 Task: Search one way flight ticket for 1 adult, 5 children, 2 infants in seat and 1 infant on lap in first from Killeen: Killeen-fort Hood Regional Airport / Robert Gray Army Airfield to New Bern: Coastal Carolina Regional Airport (was Craven County Regional) on 8-4-2023. Choice of flights is JetBlue. Number of bags: 1 checked bag. Price is upto 77000. Outbound departure time preference is 21:45.
Action: Mouse moved to (294, 390)
Screenshot: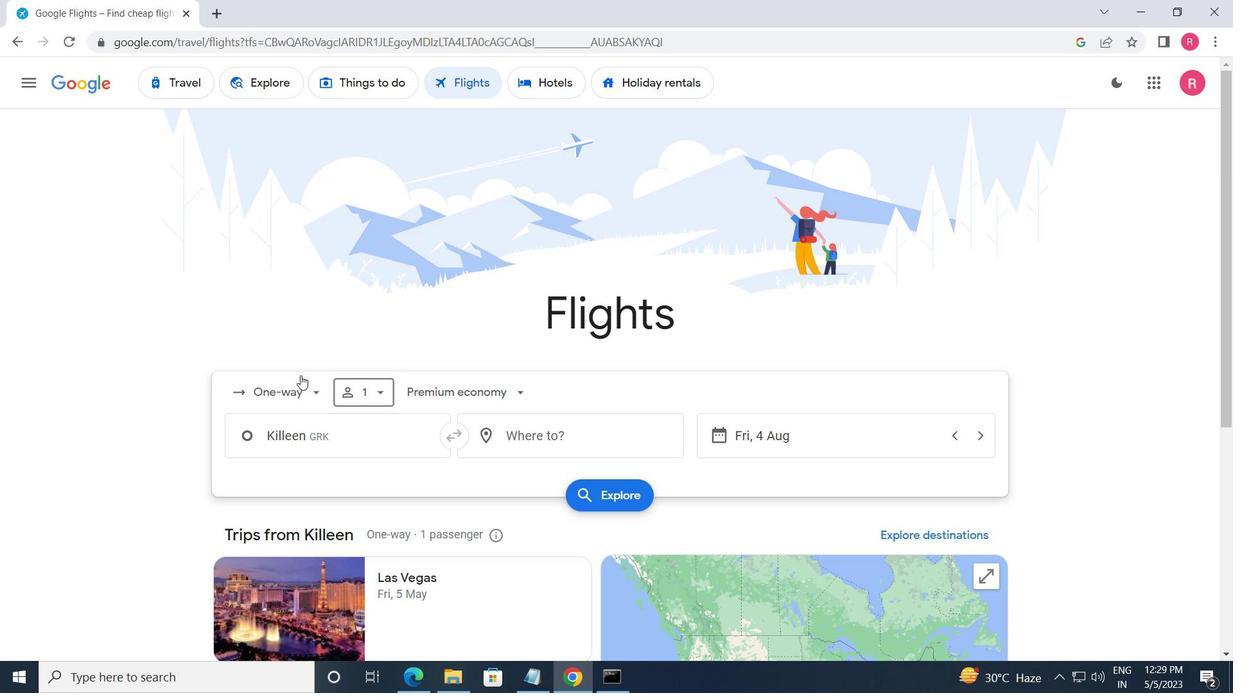 
Action: Mouse pressed left at (294, 390)
Screenshot: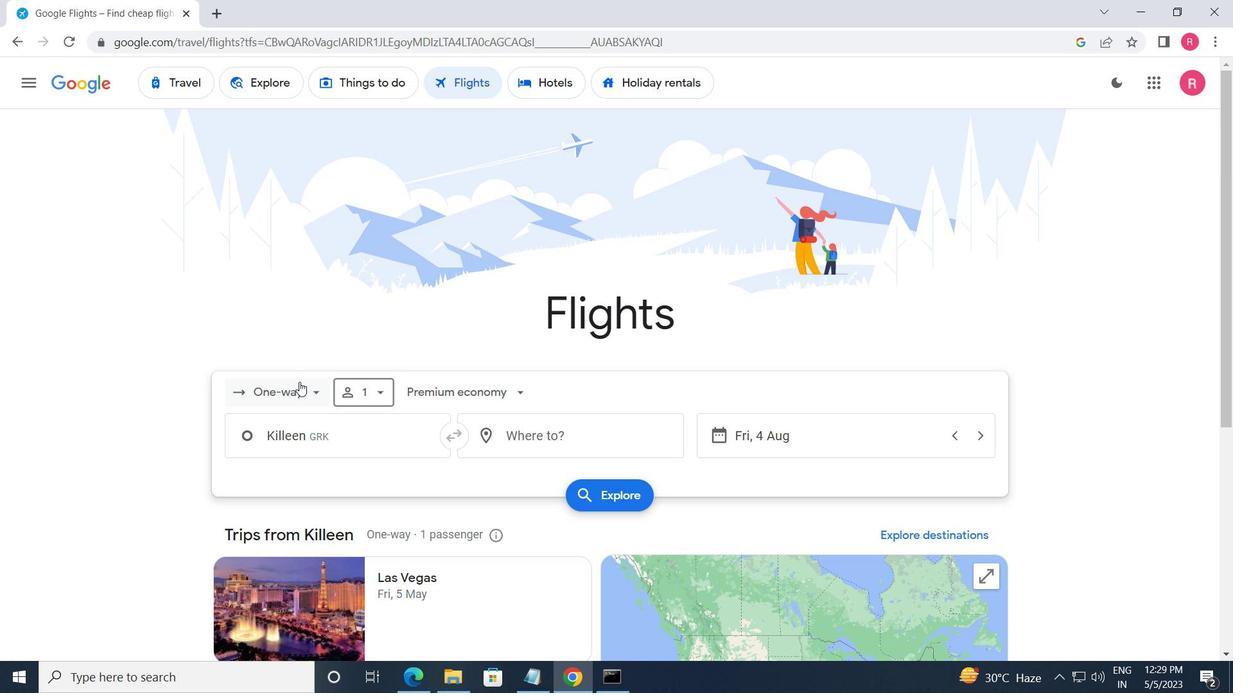 
Action: Mouse moved to (321, 463)
Screenshot: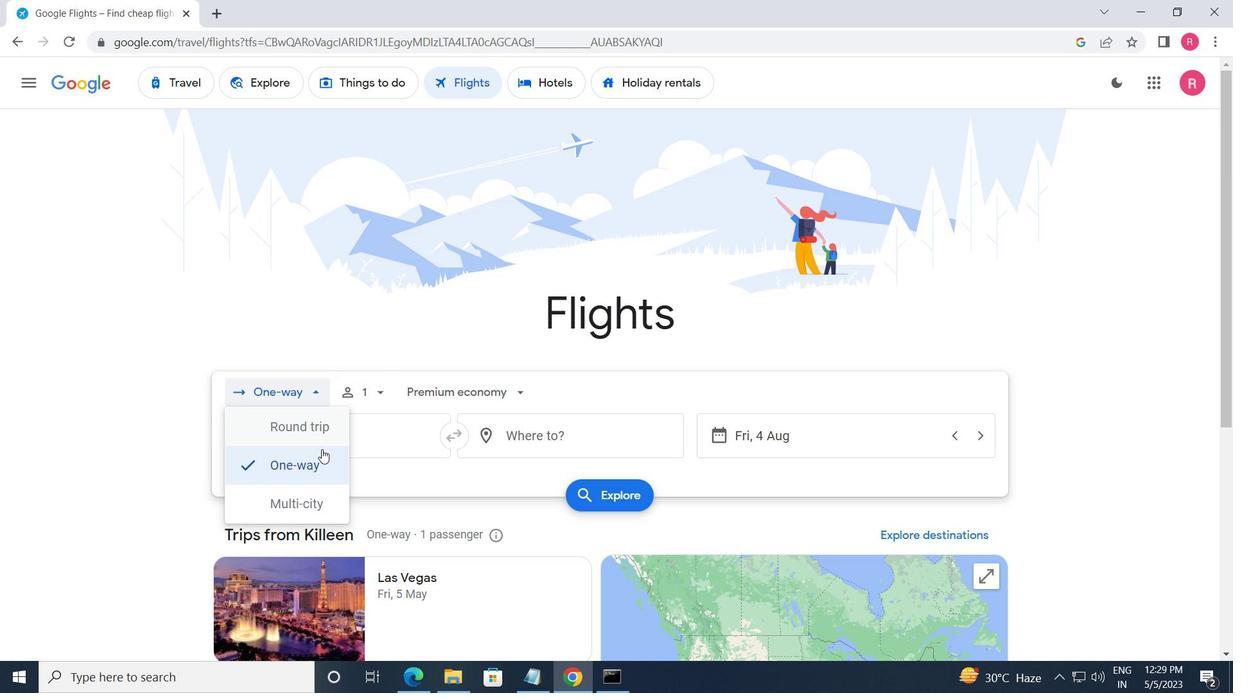 
Action: Mouse pressed left at (321, 463)
Screenshot: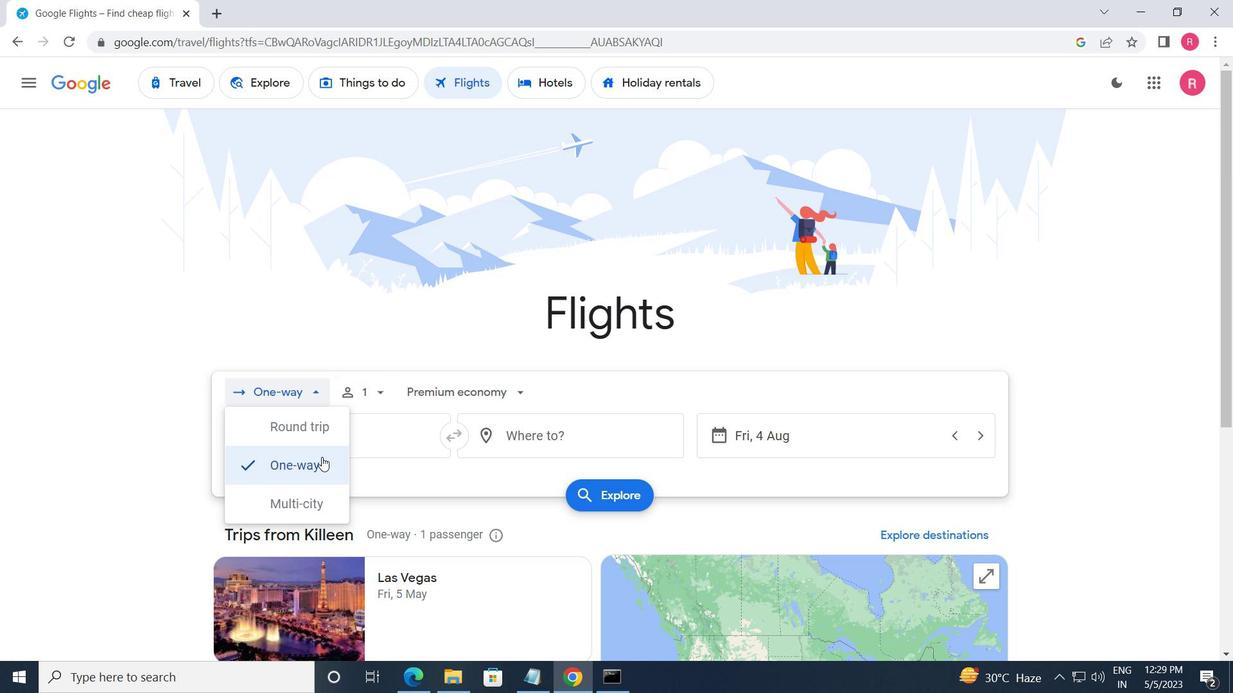
Action: Mouse moved to (366, 398)
Screenshot: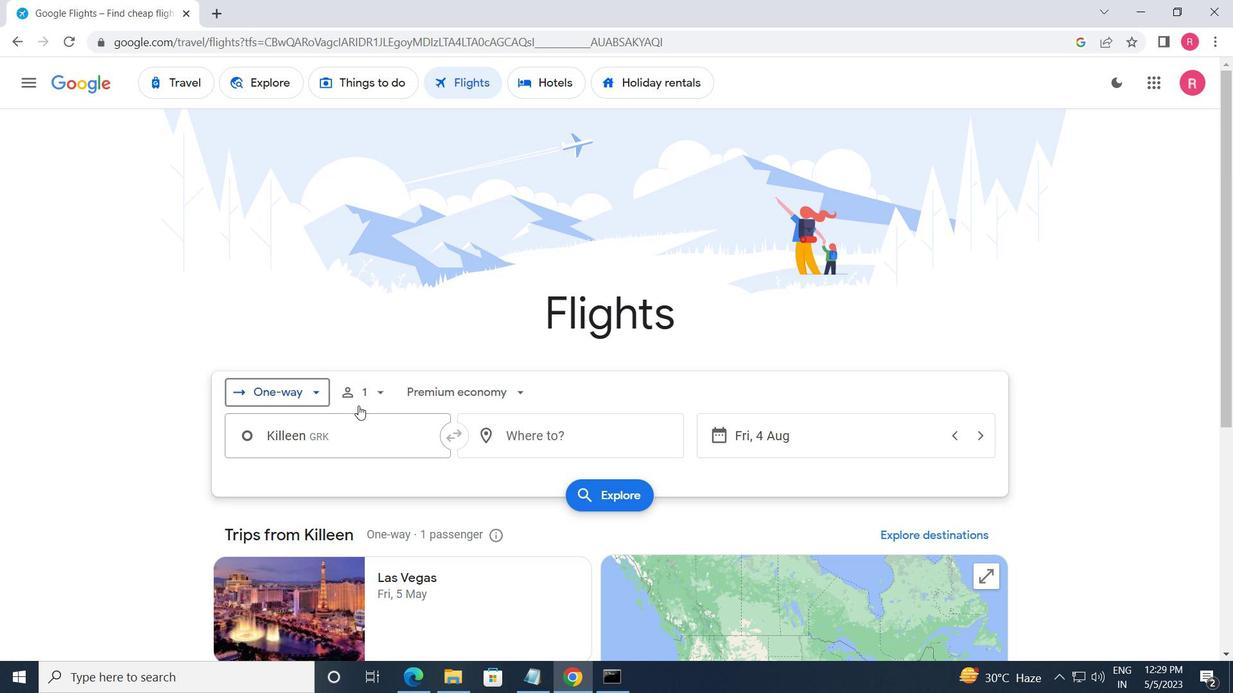 
Action: Mouse pressed left at (366, 398)
Screenshot: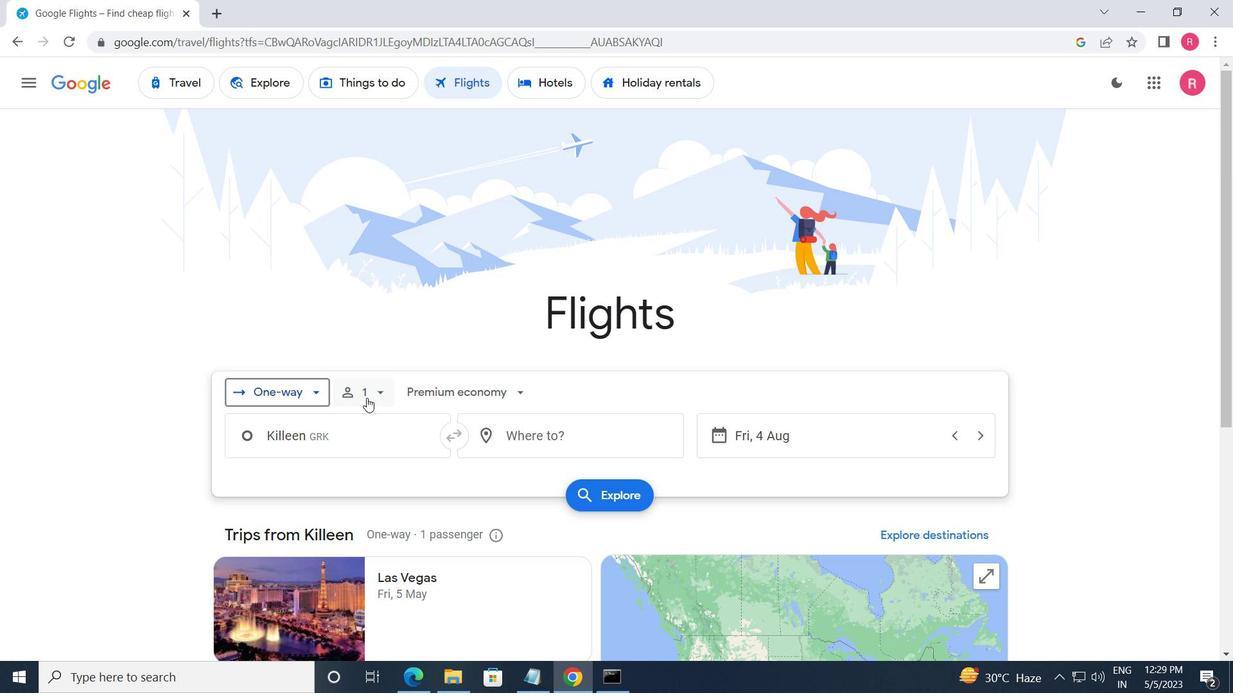 
Action: Mouse moved to (498, 479)
Screenshot: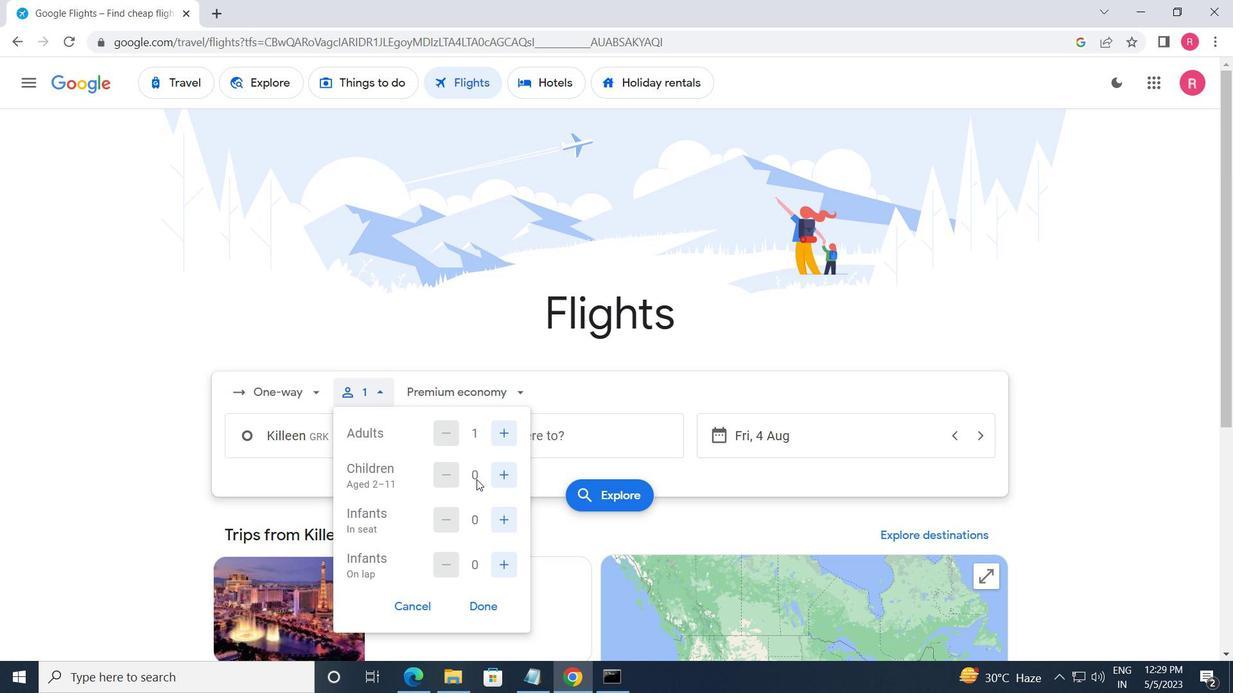 
Action: Mouse pressed left at (498, 479)
Screenshot: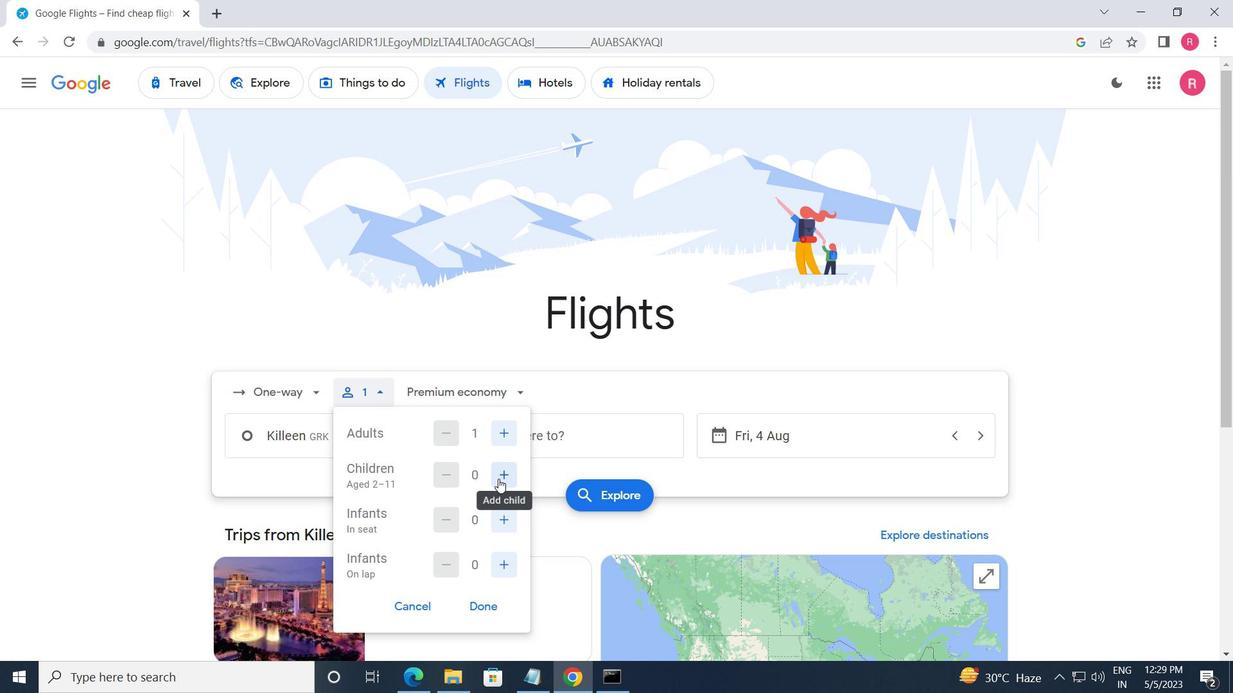 
Action: Mouse pressed left at (498, 479)
Screenshot: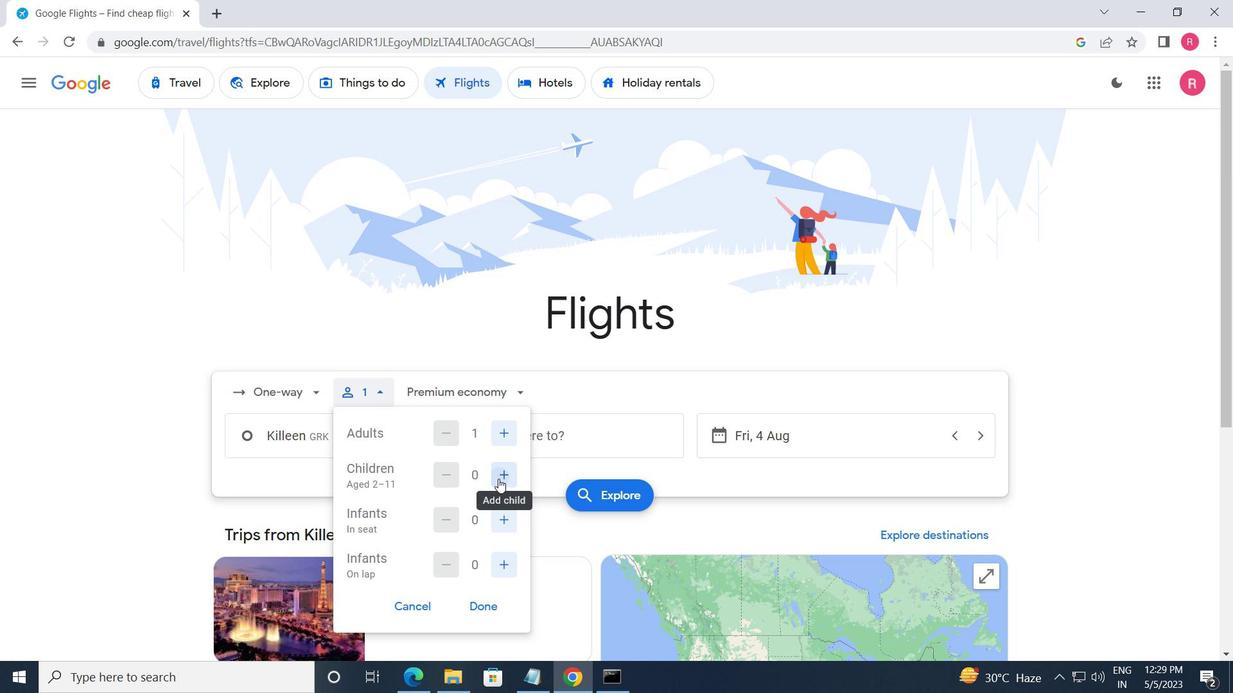 
Action: Mouse pressed left at (498, 479)
Screenshot: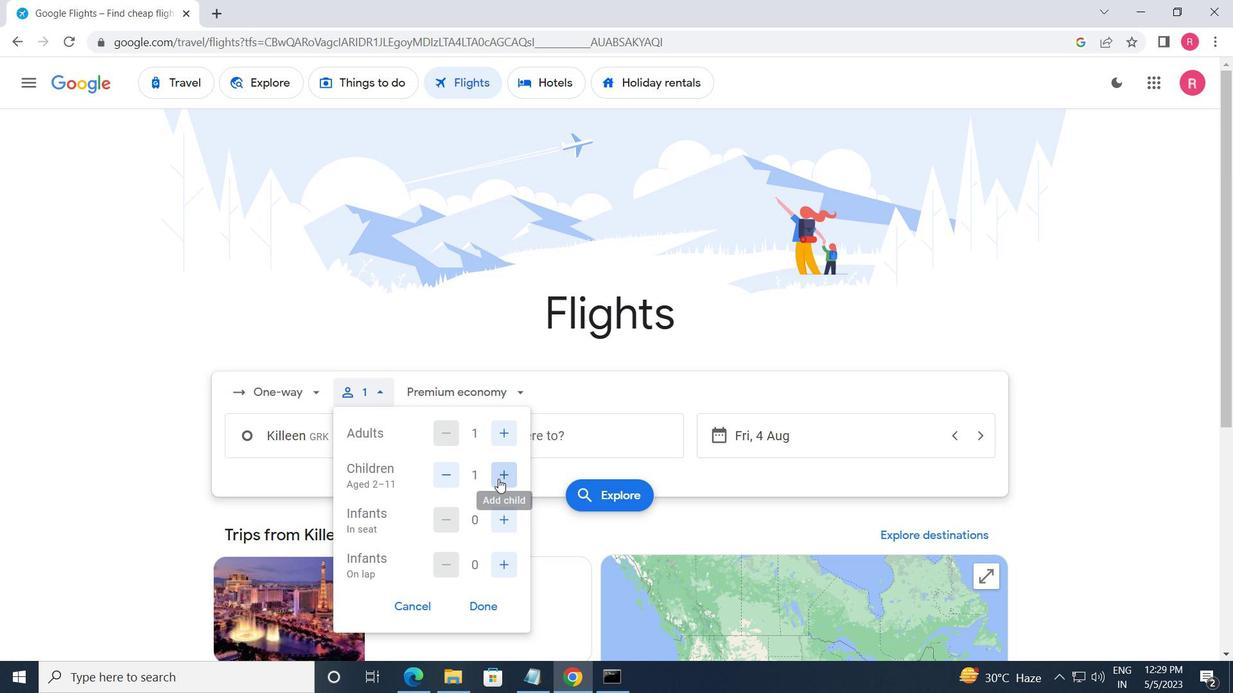 
Action: Mouse pressed left at (498, 479)
Screenshot: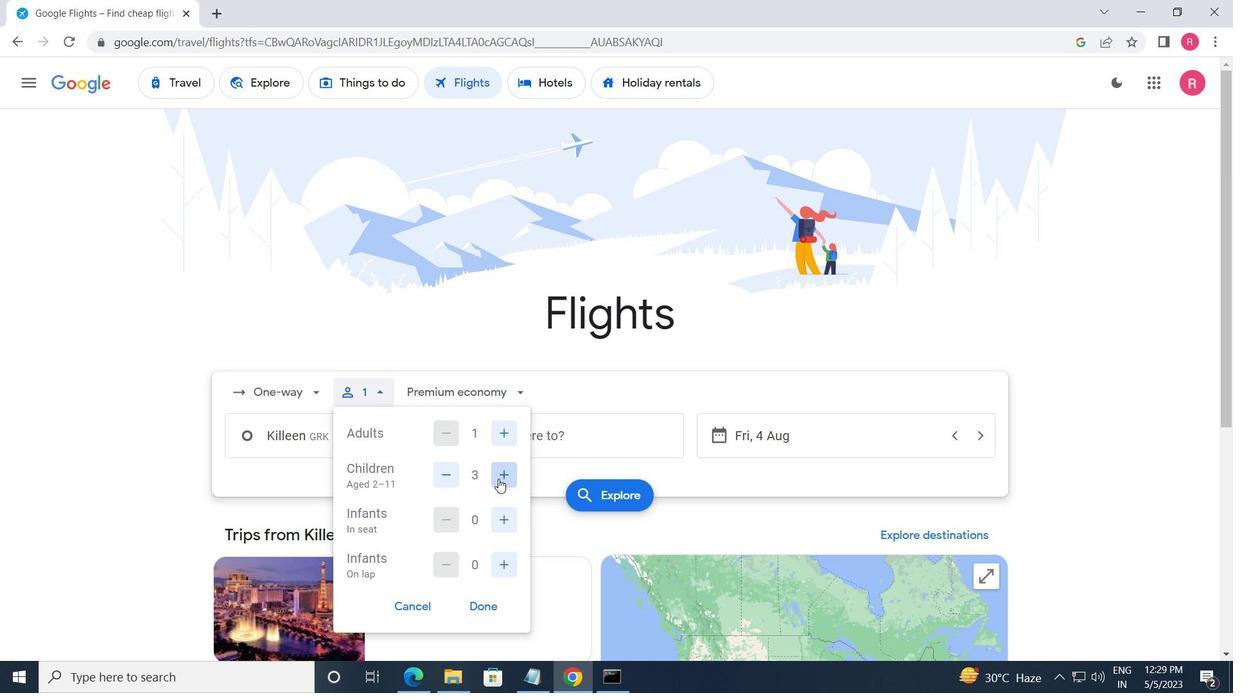 
Action: Mouse pressed left at (498, 479)
Screenshot: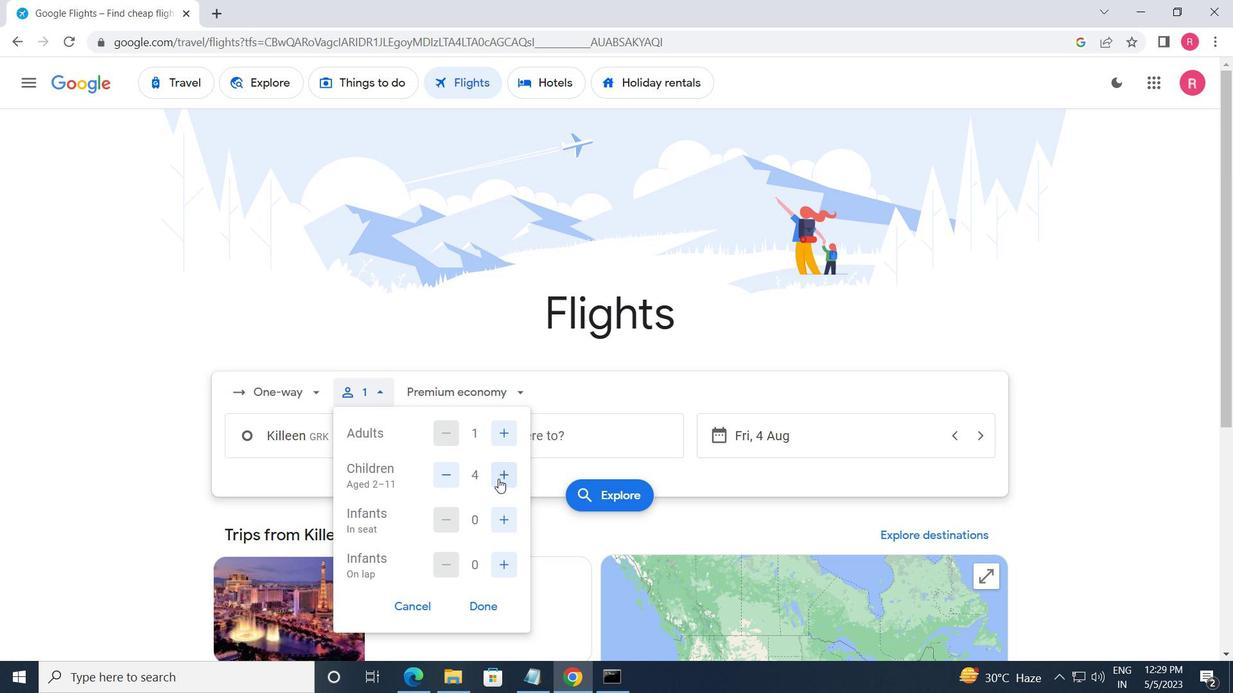 
Action: Mouse moved to (504, 525)
Screenshot: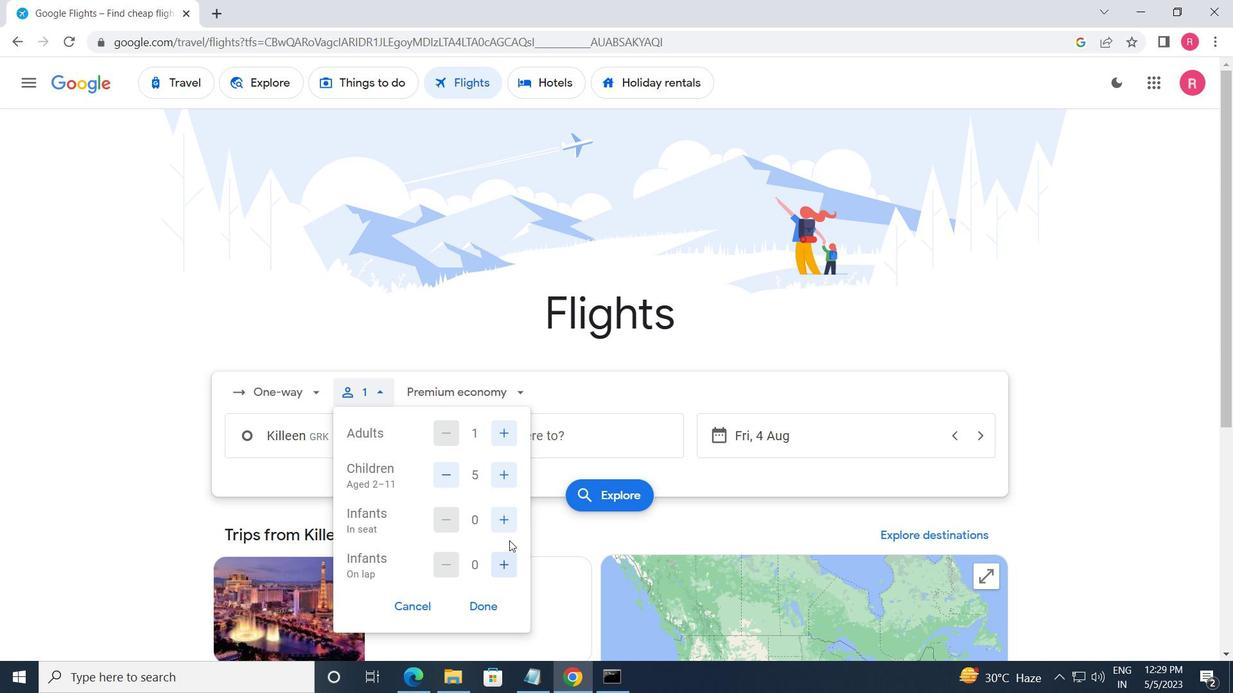 
Action: Mouse pressed left at (504, 525)
Screenshot: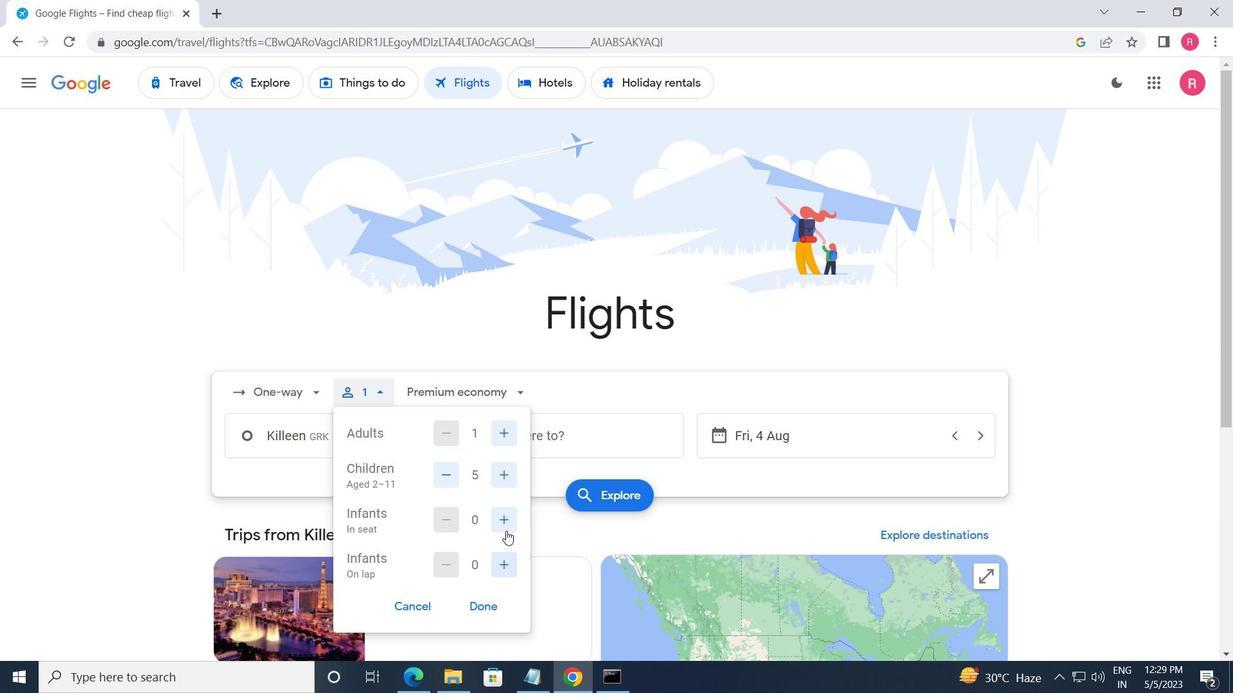 
Action: Mouse pressed left at (504, 525)
Screenshot: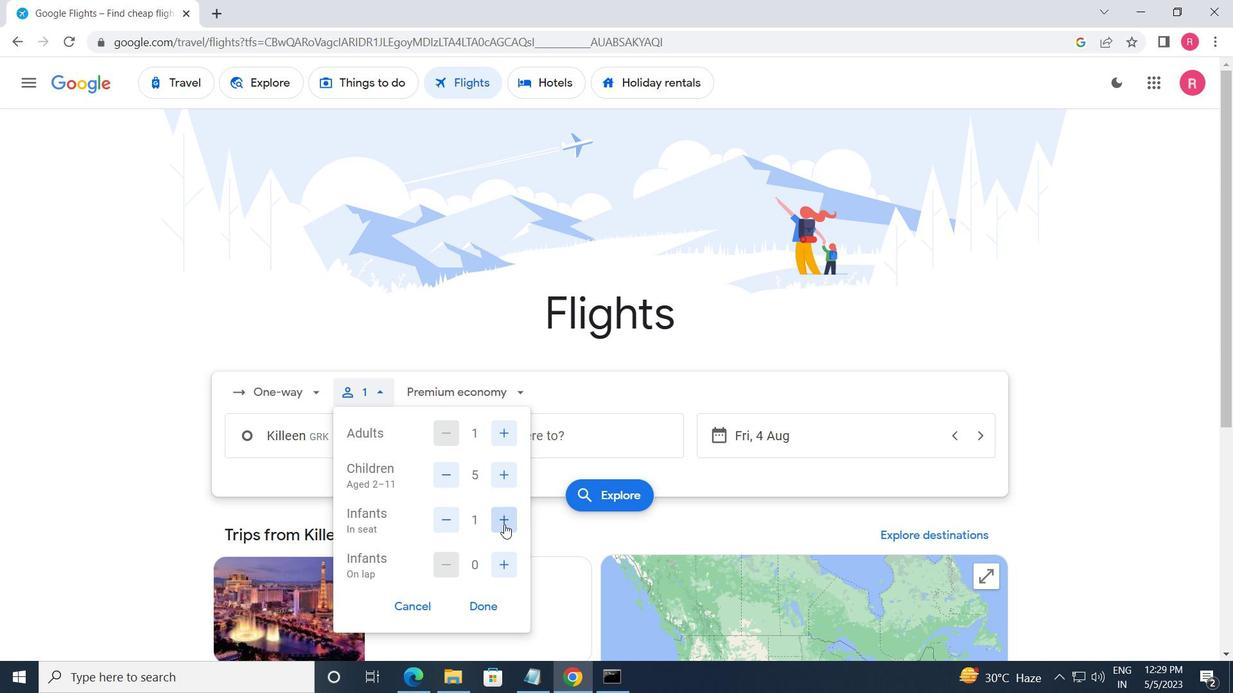 
Action: Mouse moved to (486, 599)
Screenshot: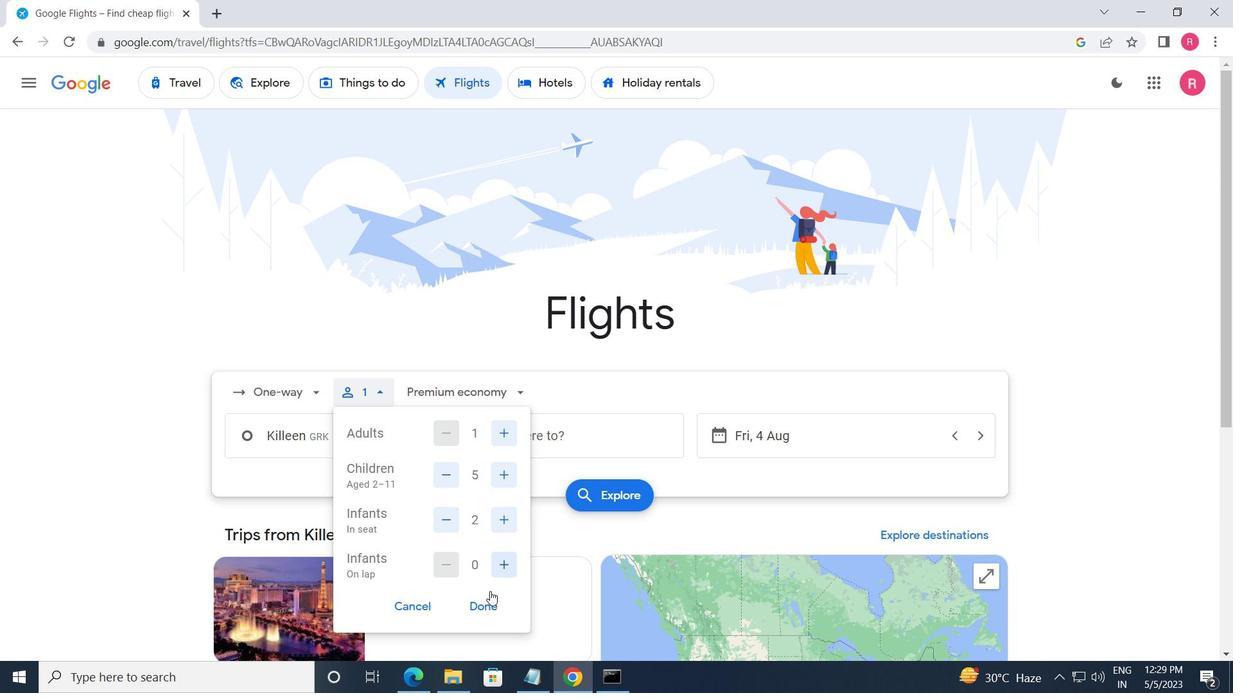 
Action: Mouse pressed left at (486, 599)
Screenshot: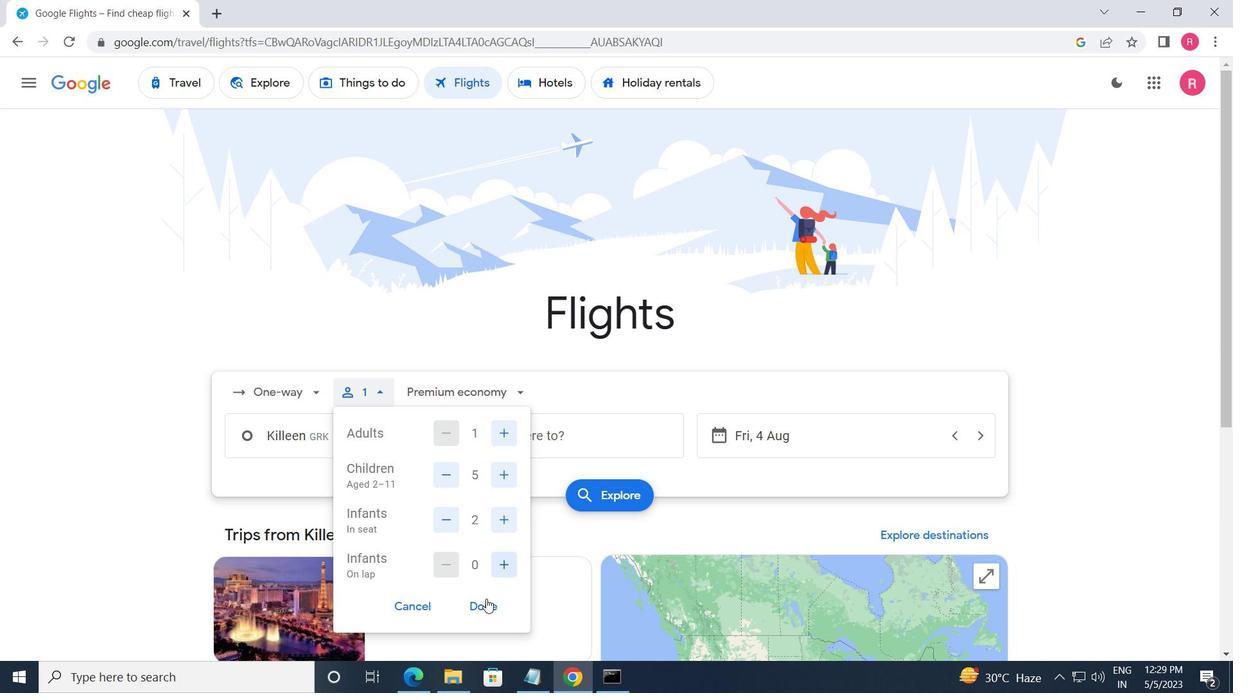 
Action: Mouse moved to (449, 402)
Screenshot: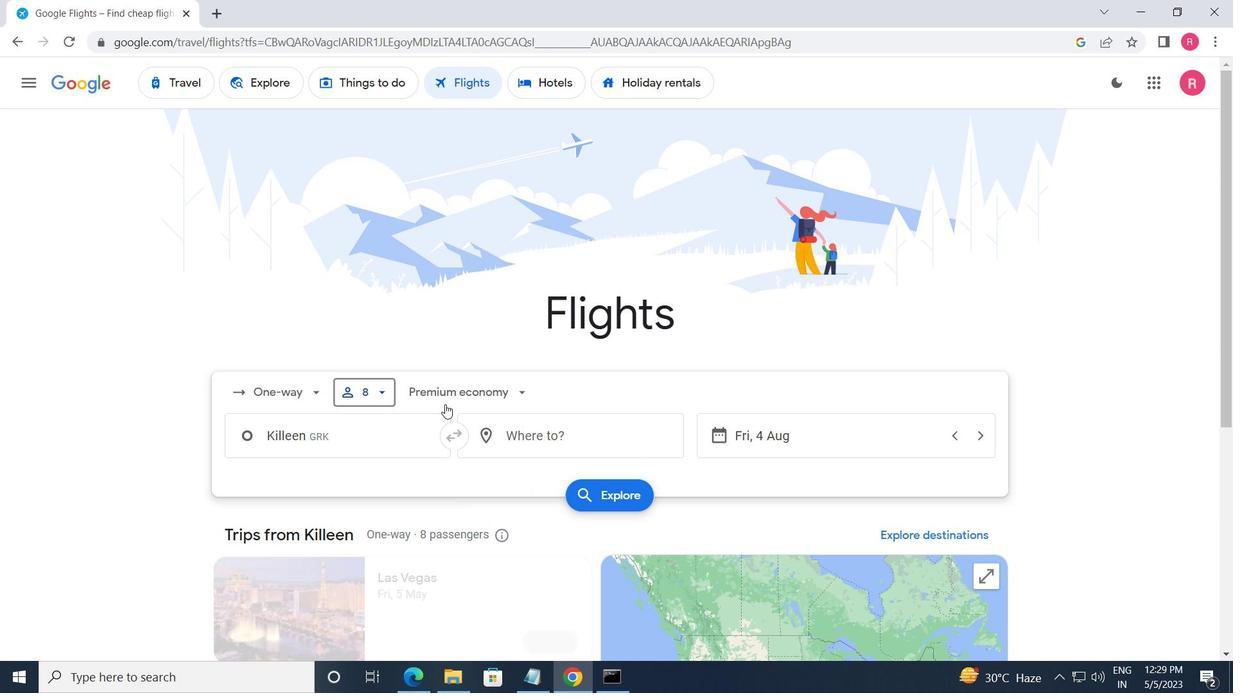 
Action: Mouse pressed left at (449, 402)
Screenshot: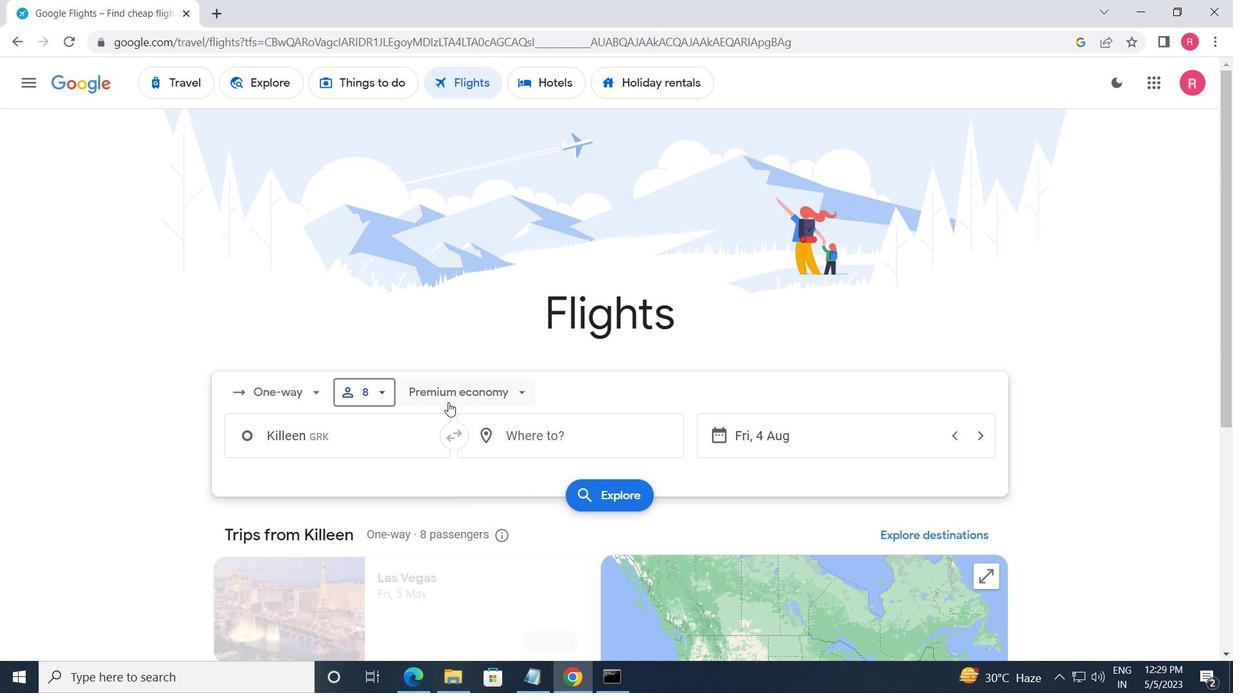 
Action: Mouse moved to (454, 545)
Screenshot: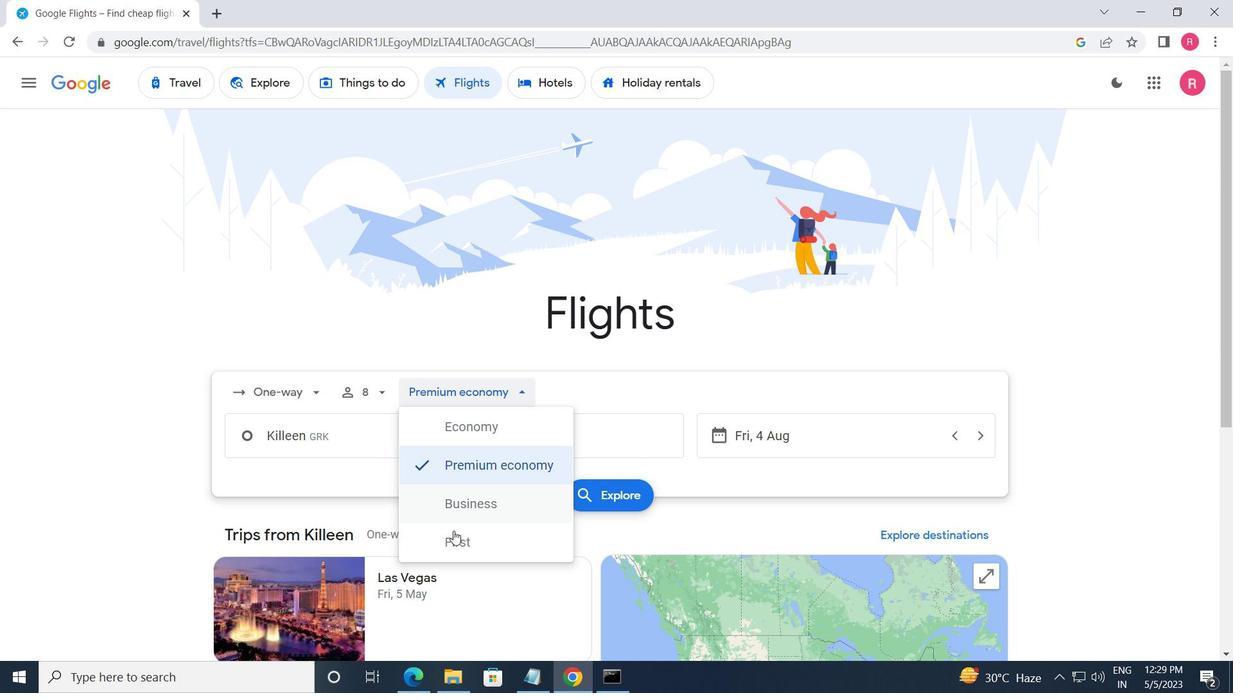 
Action: Mouse pressed left at (454, 545)
Screenshot: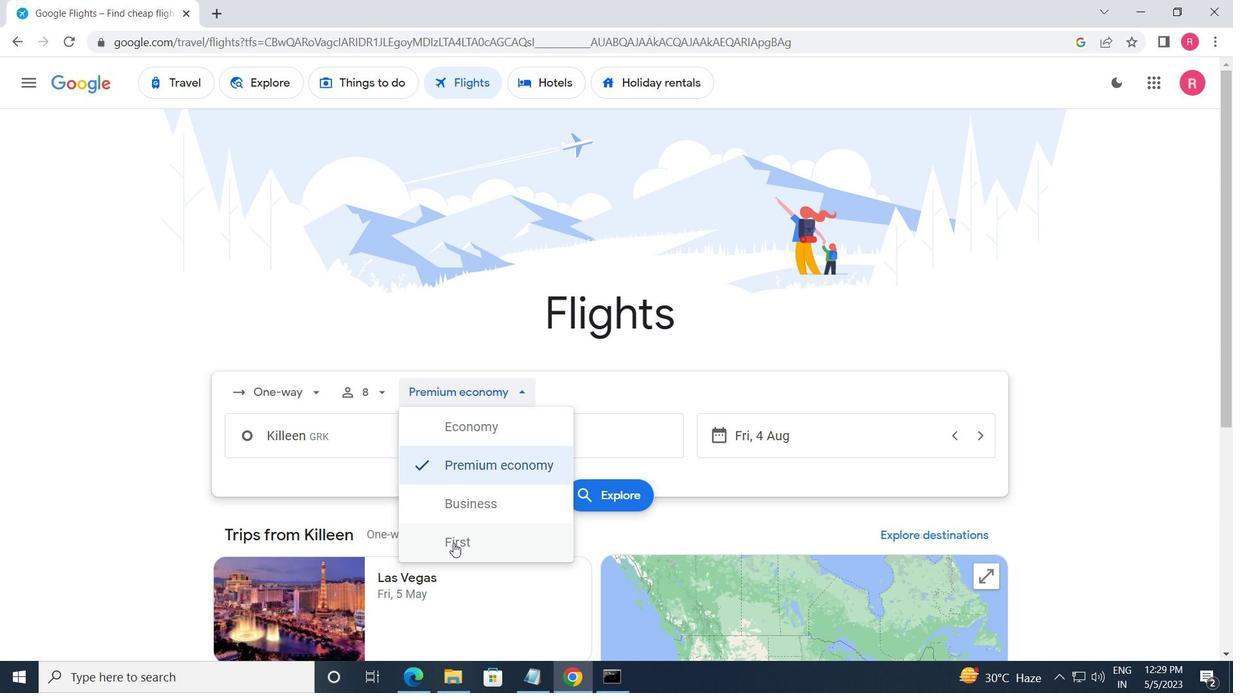 
Action: Mouse moved to (416, 449)
Screenshot: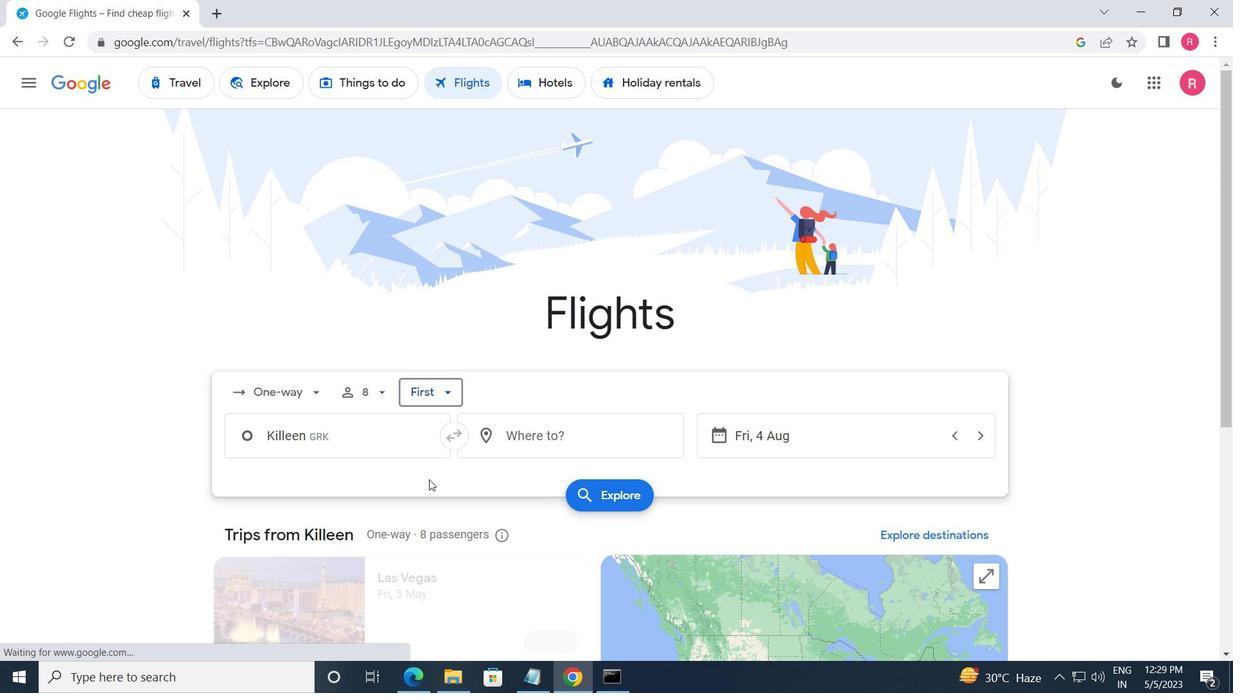 
Action: Mouse pressed left at (416, 449)
Screenshot: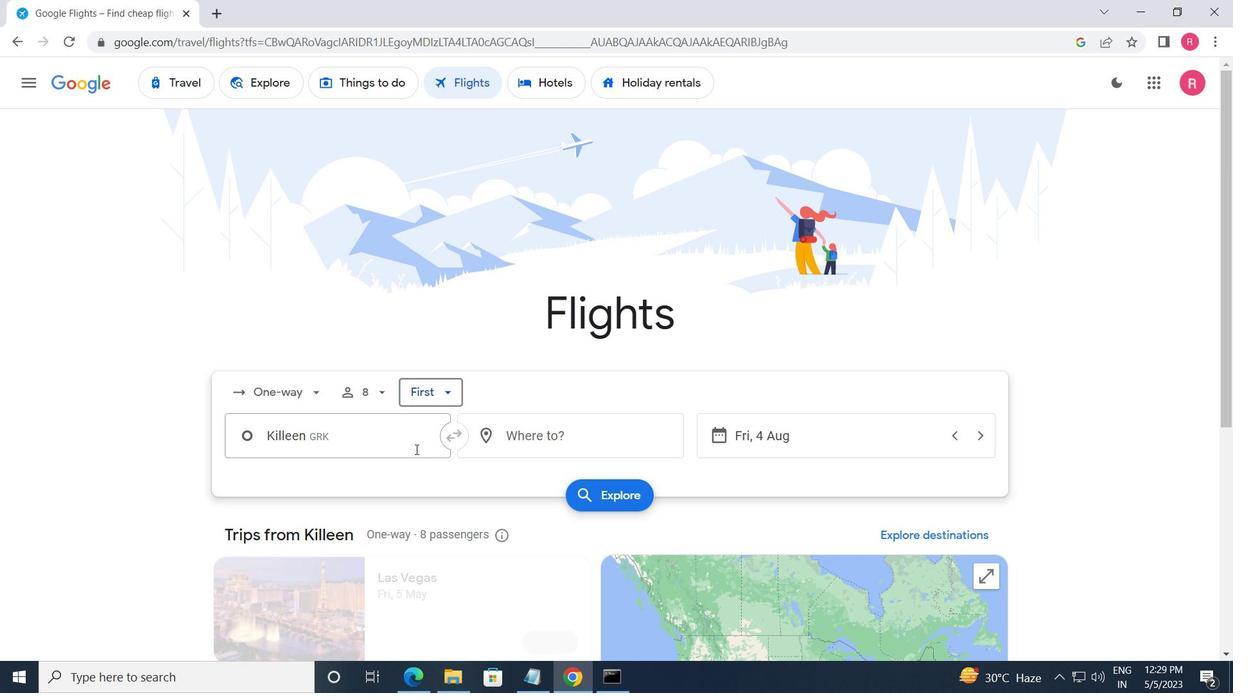 
Action: Key pressed <Key.shift><Key.shift><Key.shift><Key.shift><Key.shift><Key.shift><Key.shift><Key.shift_r>KILLEEN
Screenshot: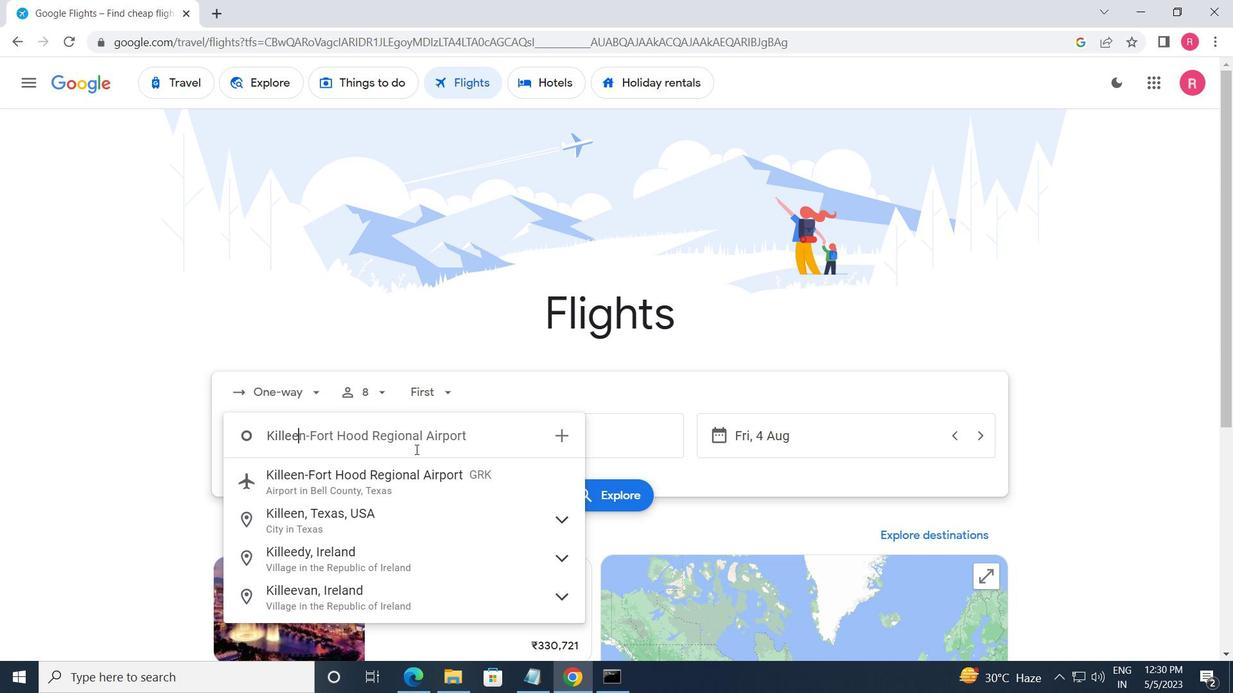 
Action: Mouse moved to (414, 467)
Screenshot: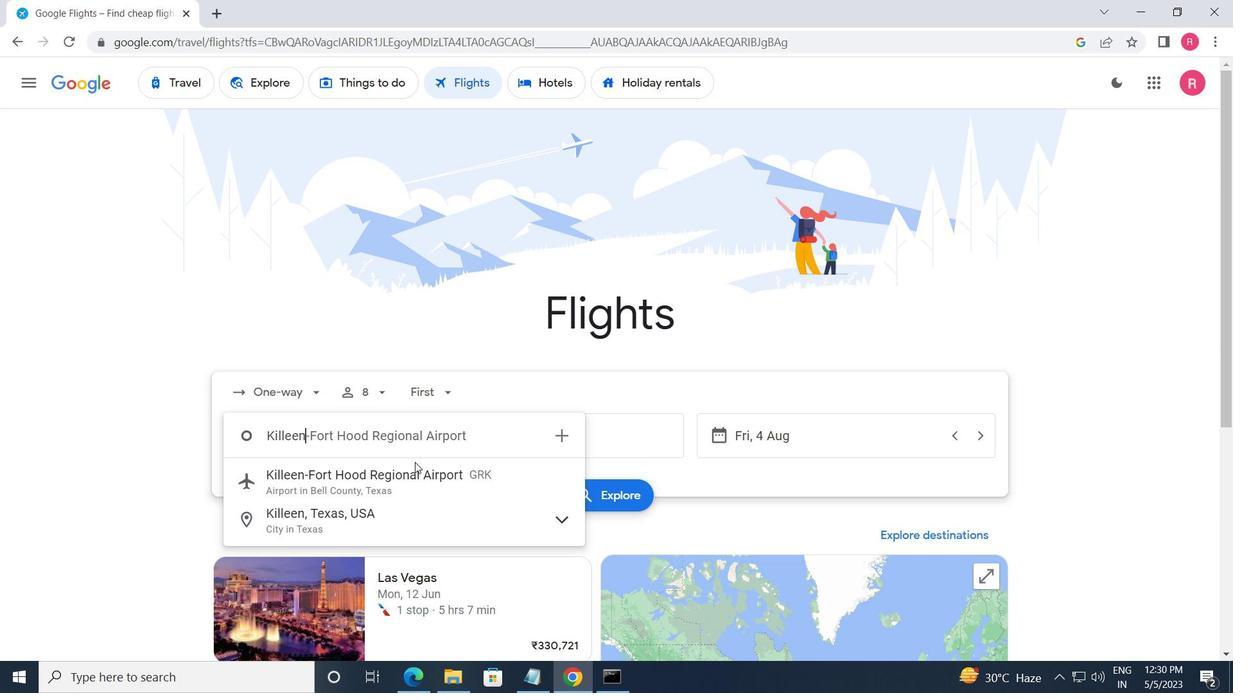 
Action: Mouse pressed left at (414, 467)
Screenshot: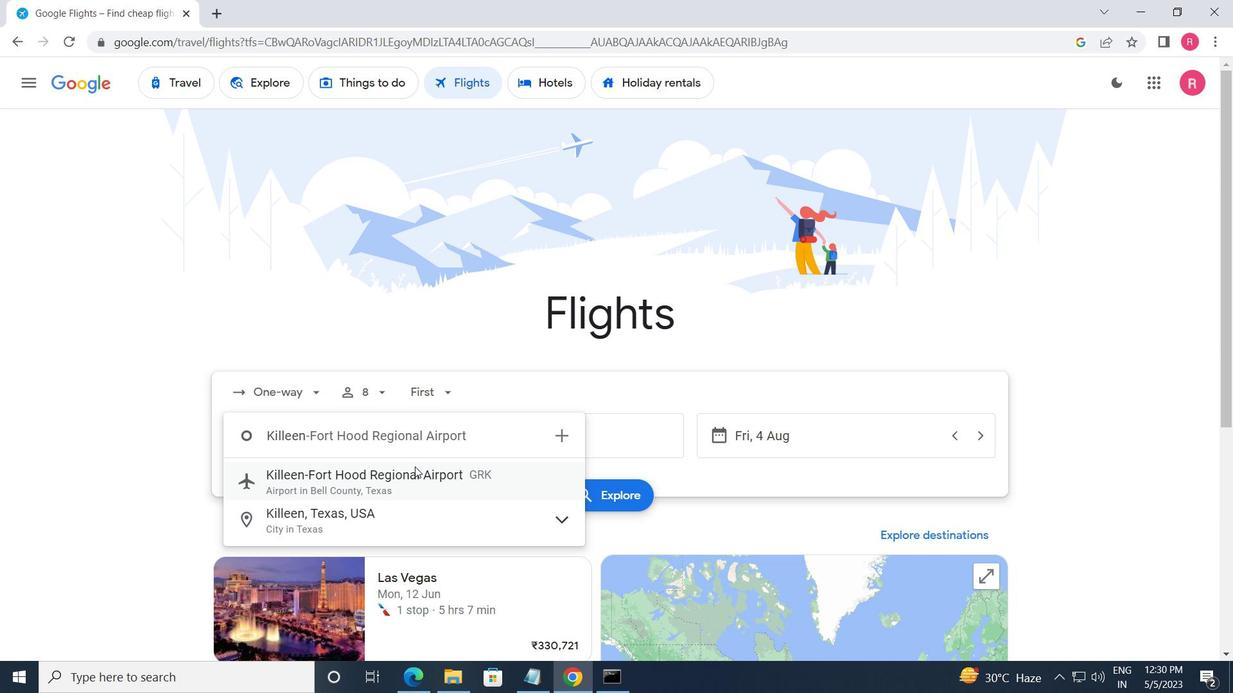 
Action: Mouse moved to (519, 434)
Screenshot: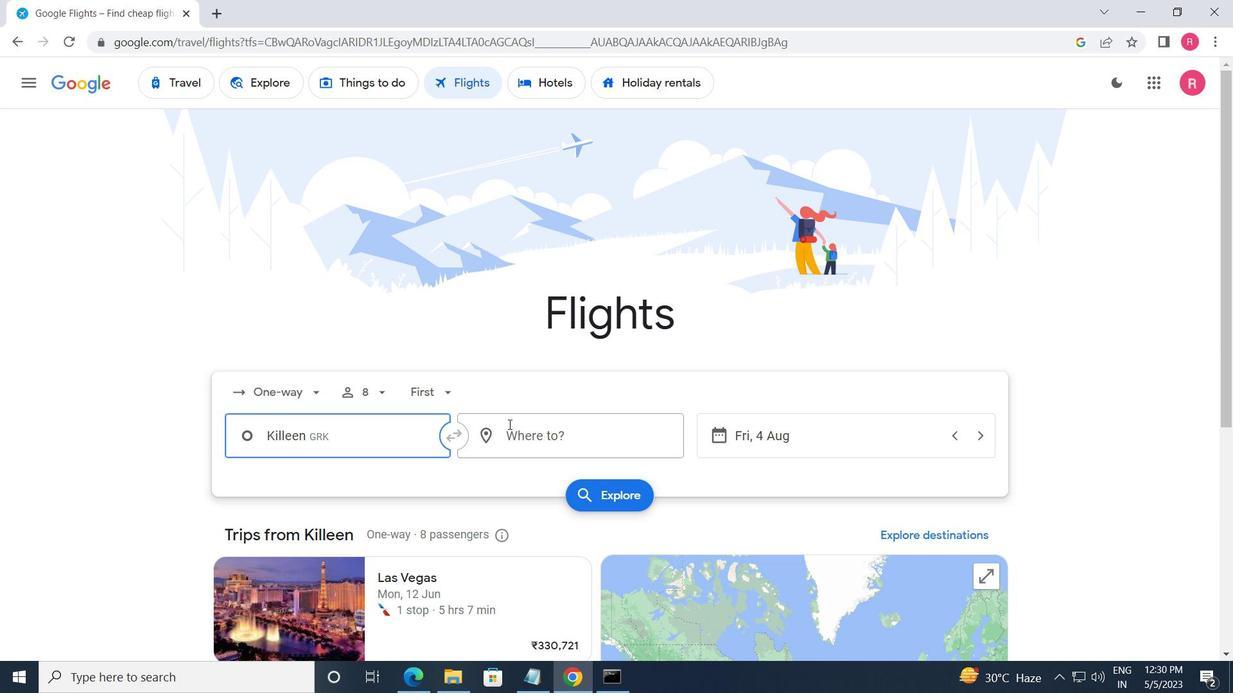 
Action: Mouse pressed left at (519, 434)
Screenshot: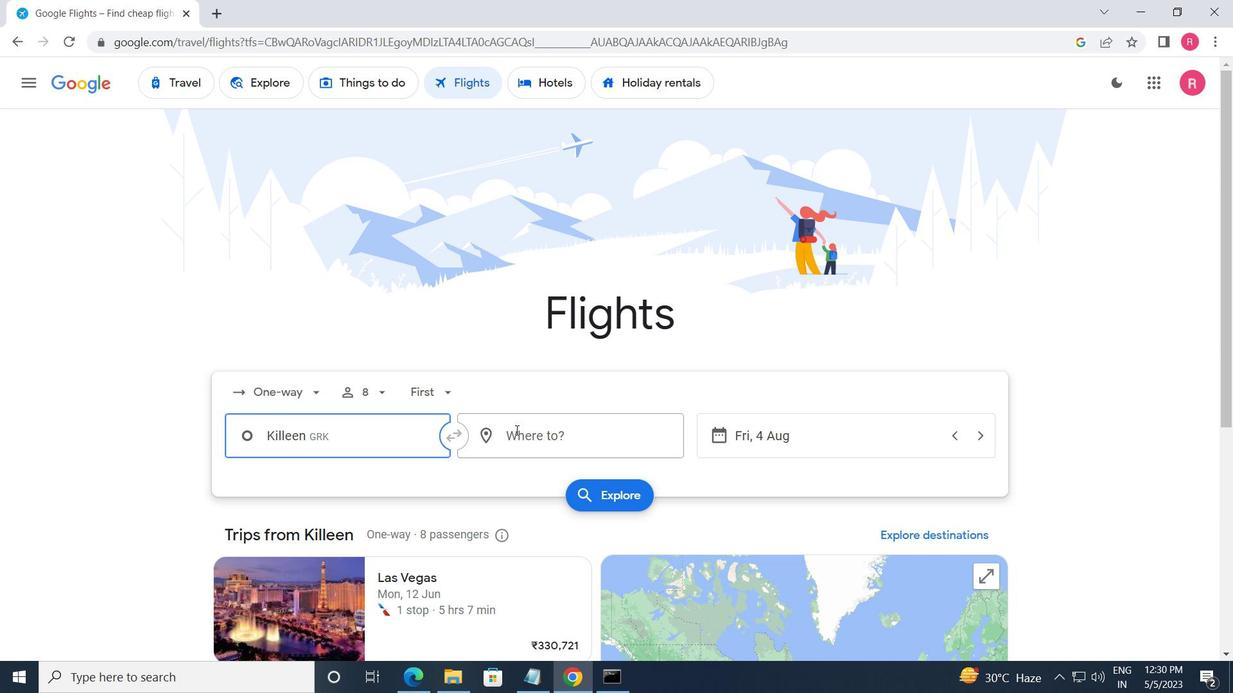 
Action: Key pressed <Key.shift><Key.shift><Key.shift><Key.shift><Key.shift><Key.shift><Key.shift><Key.shift>NEW<Key.space><Key.shift><Key.shift><Key.shift><Key.shift><Key.shift>B<Key.backspace><Key.shift>BERN
Screenshot: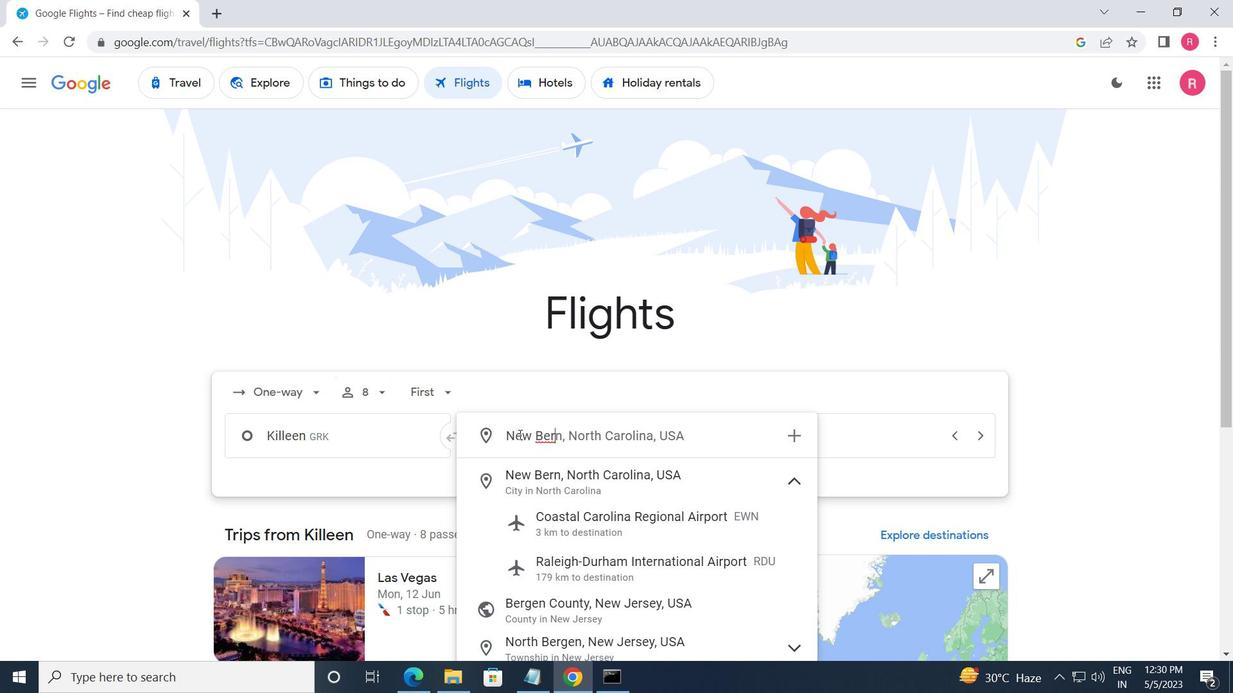 
Action: Mouse moved to (684, 521)
Screenshot: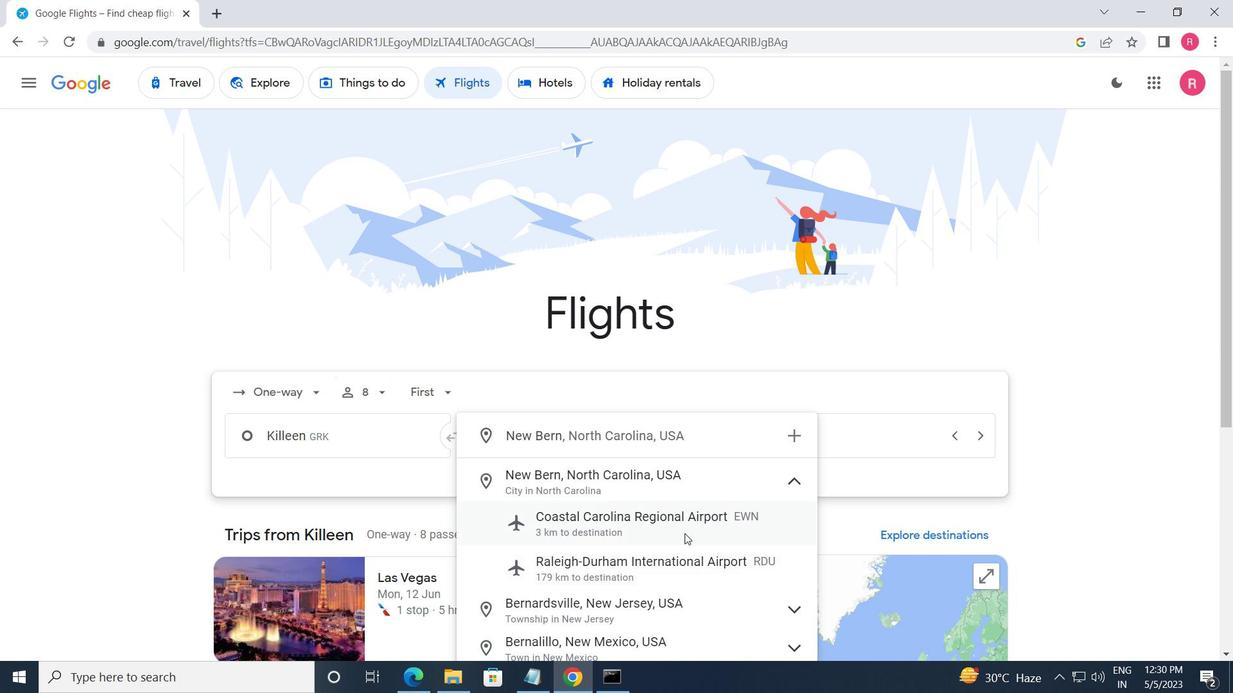 
Action: Mouse pressed left at (684, 521)
Screenshot: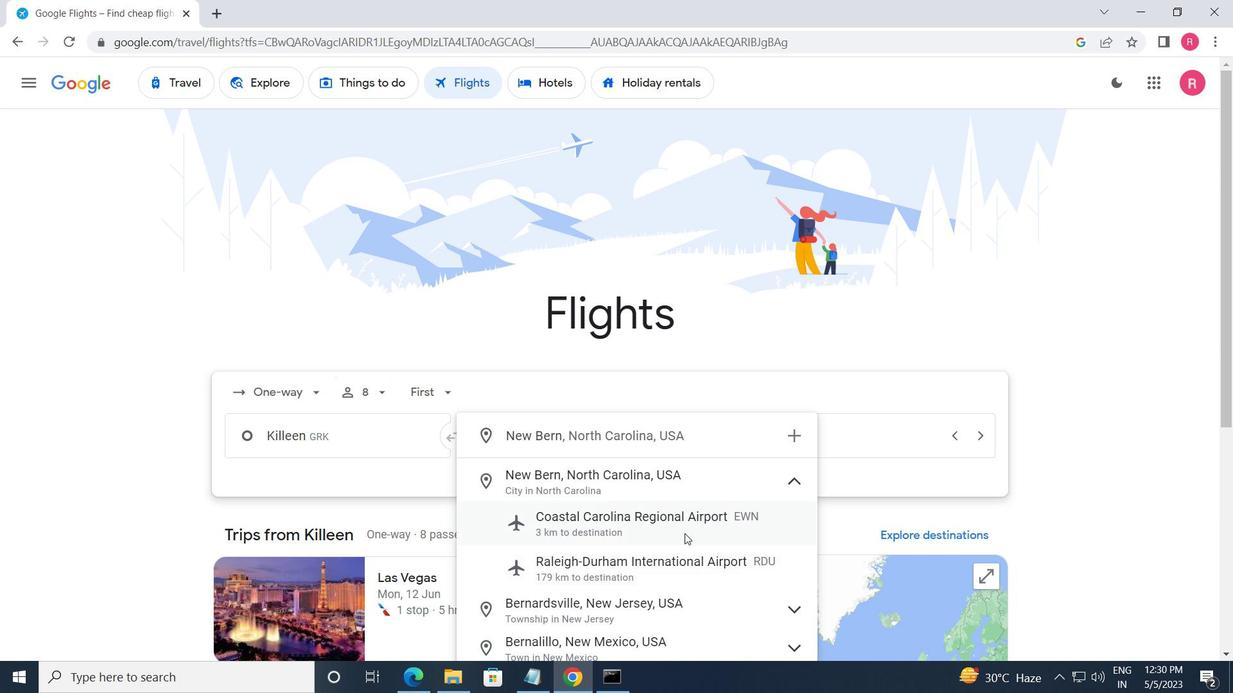 
Action: Mouse moved to (826, 443)
Screenshot: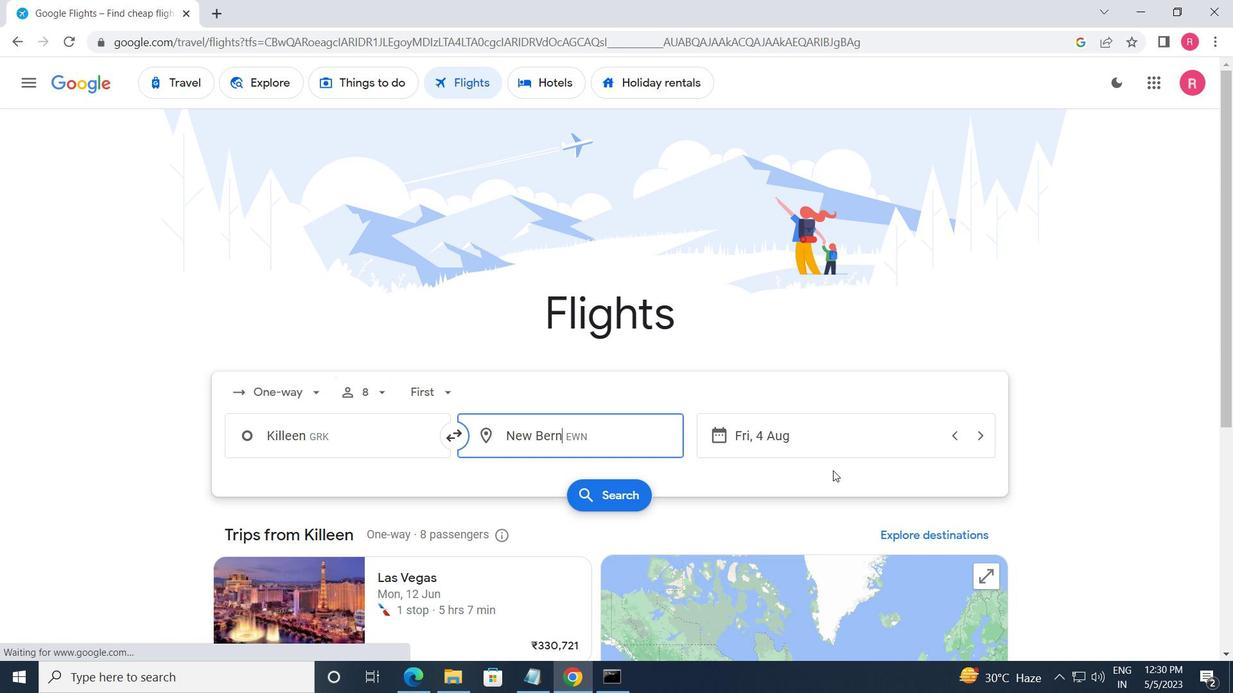 
Action: Mouse pressed left at (826, 443)
Screenshot: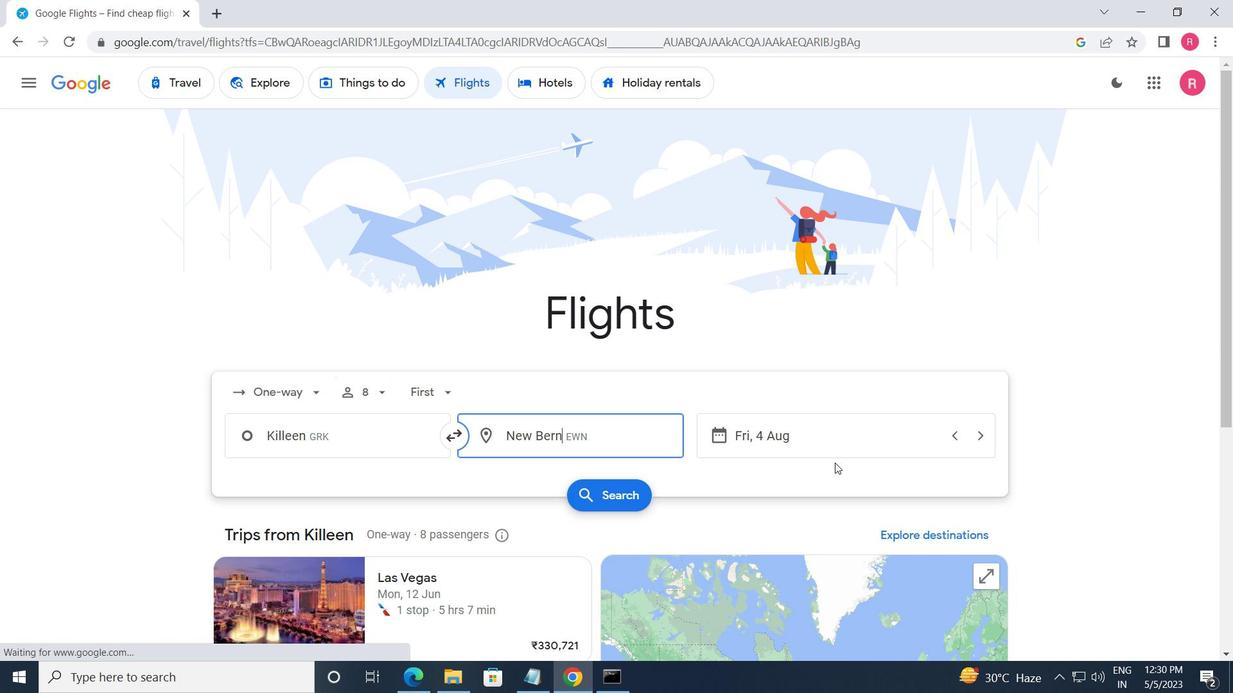 
Action: Mouse moved to (624, 364)
Screenshot: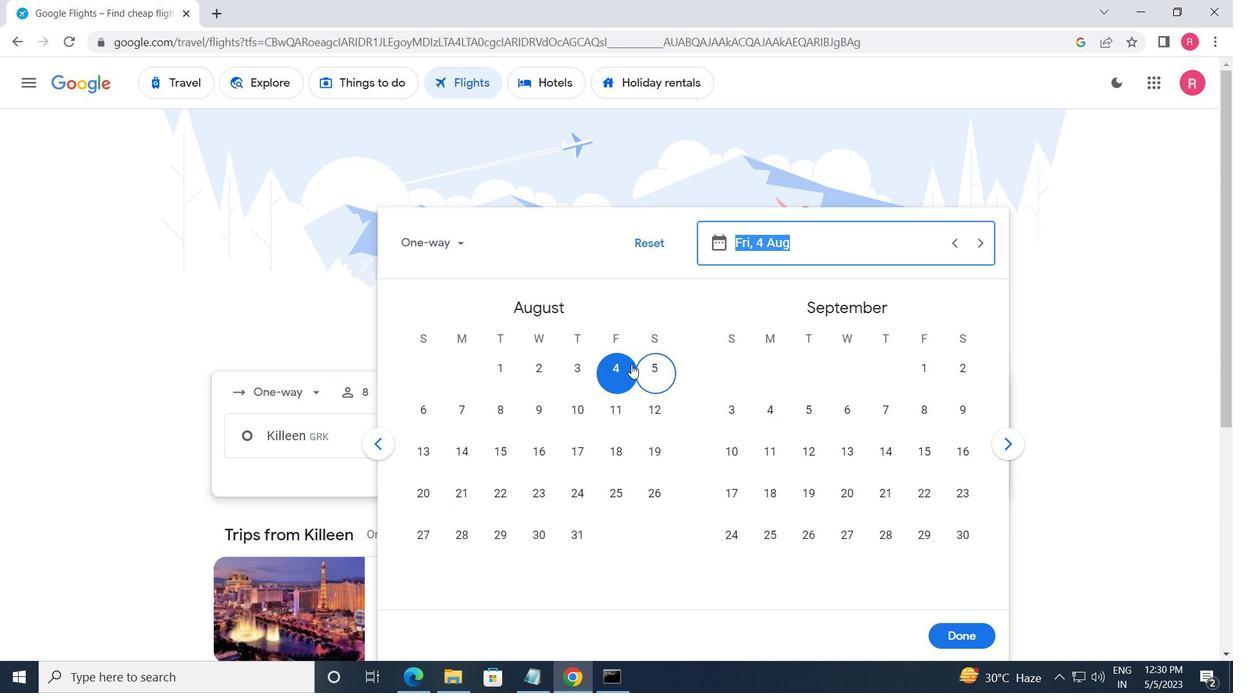 
Action: Mouse pressed left at (624, 364)
Screenshot: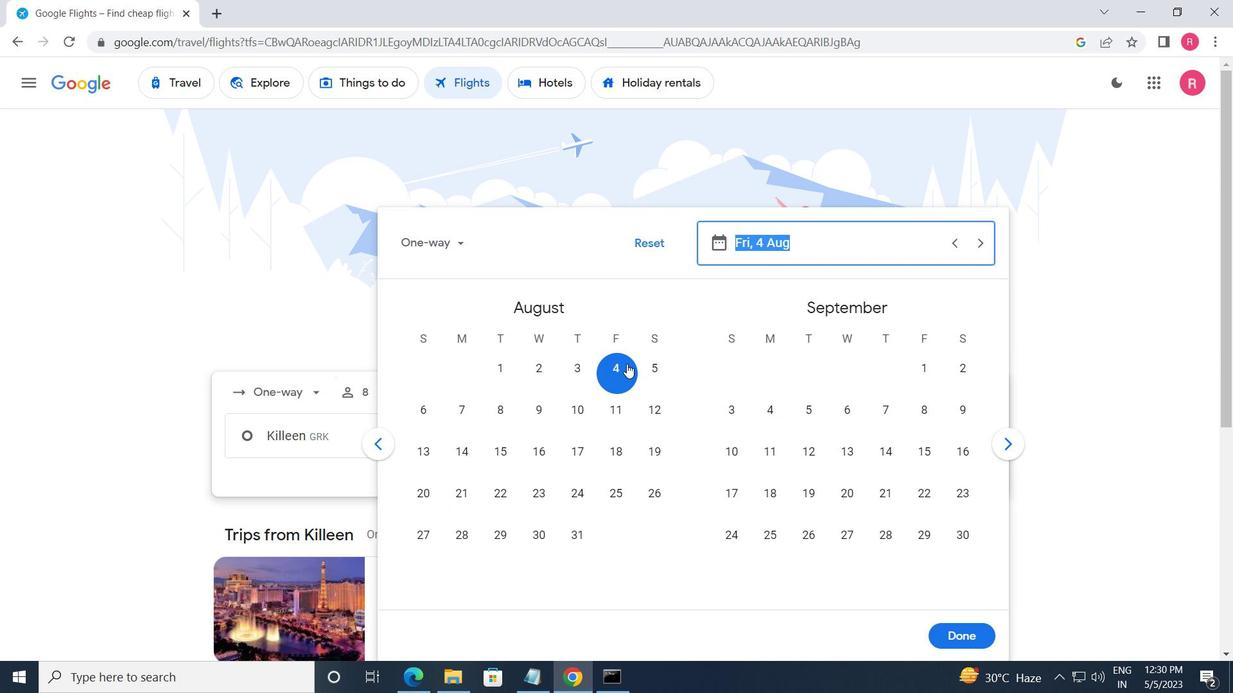 
Action: Mouse moved to (970, 637)
Screenshot: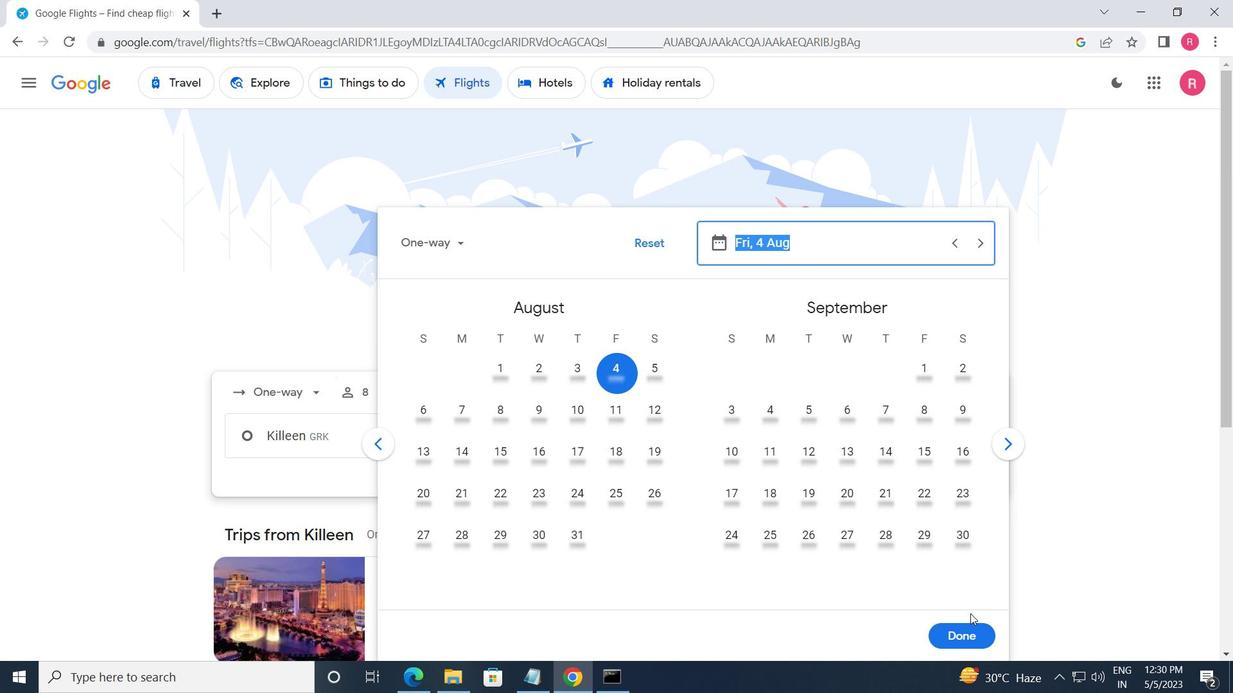 
Action: Mouse pressed left at (970, 637)
Screenshot: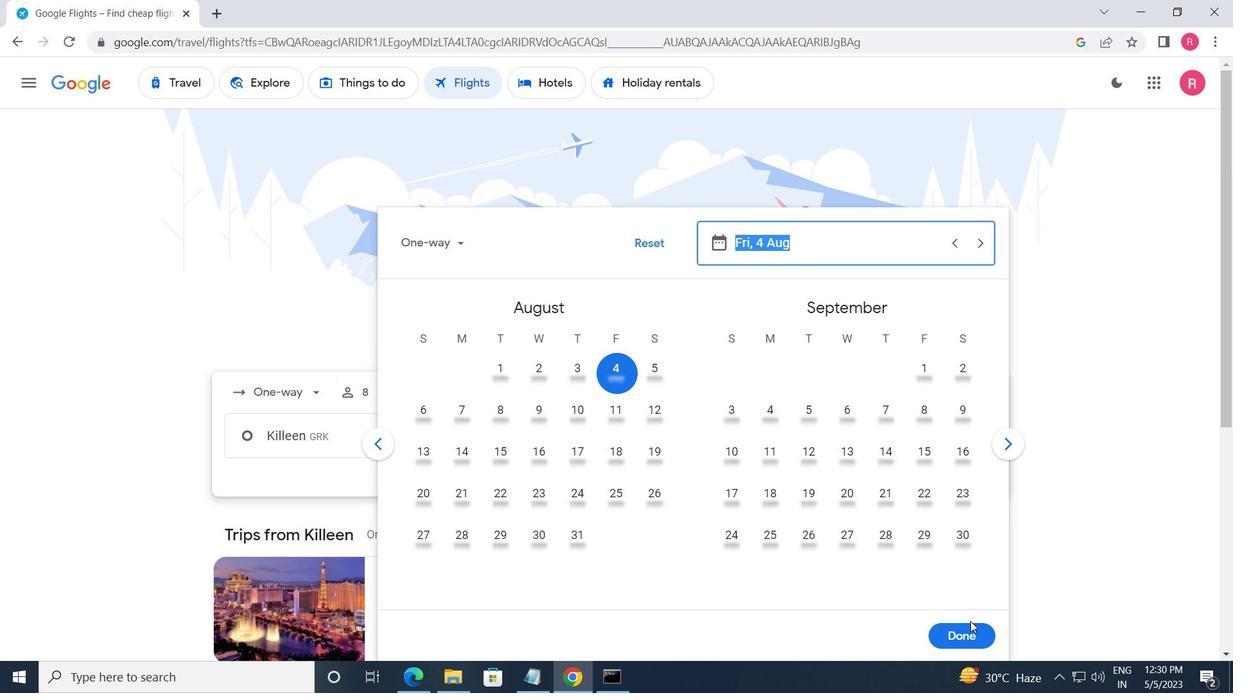 
Action: Mouse moved to (571, 489)
Screenshot: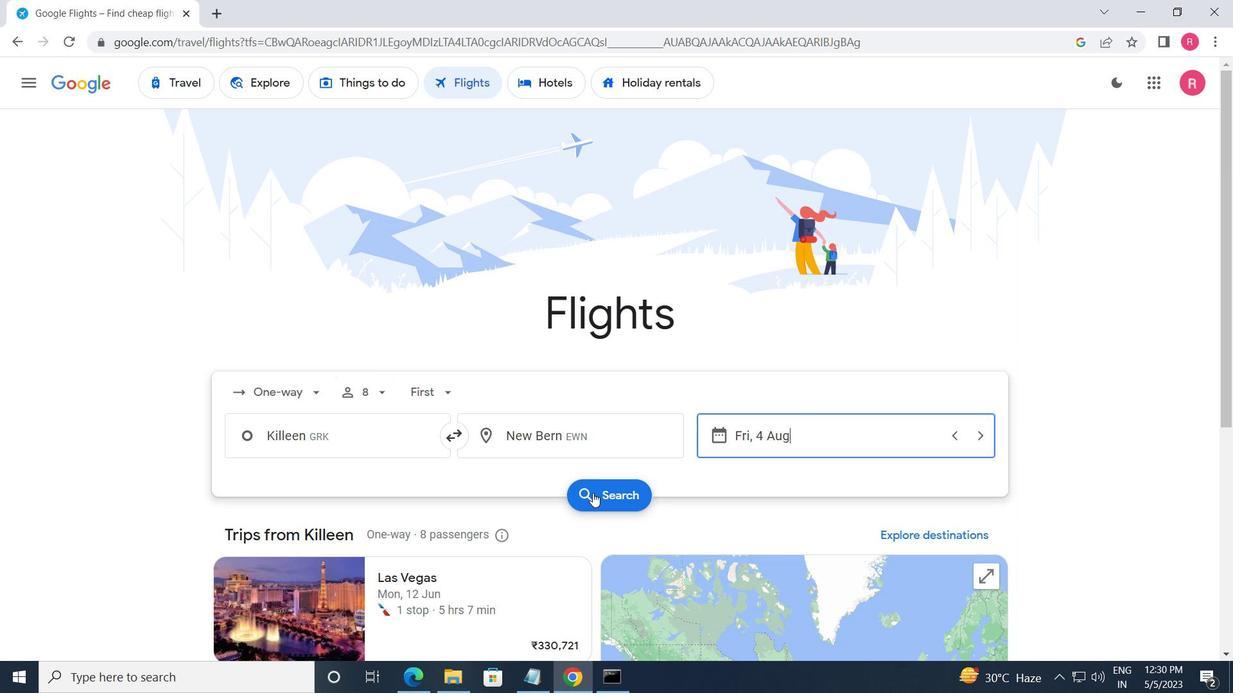 
Action: Mouse pressed left at (571, 489)
Screenshot: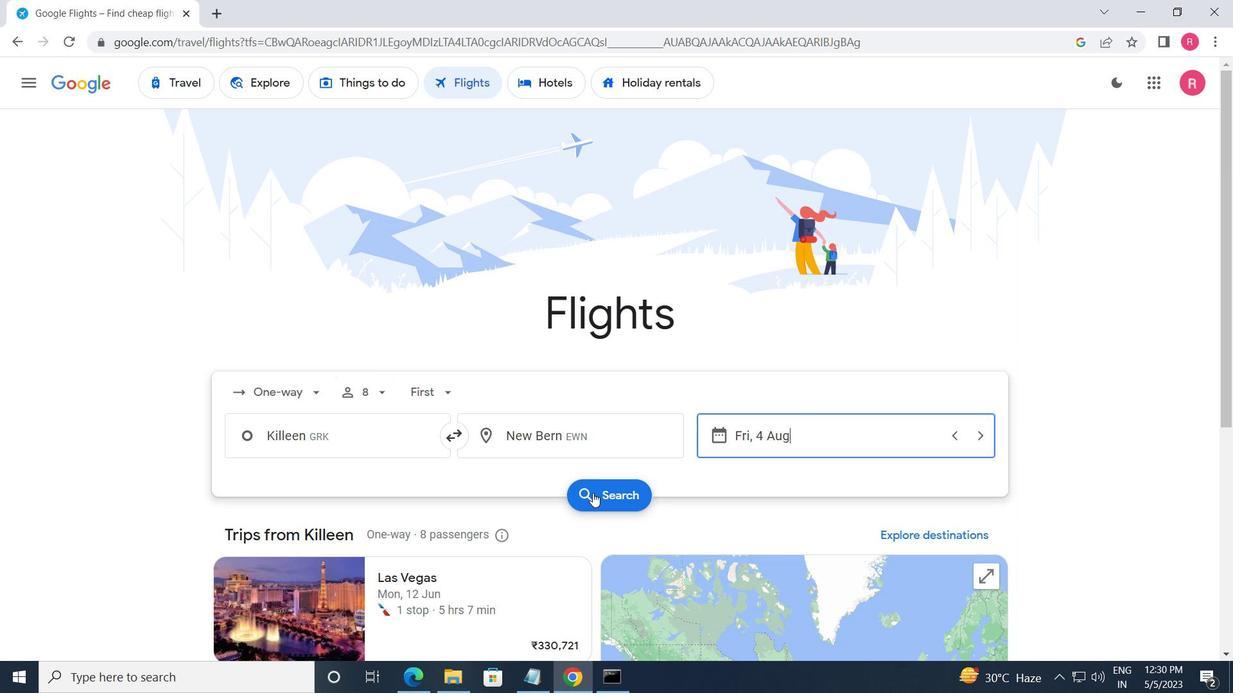
Action: Mouse moved to (251, 233)
Screenshot: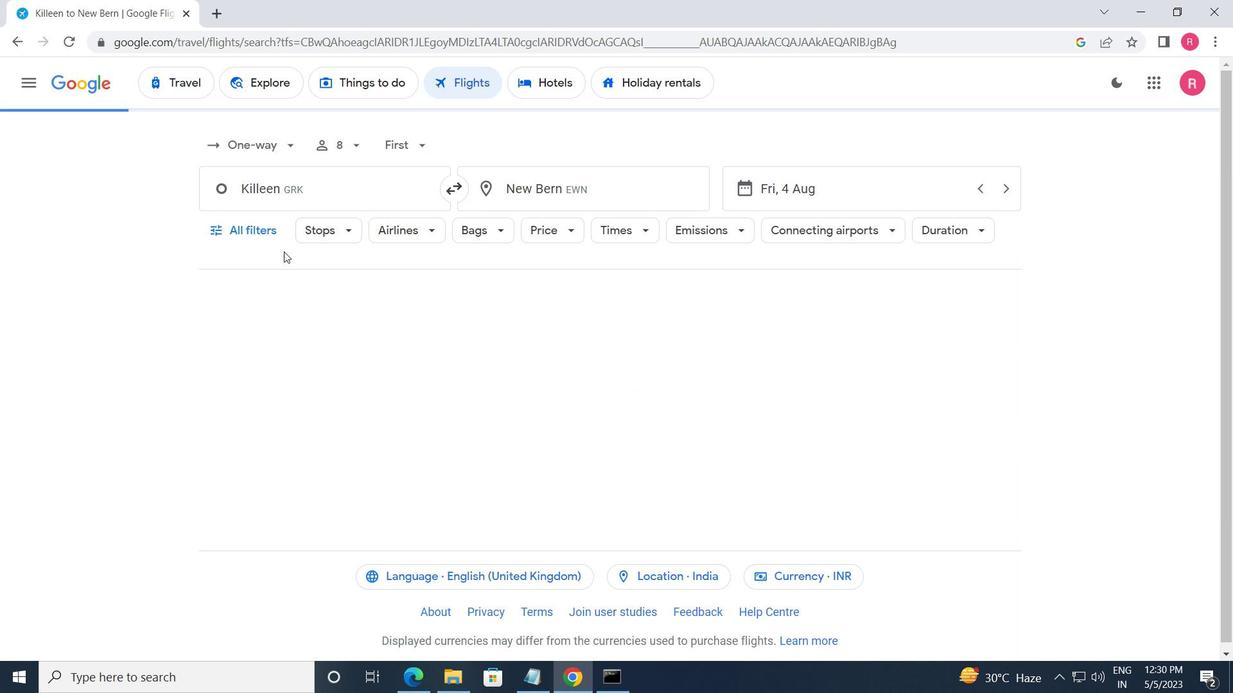 
Action: Mouse pressed left at (251, 233)
Screenshot: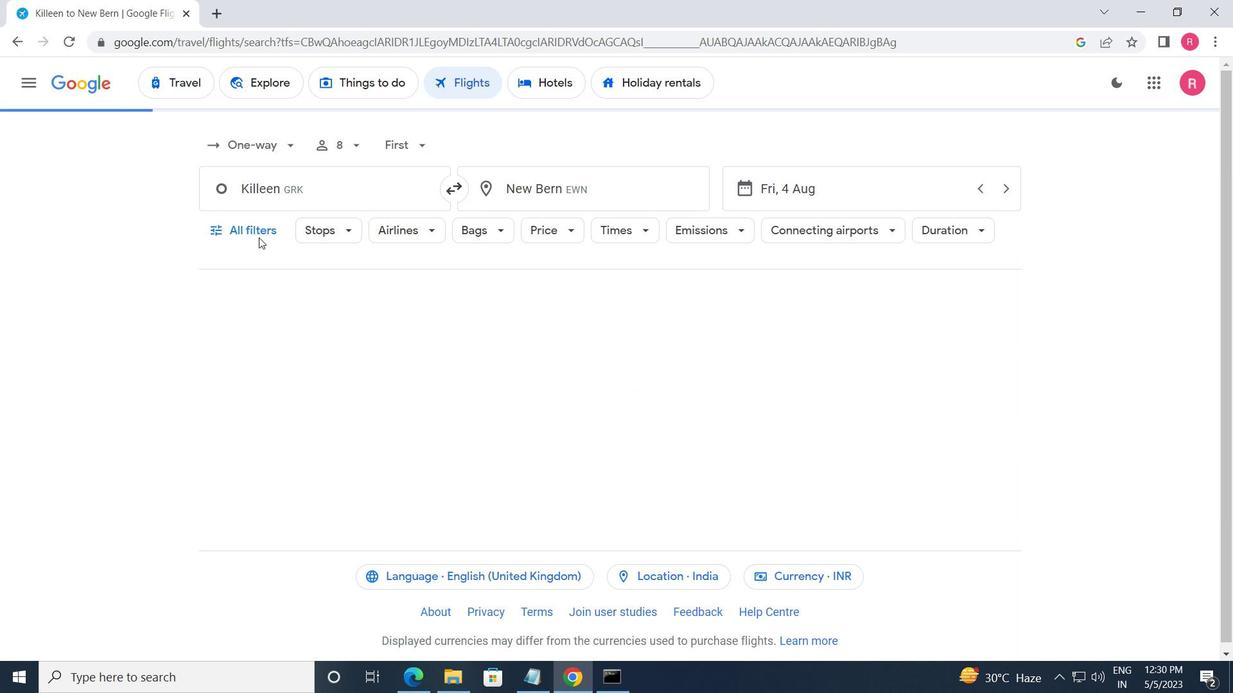 
Action: Mouse moved to (276, 361)
Screenshot: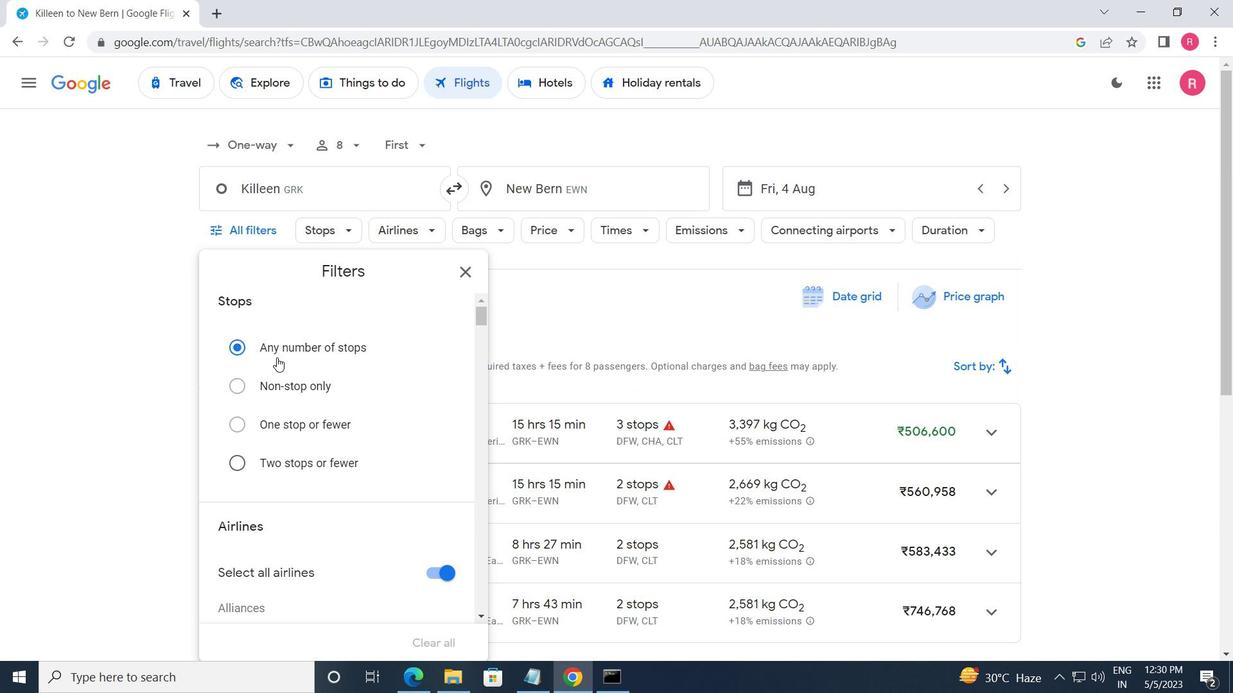 
Action: Mouse scrolled (276, 360) with delta (0, 0)
Screenshot: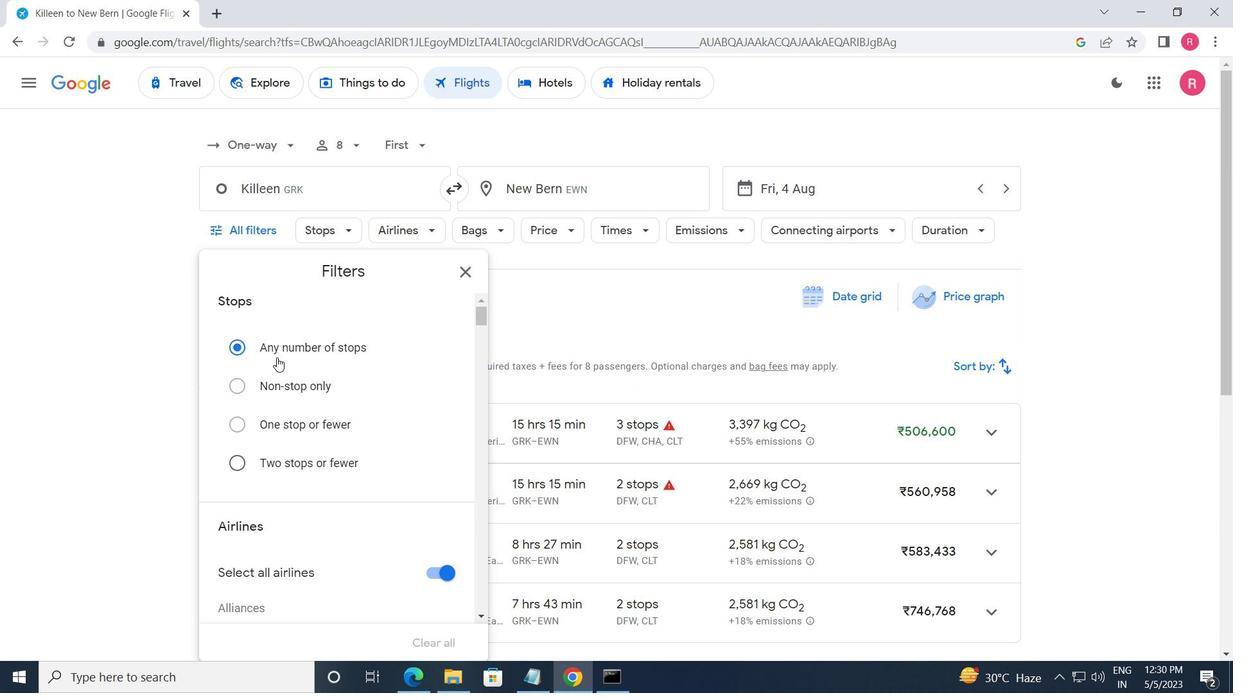 
Action: Mouse moved to (276, 362)
Screenshot: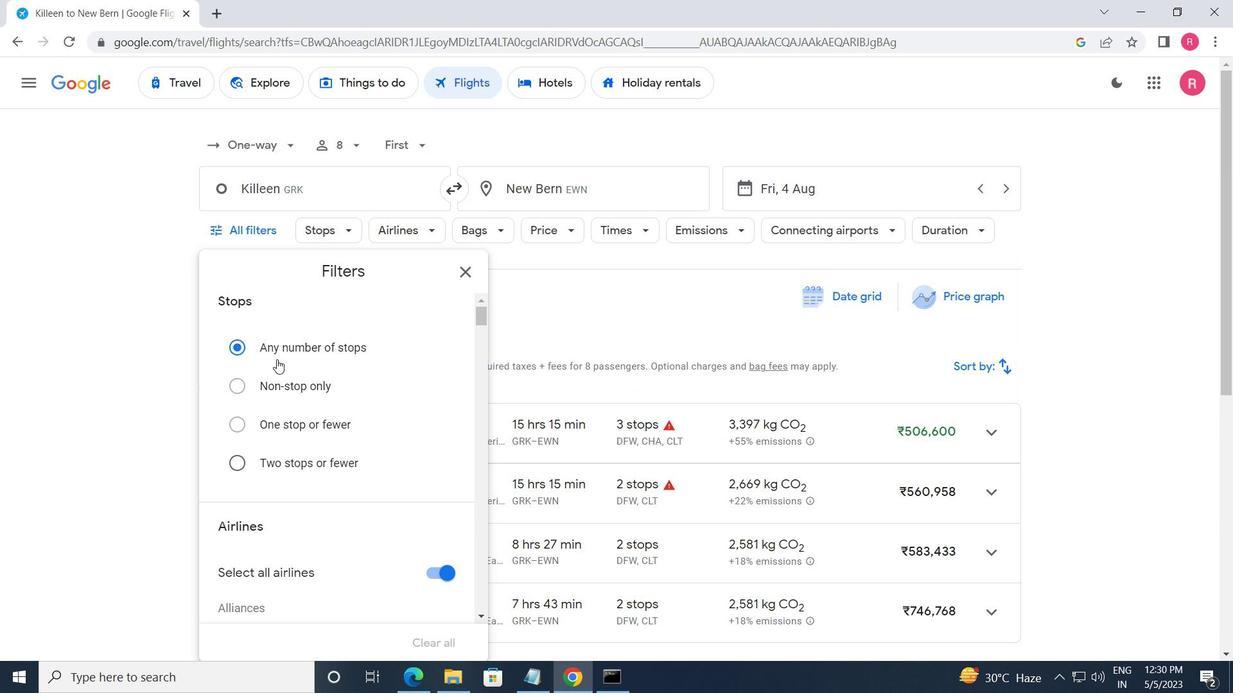 
Action: Mouse scrolled (276, 361) with delta (0, 0)
Screenshot: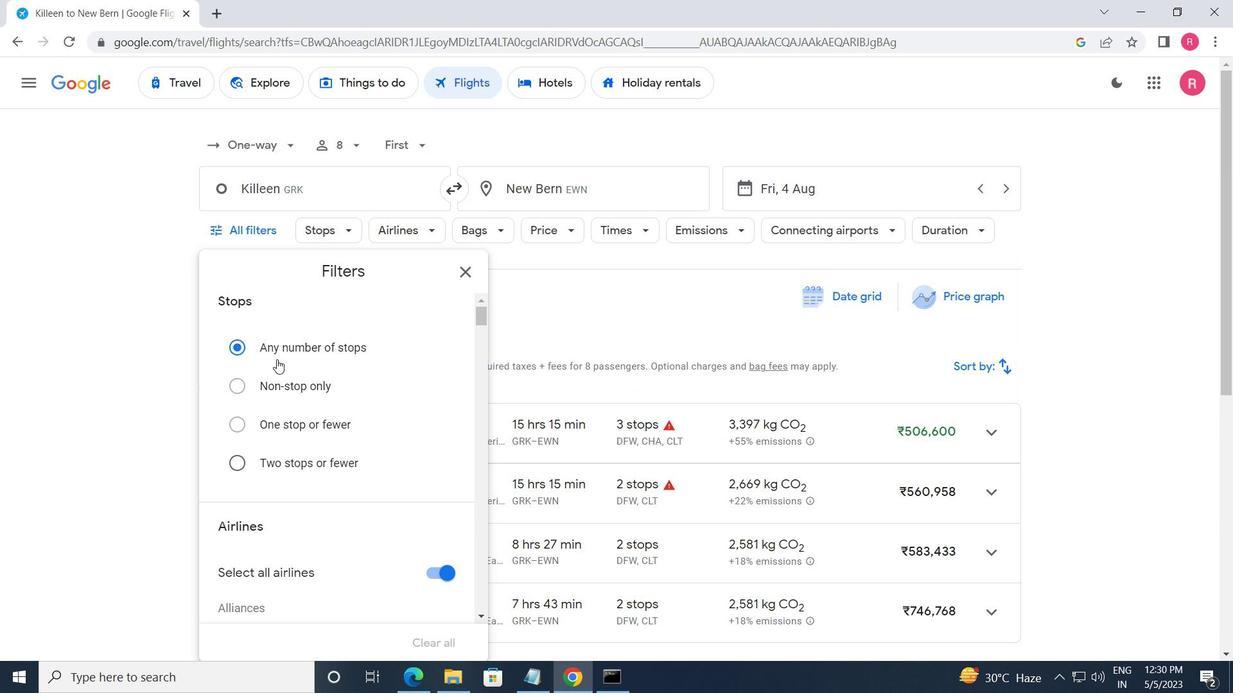 
Action: Mouse moved to (276, 362)
Screenshot: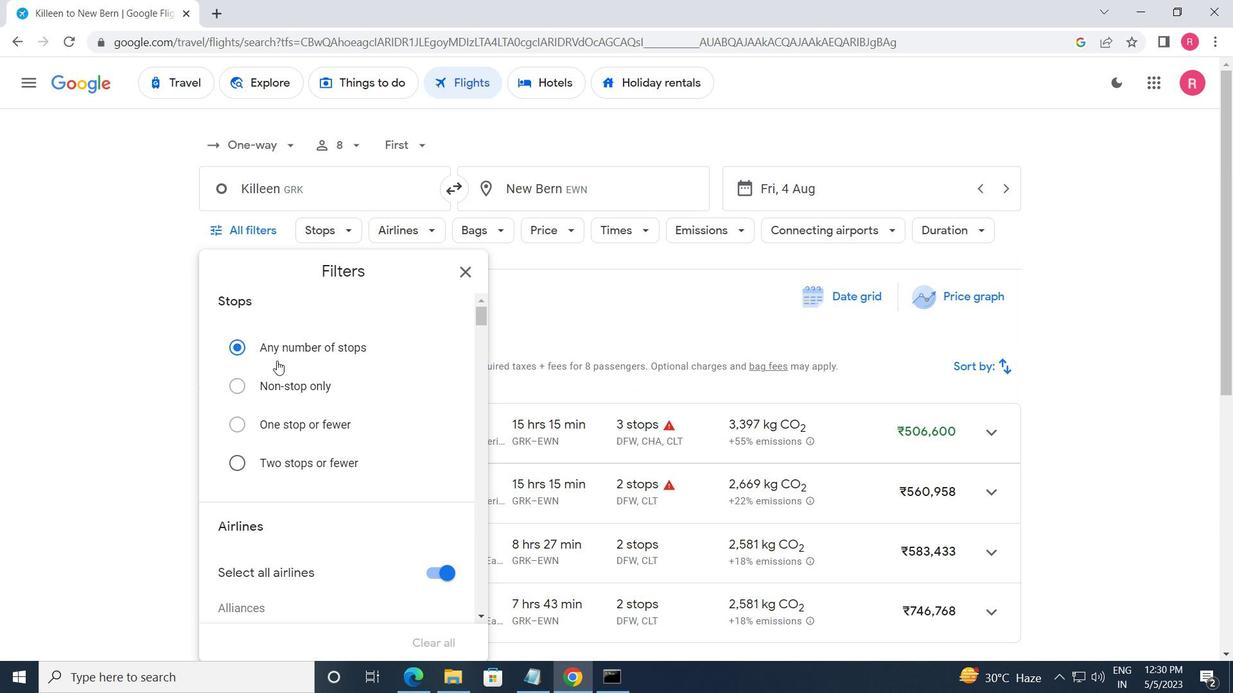 
Action: Mouse scrolled (276, 362) with delta (0, 0)
Screenshot: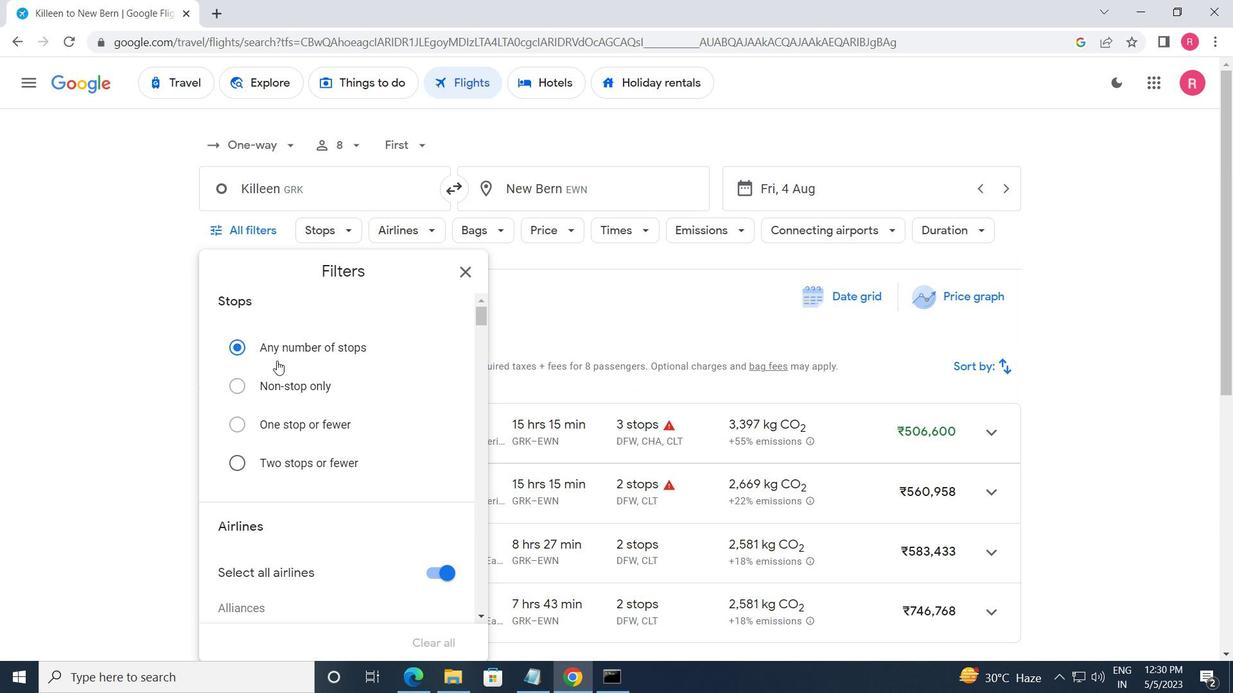 
Action: Mouse moved to (276, 364)
Screenshot: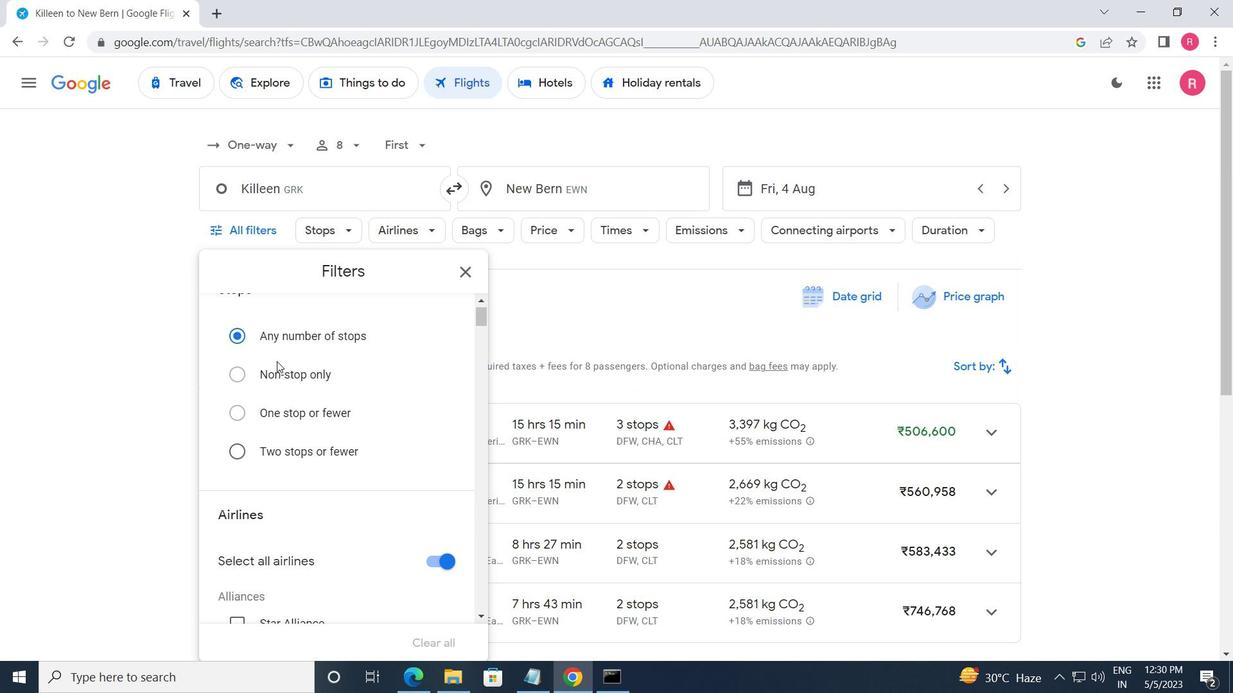 
Action: Mouse scrolled (276, 363) with delta (0, 0)
Screenshot: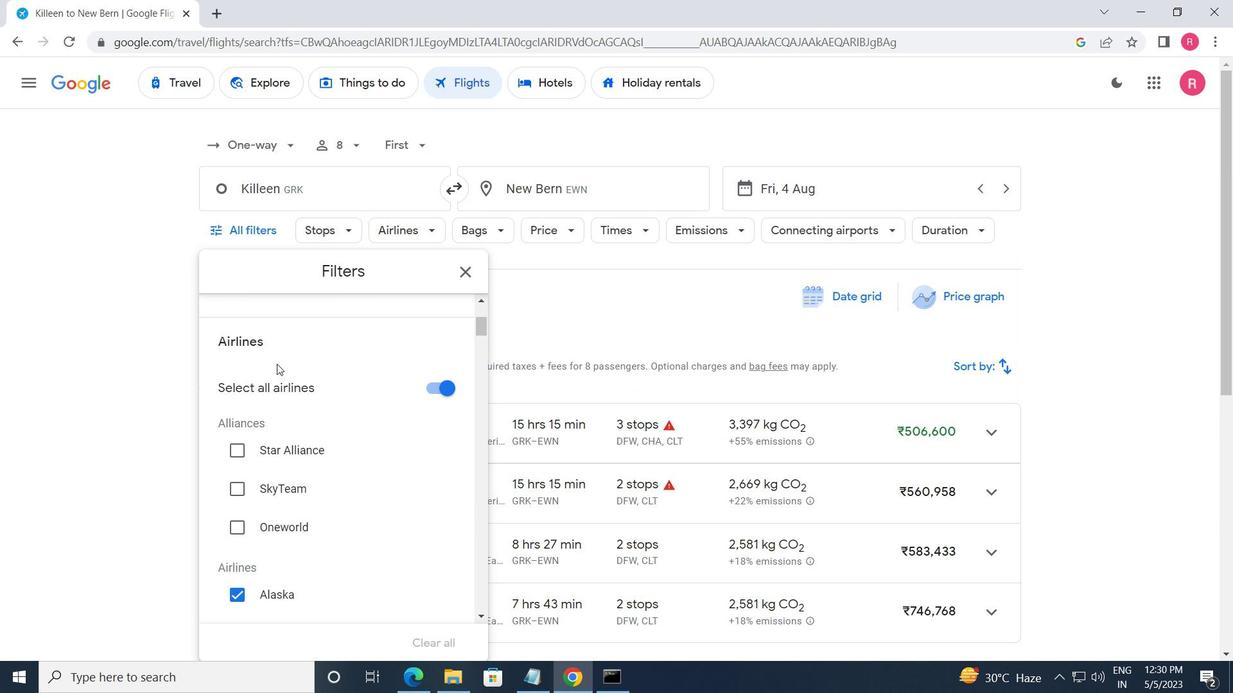 
Action: Mouse moved to (276, 365)
Screenshot: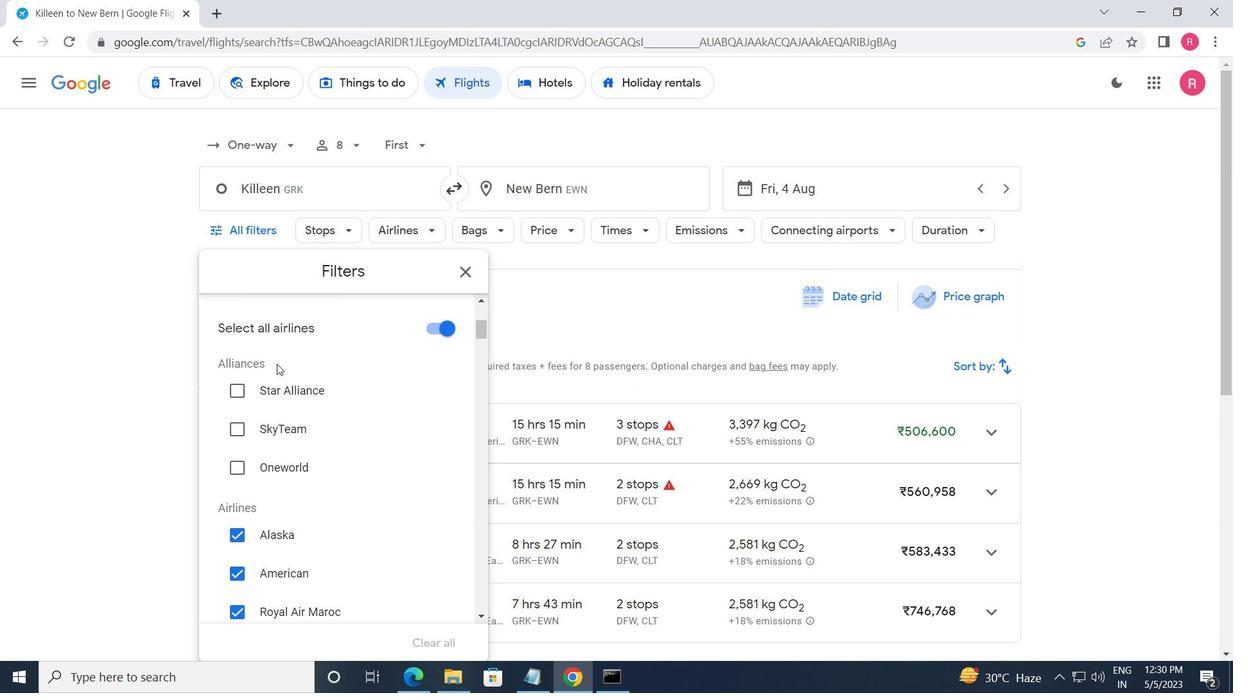 
Action: Mouse scrolled (276, 364) with delta (0, 0)
Screenshot: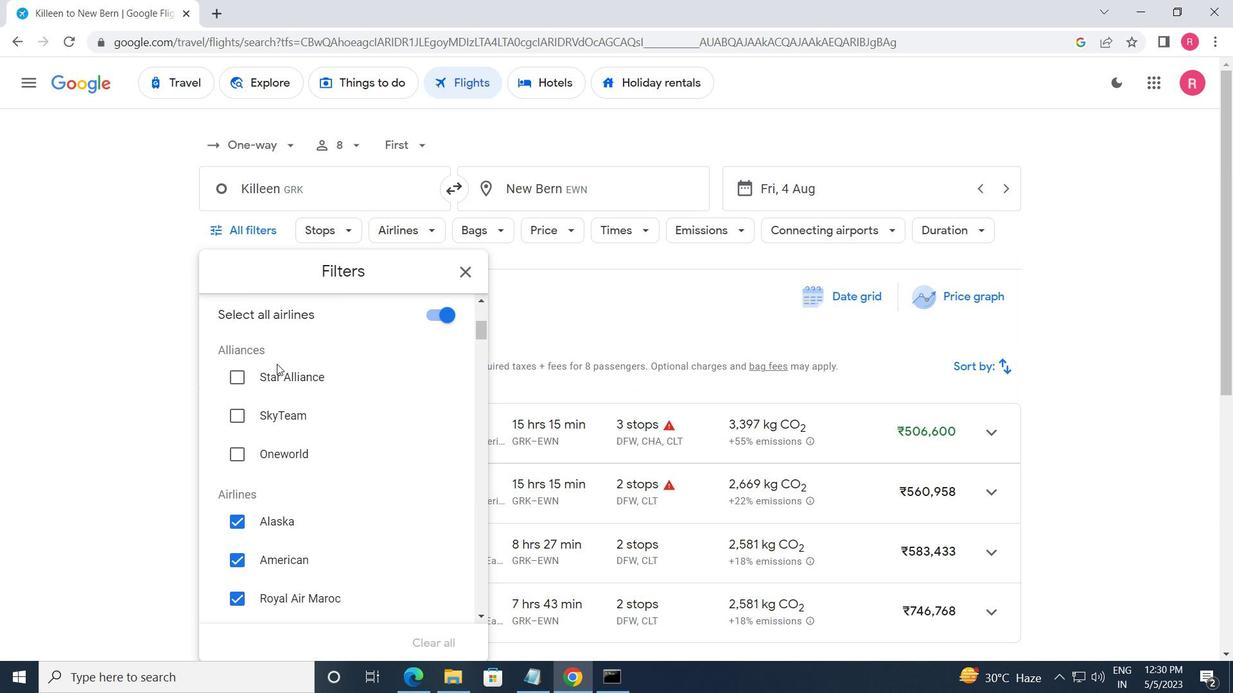 
Action: Mouse moved to (368, 402)
Screenshot: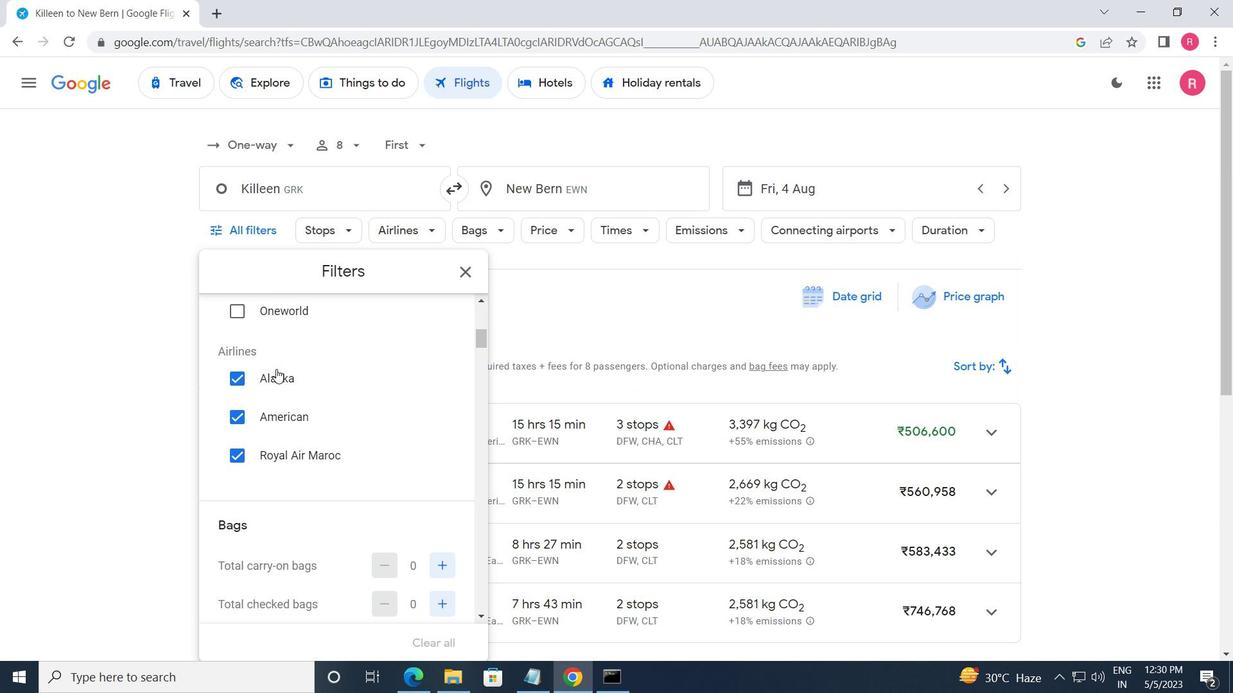 
Action: Mouse scrolled (368, 402) with delta (0, 0)
Screenshot: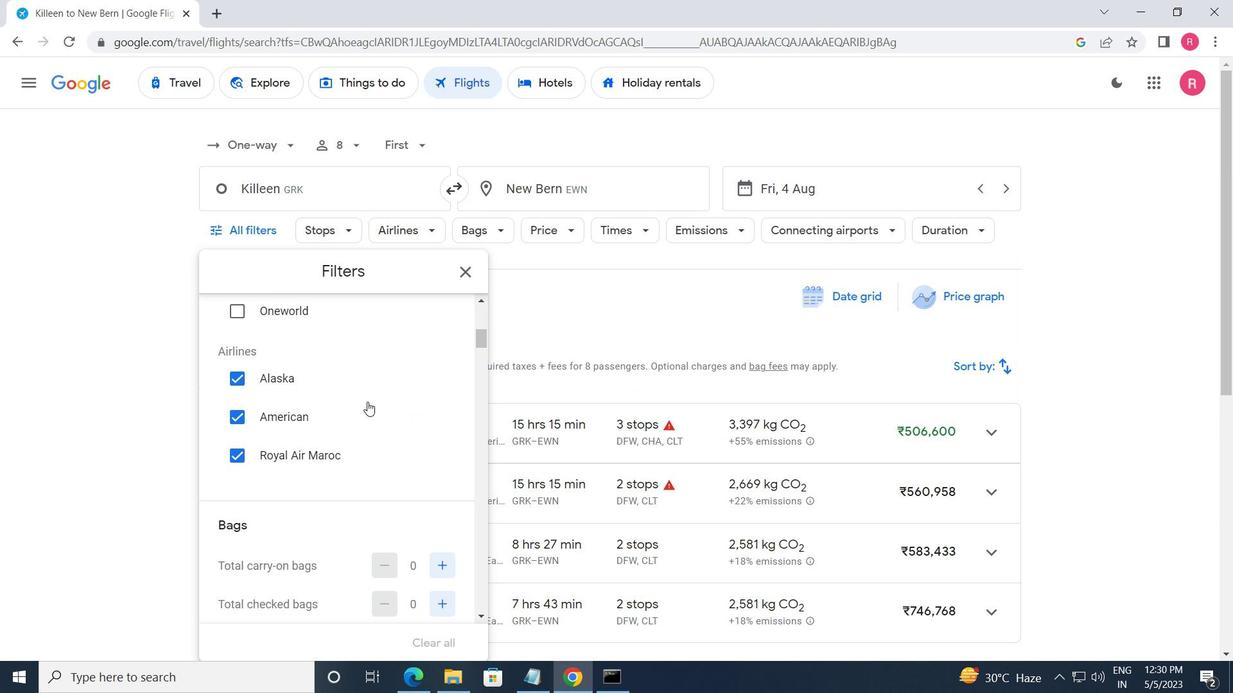 
Action: Mouse moved to (368, 400)
Screenshot: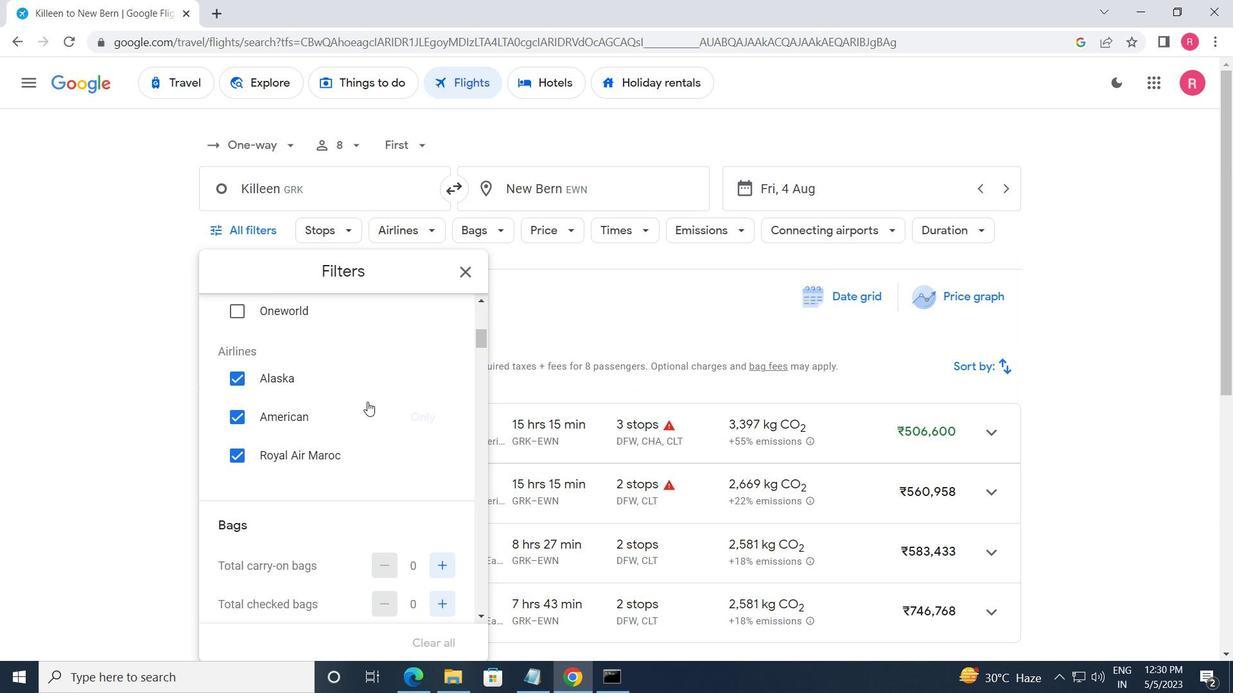 
Action: Mouse scrolled (368, 401) with delta (0, 0)
Screenshot: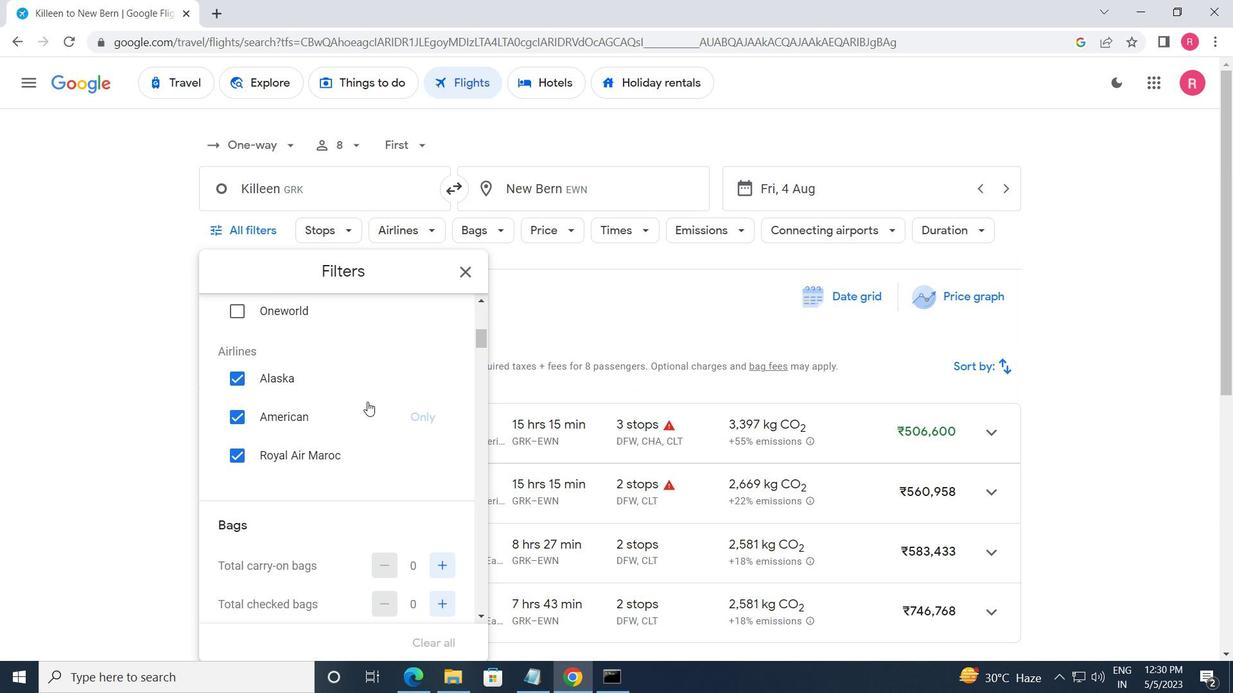 
Action: Mouse moved to (369, 396)
Screenshot: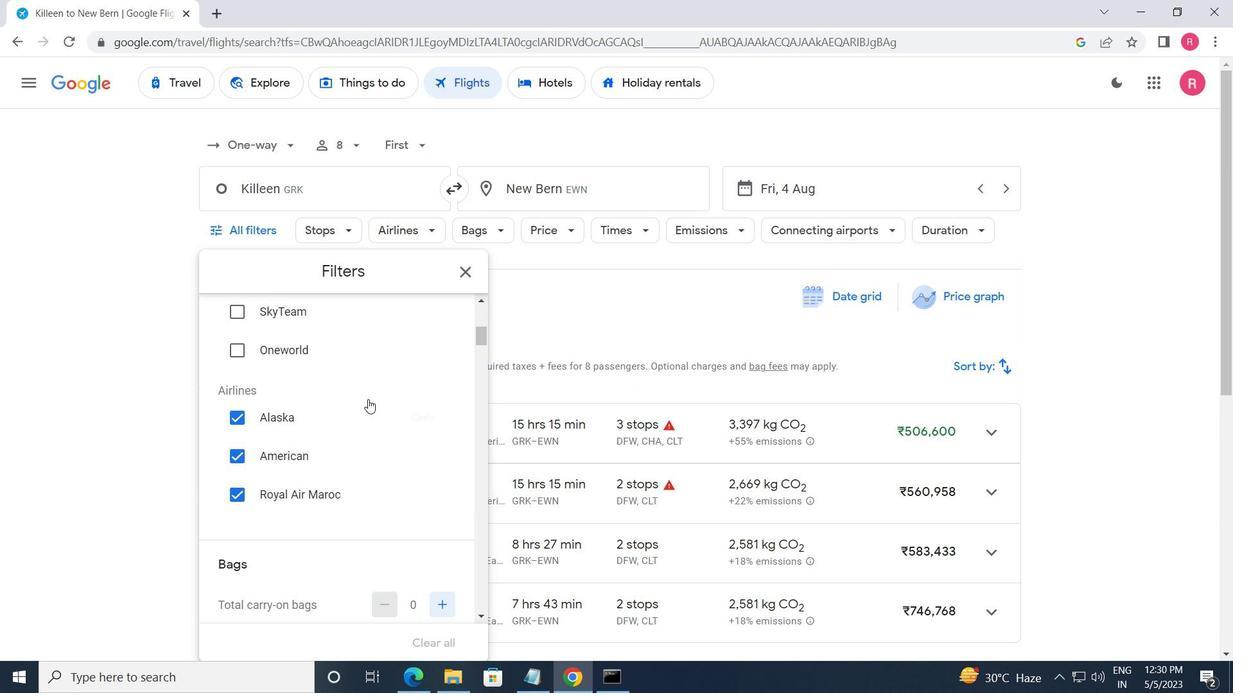
Action: Mouse scrolled (369, 397) with delta (0, 0)
Screenshot: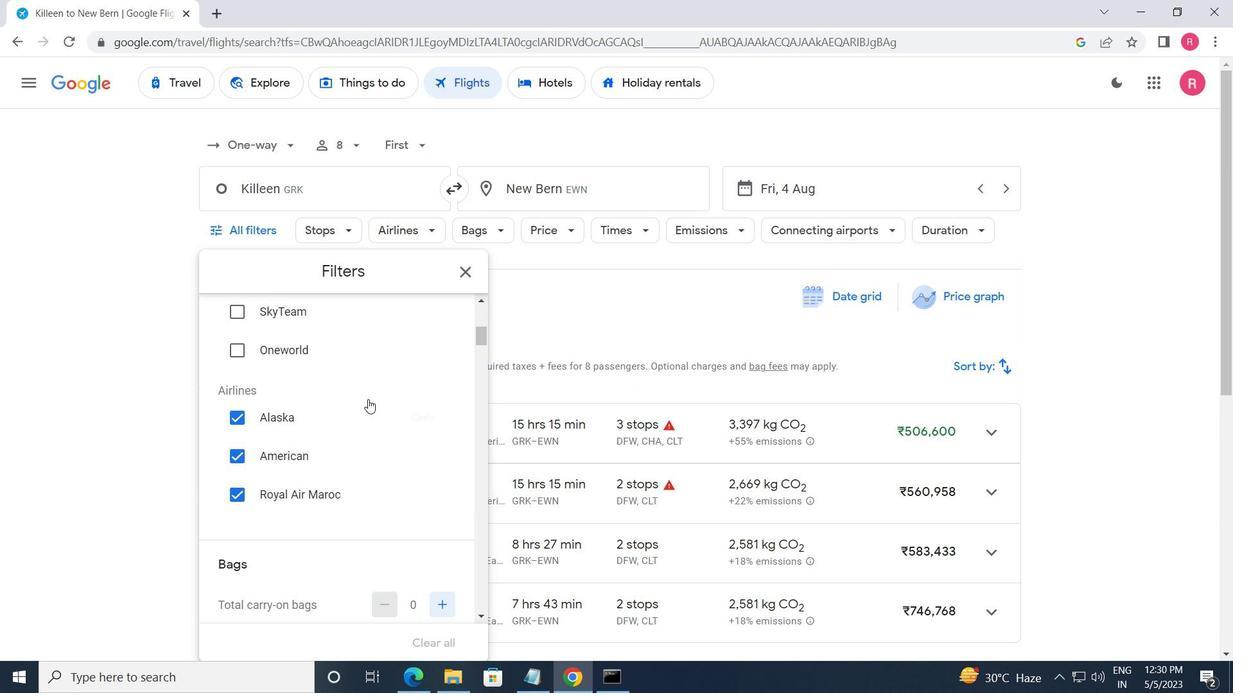 
Action: Mouse moved to (438, 406)
Screenshot: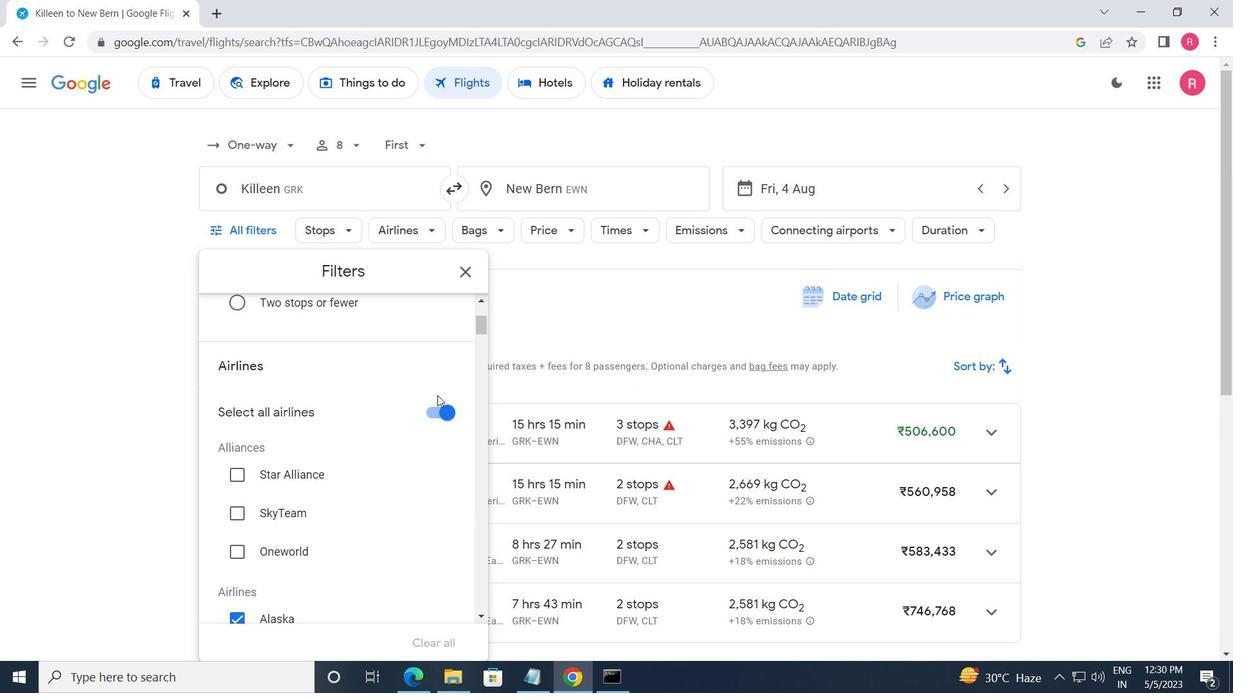 
Action: Mouse pressed left at (438, 406)
Screenshot: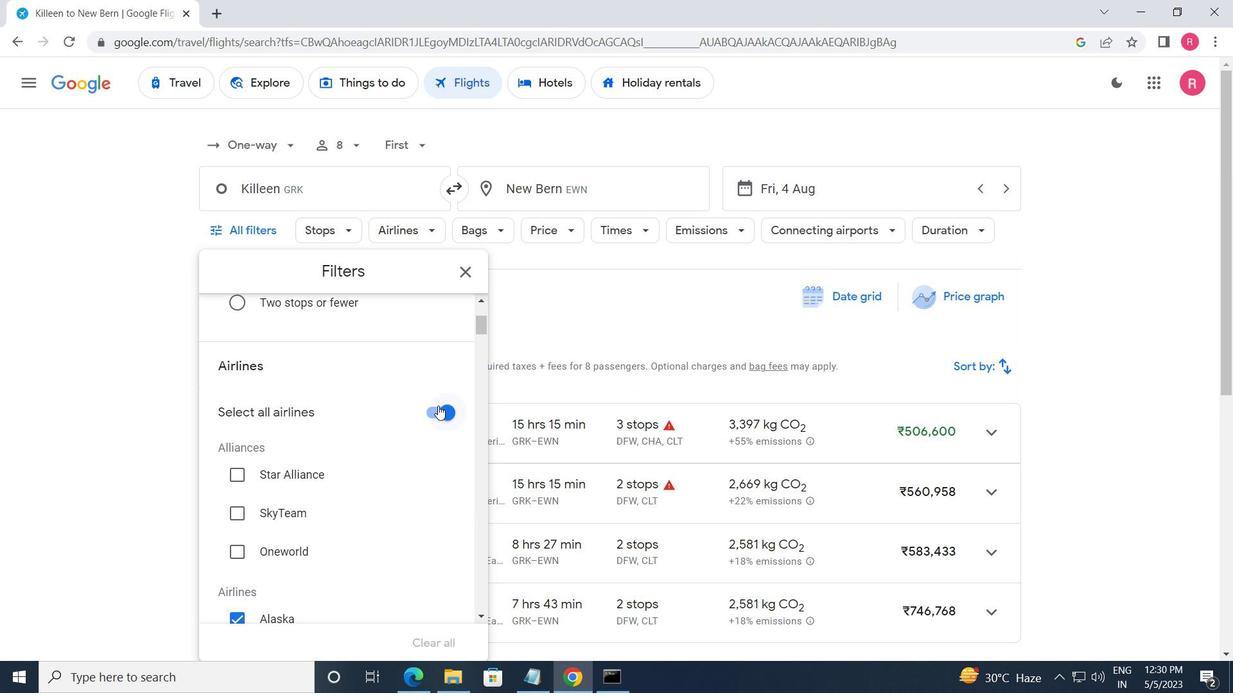 
Action: Mouse moved to (438, 409)
Screenshot: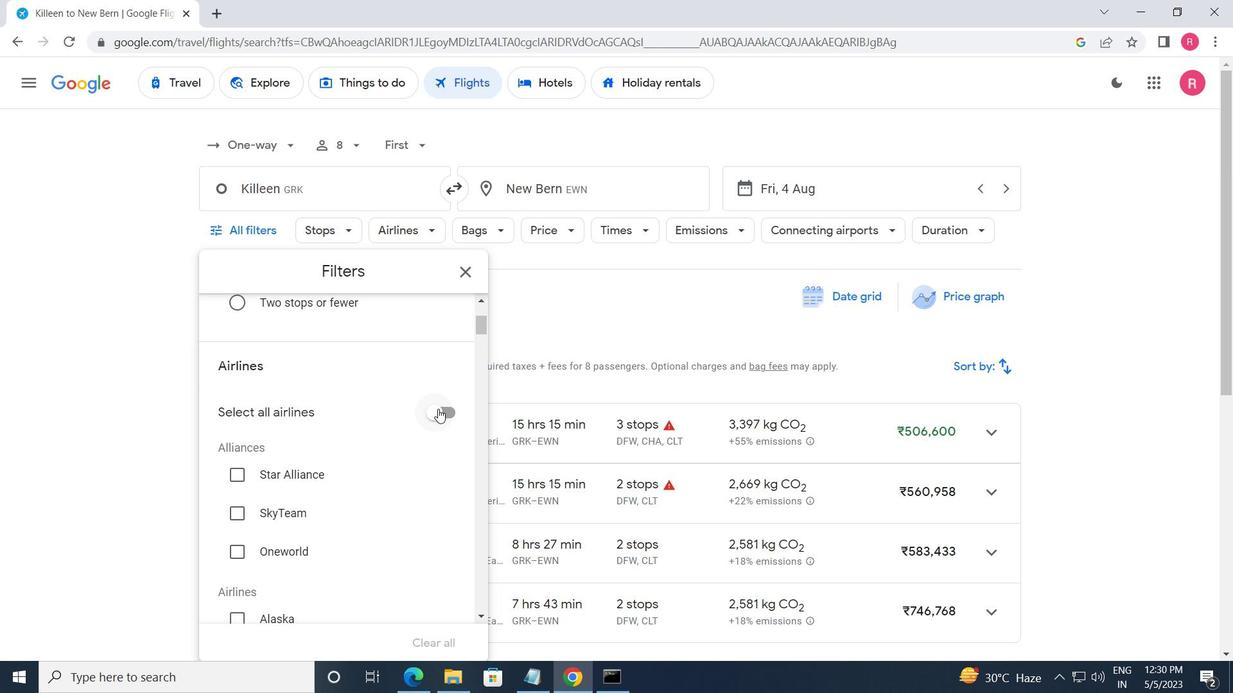 
Action: Mouse scrolled (438, 409) with delta (0, 0)
Screenshot: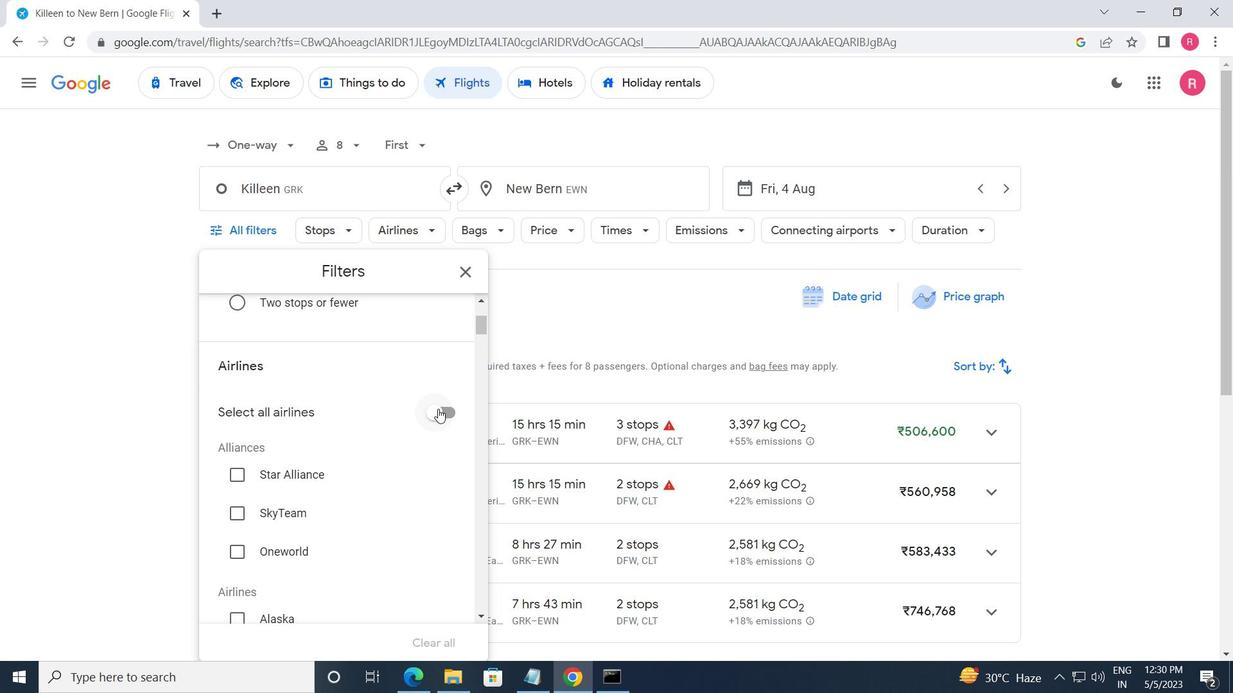 
Action: Mouse moved to (437, 411)
Screenshot: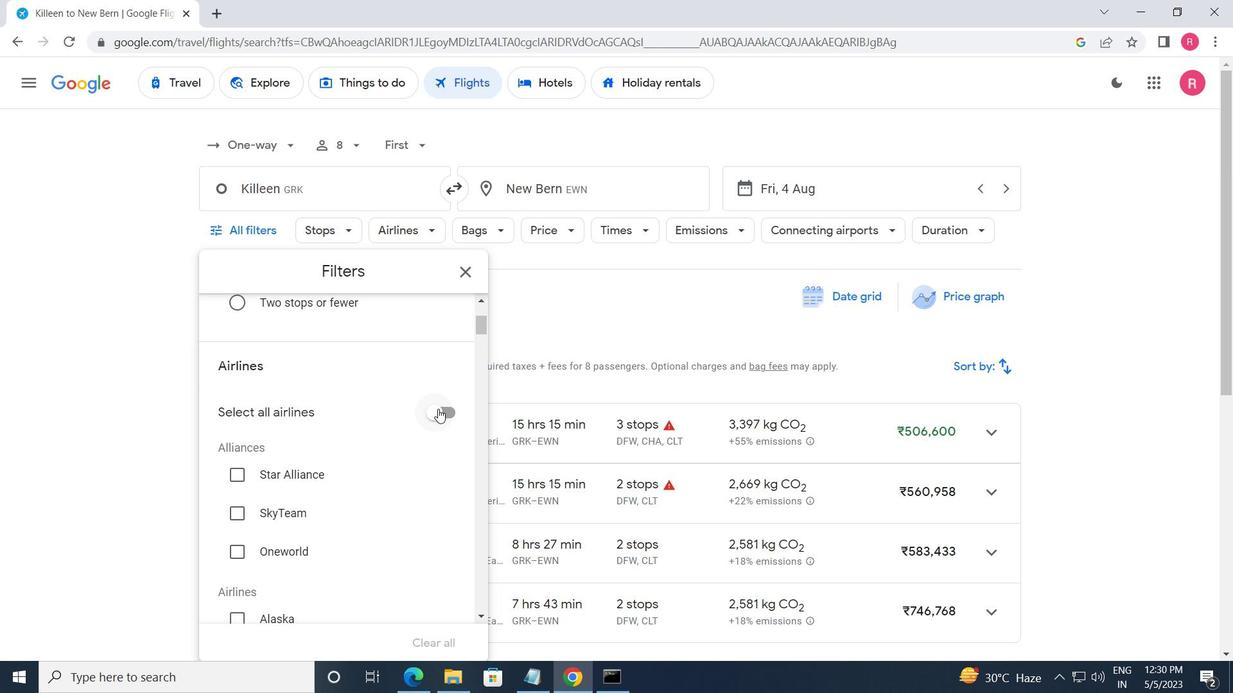 
Action: Mouse scrolled (437, 411) with delta (0, 0)
Screenshot: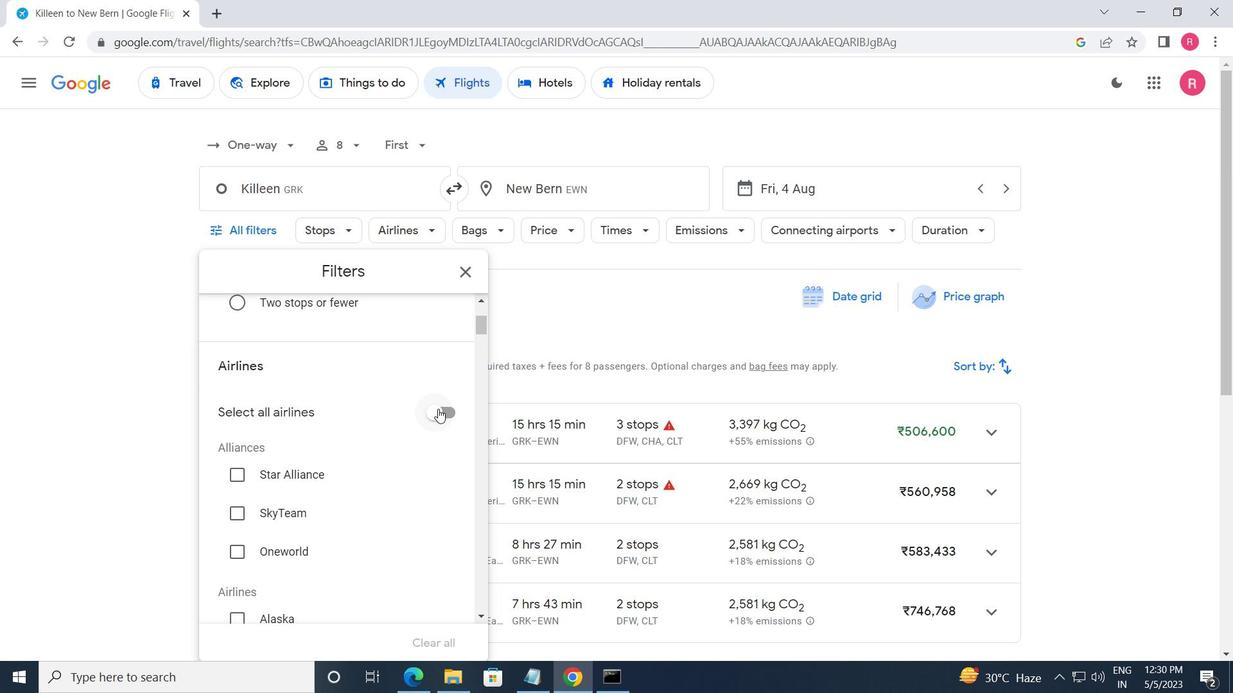 
Action: Mouse moved to (434, 420)
Screenshot: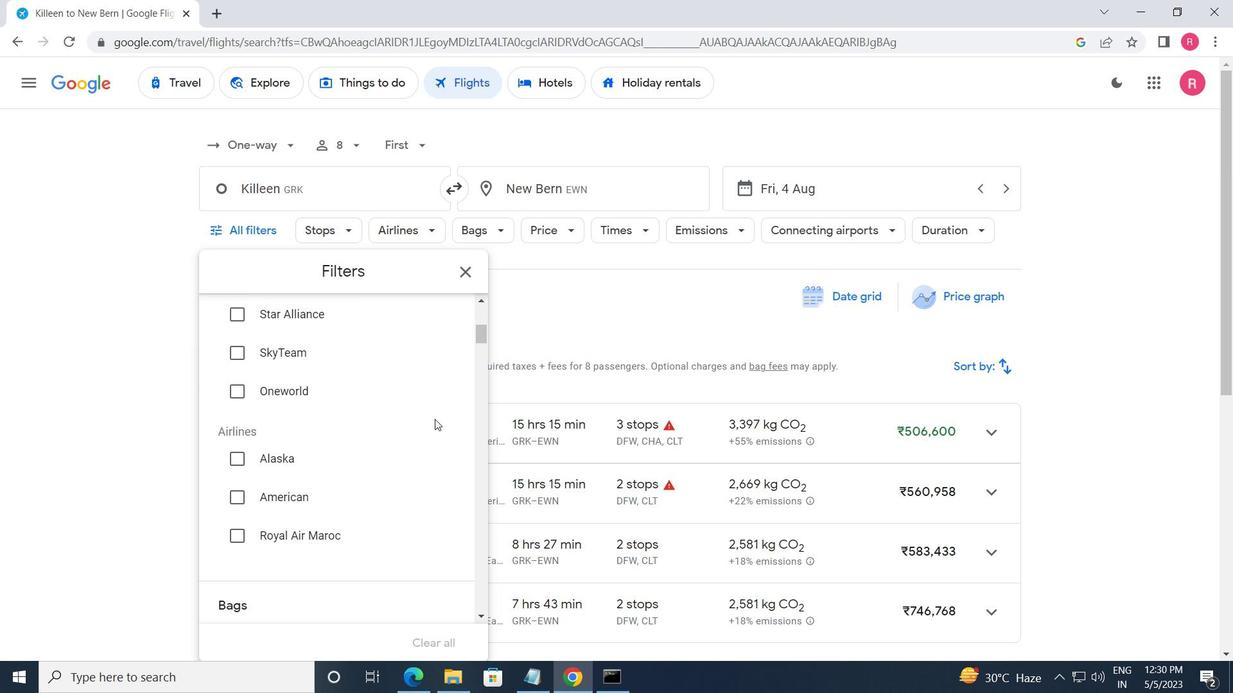 
Action: Mouse scrolled (434, 420) with delta (0, 0)
Screenshot: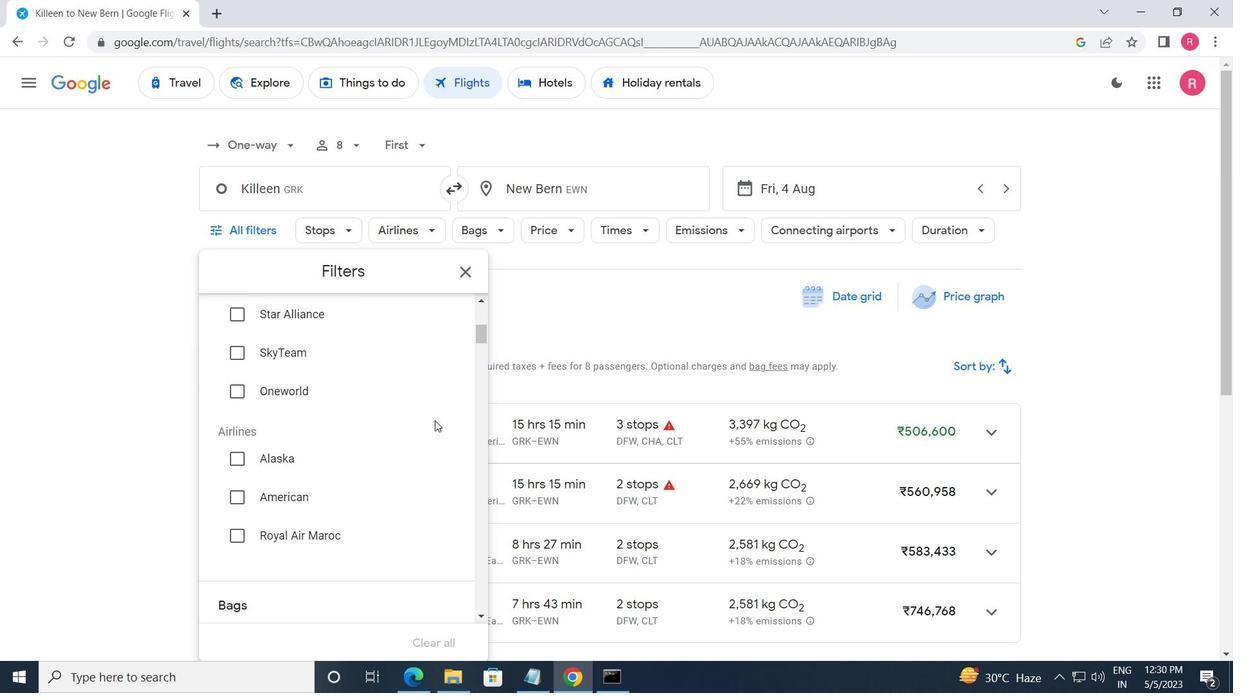
Action: Mouse scrolled (434, 420) with delta (0, 0)
Screenshot: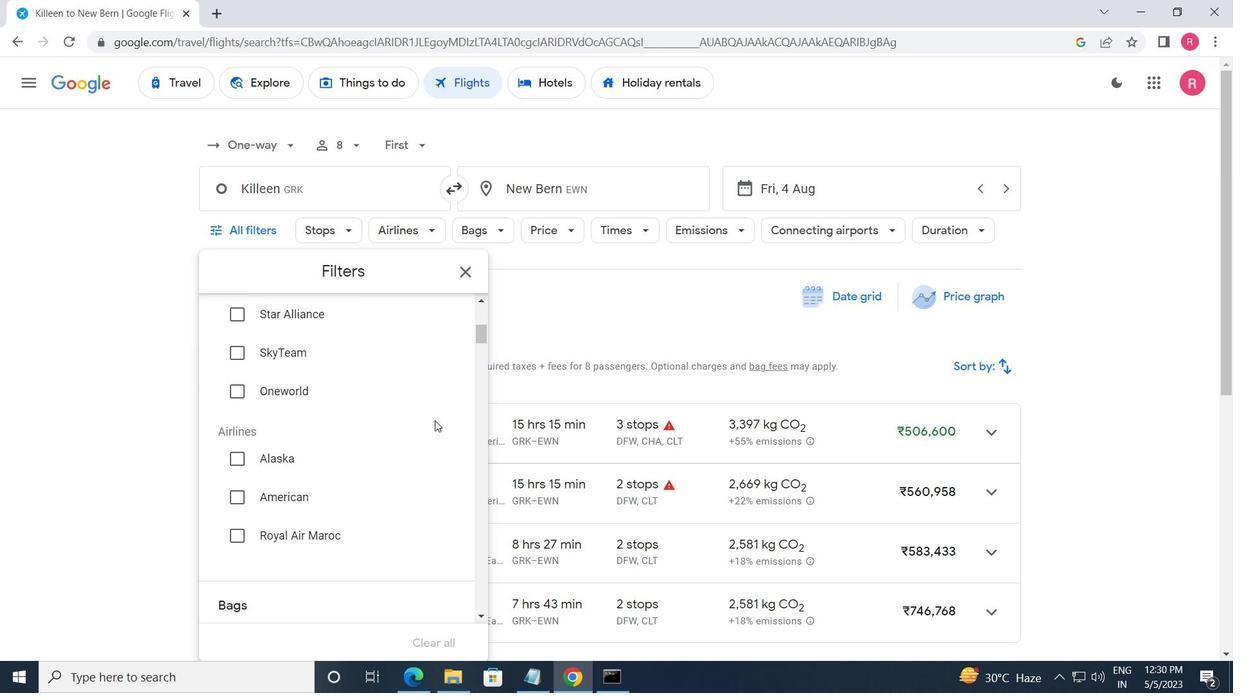 
Action: Mouse moved to (429, 420)
Screenshot: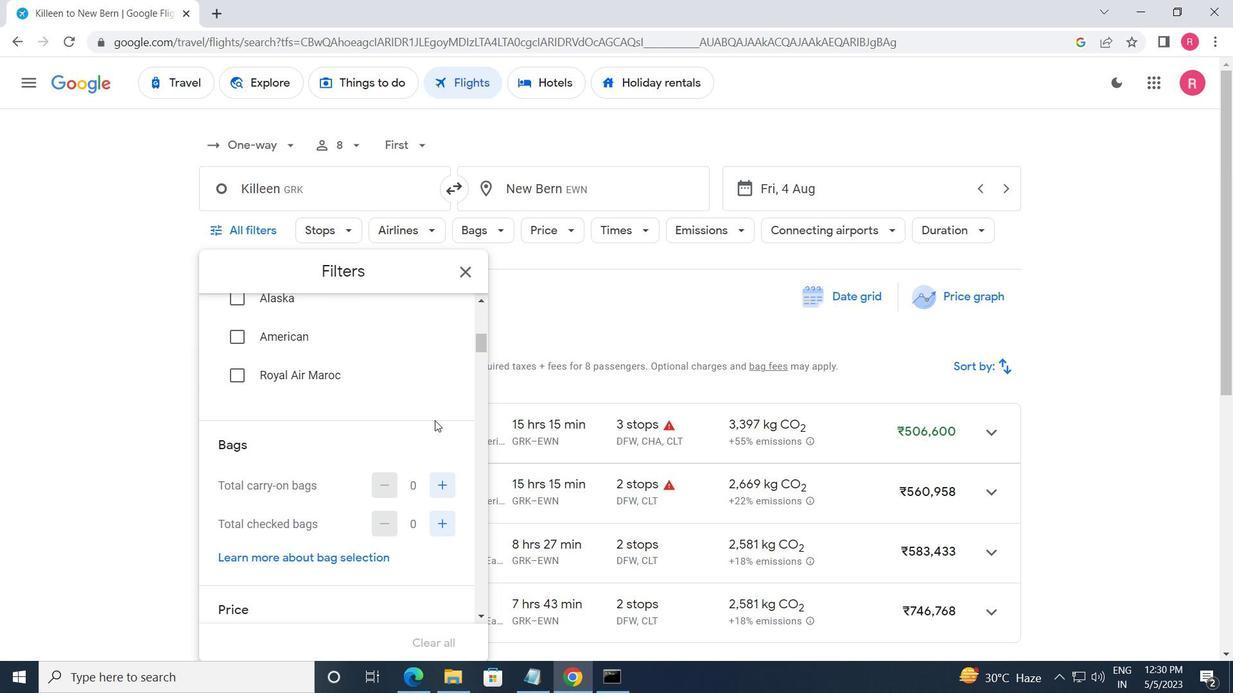 
Action: Mouse scrolled (429, 420) with delta (0, 0)
Screenshot: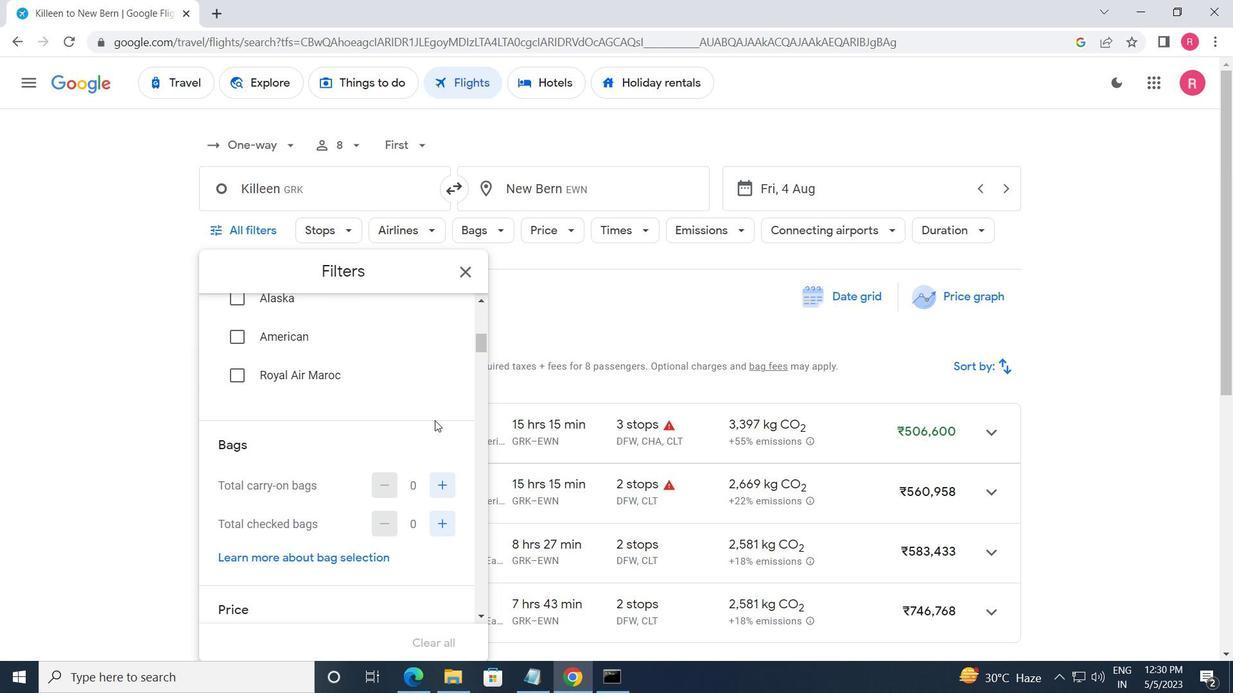 
Action: Mouse moved to (437, 444)
Screenshot: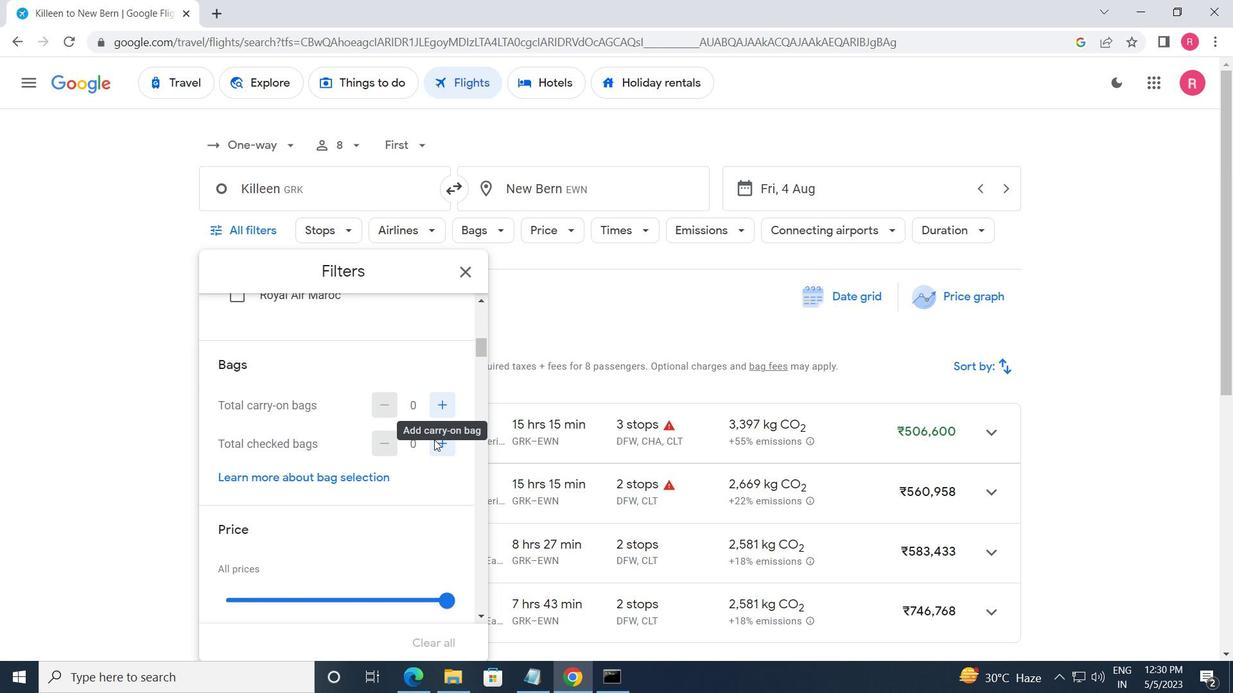 
Action: Mouse pressed left at (437, 444)
Screenshot: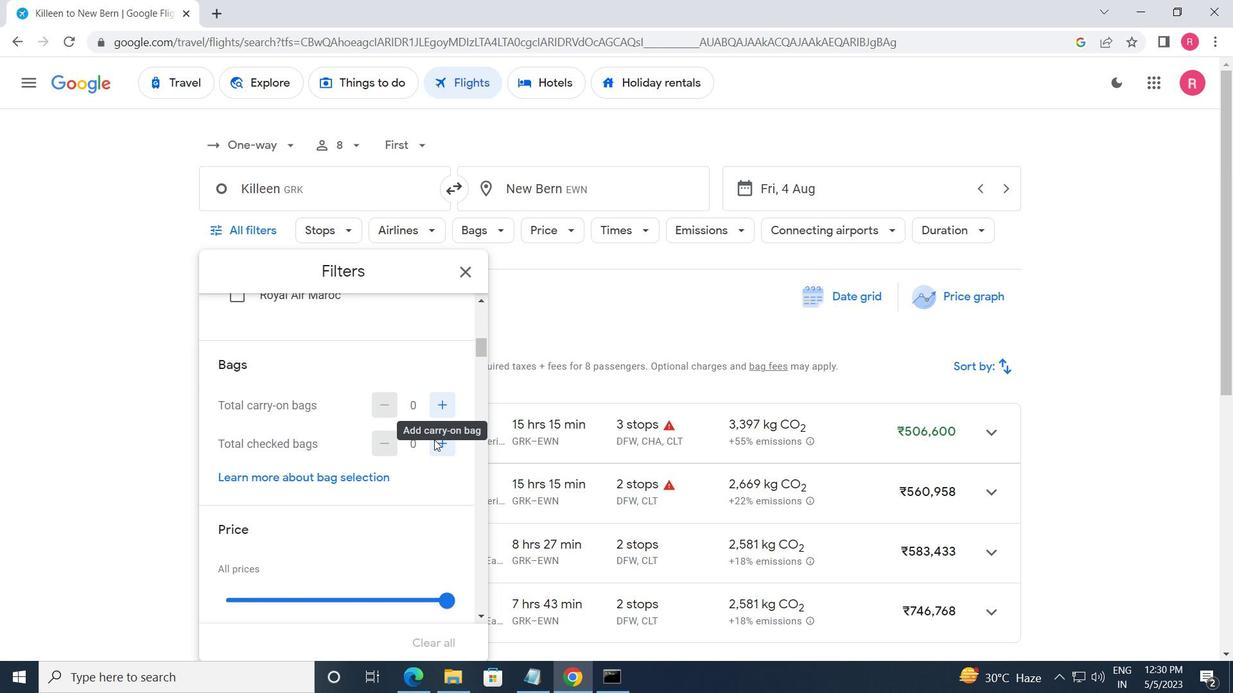 
Action: Mouse moved to (424, 449)
Screenshot: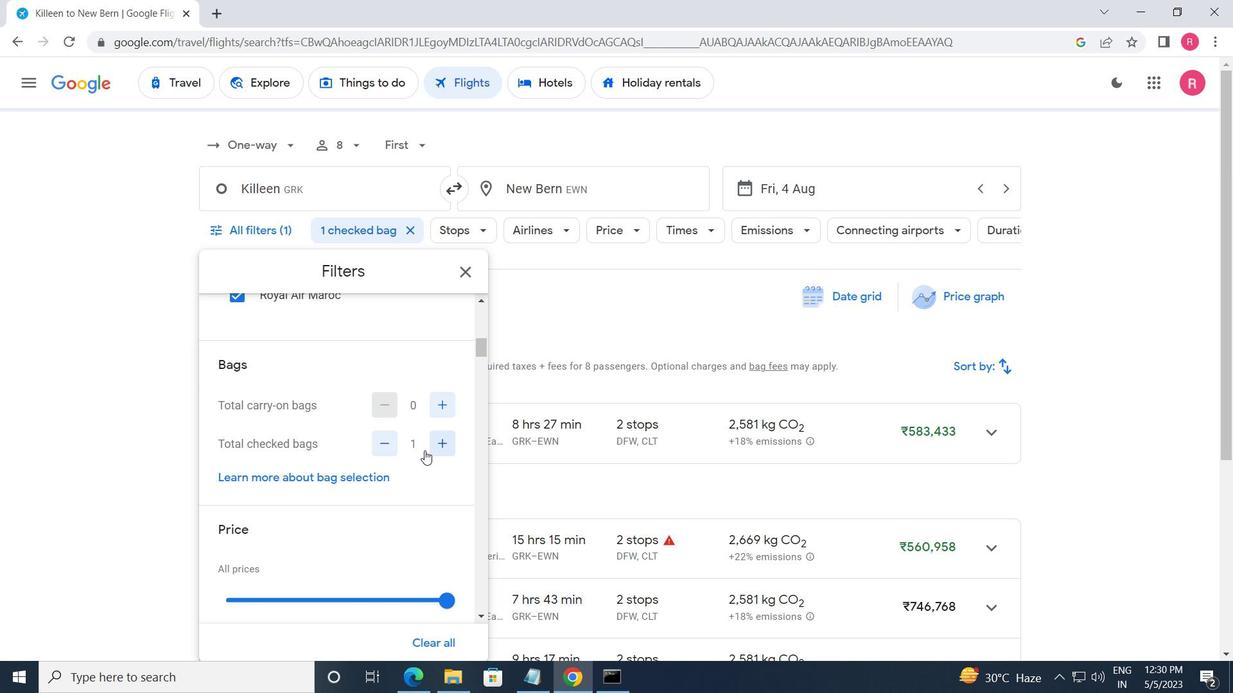 
Action: Mouse scrolled (424, 449) with delta (0, 0)
Screenshot: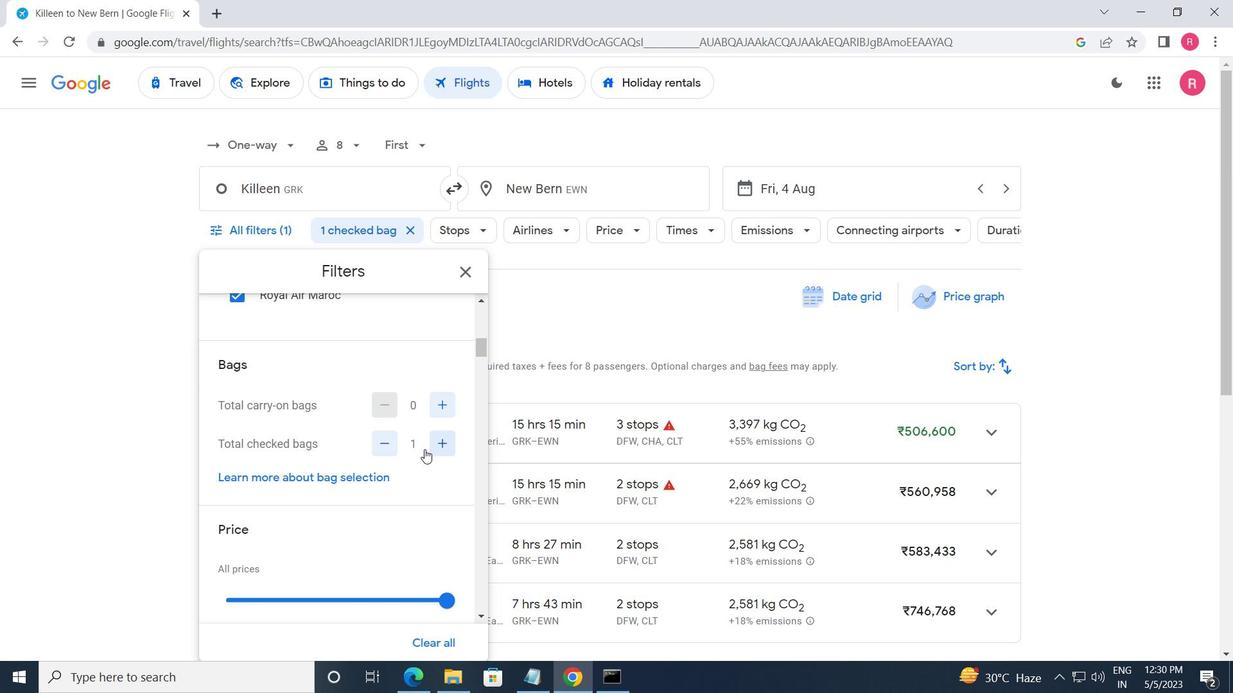 
Action: Mouse scrolled (424, 449) with delta (0, 0)
Screenshot: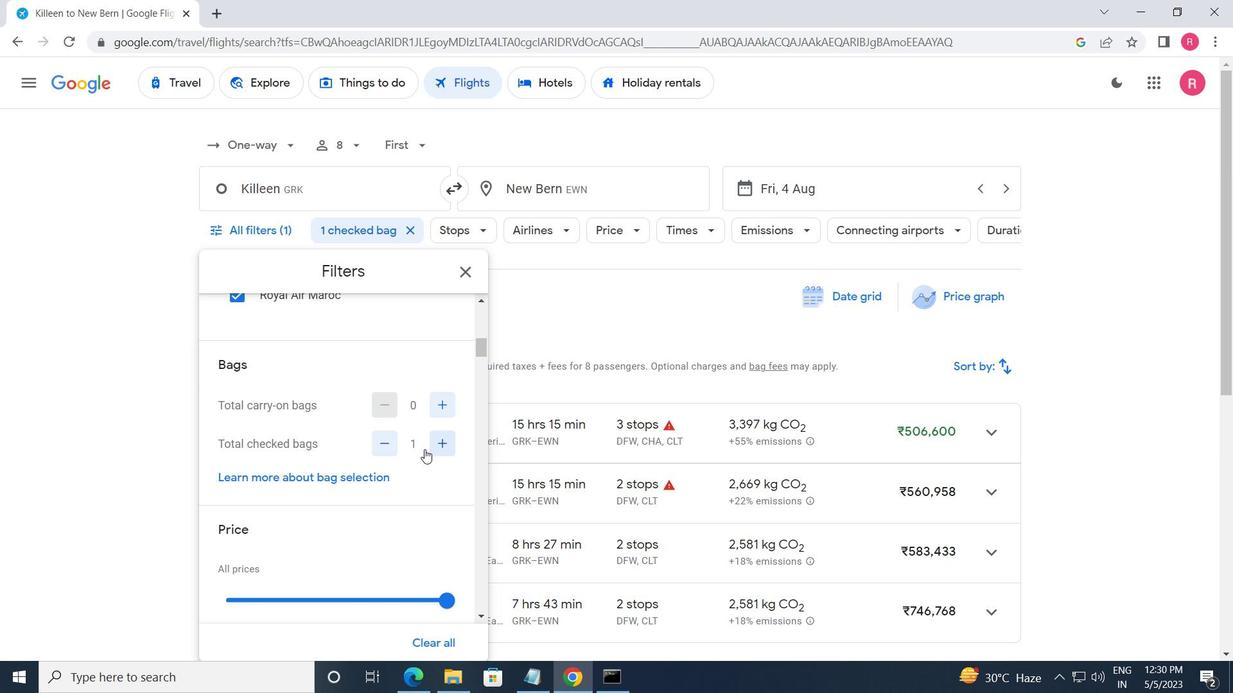 
Action: Mouse moved to (447, 440)
Screenshot: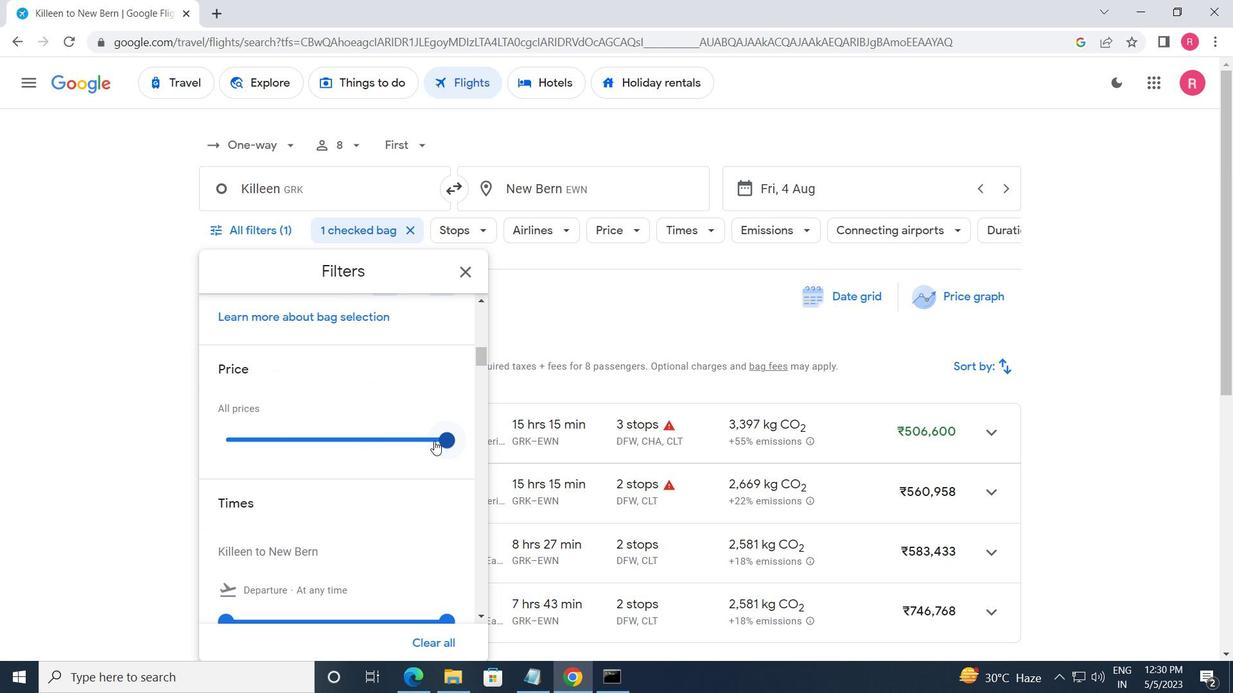
Action: Mouse pressed left at (447, 440)
Screenshot: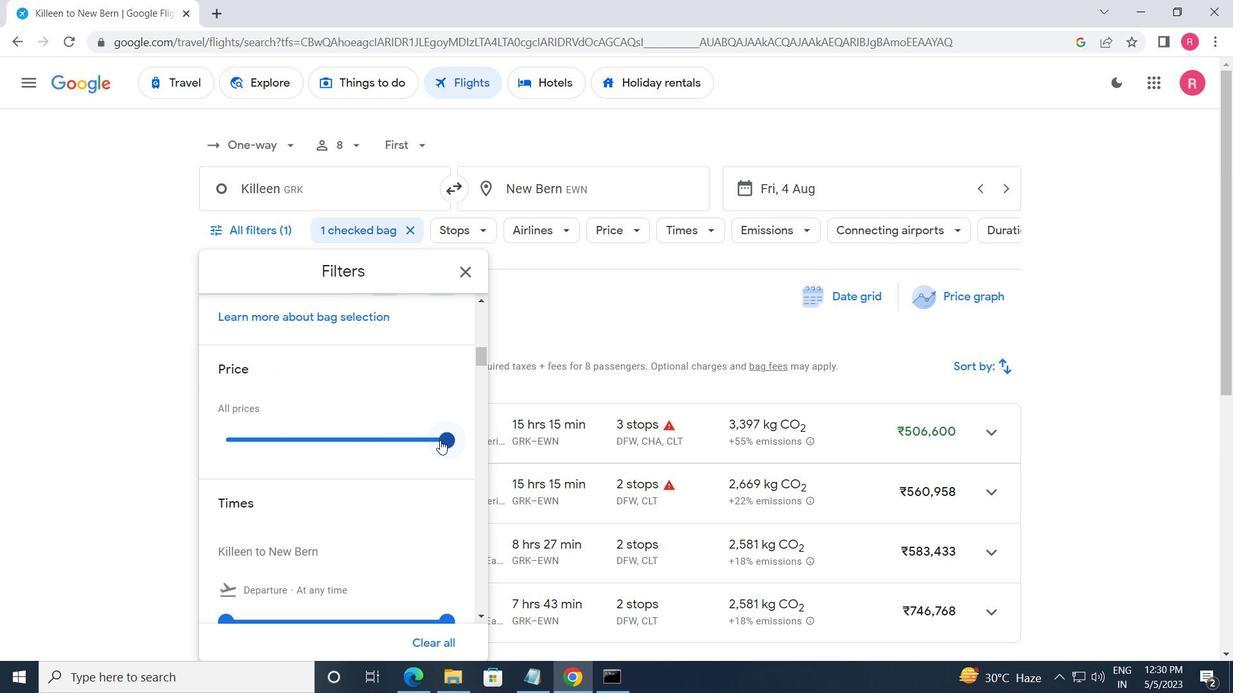 
Action: Mouse moved to (269, 452)
Screenshot: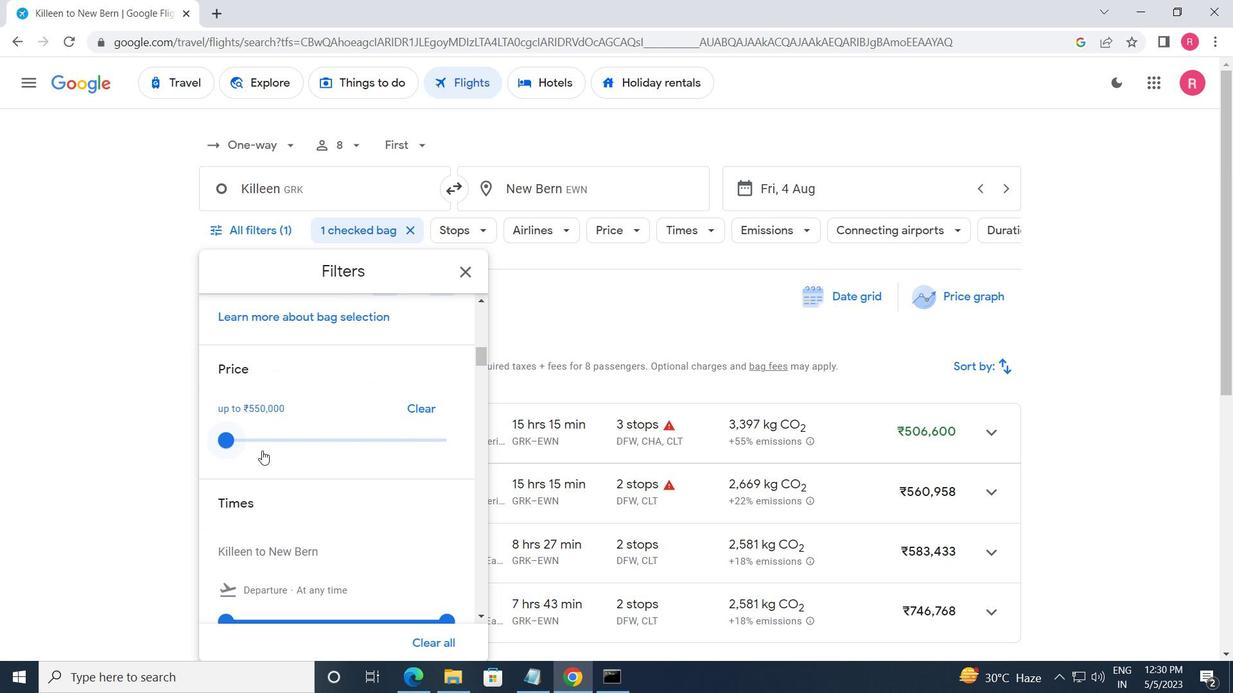 
Action: Mouse scrolled (269, 451) with delta (0, 0)
Screenshot: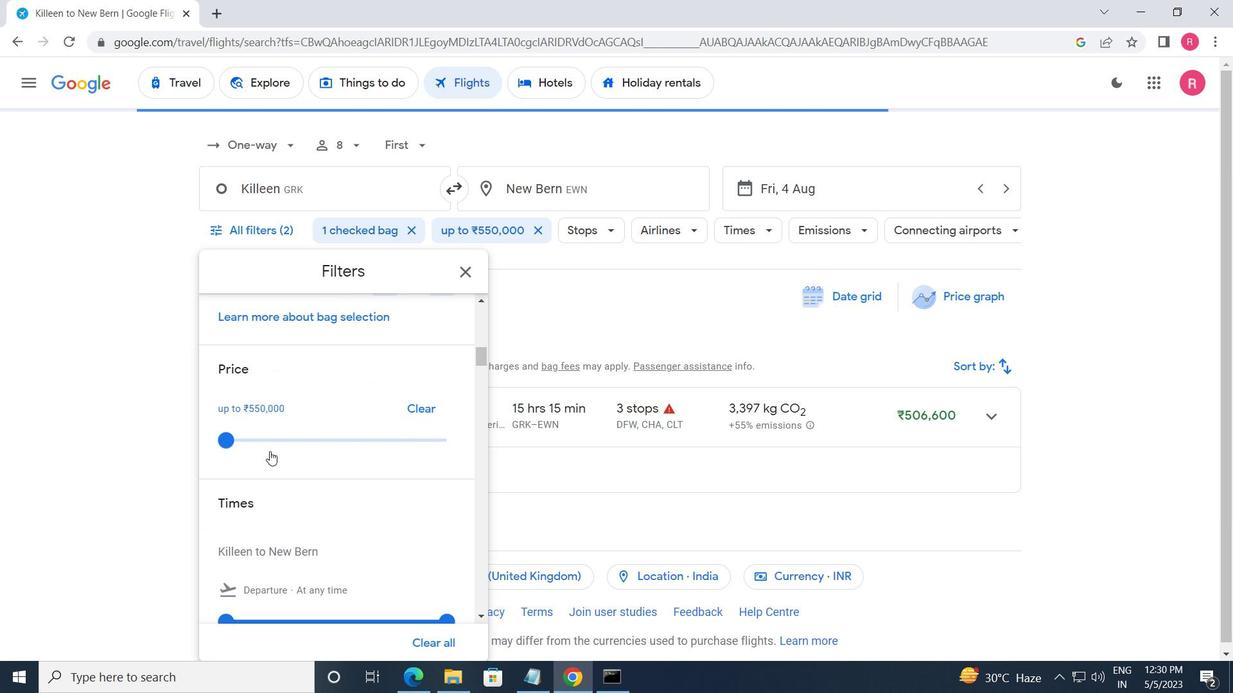 
Action: Mouse scrolled (269, 451) with delta (0, 0)
Screenshot: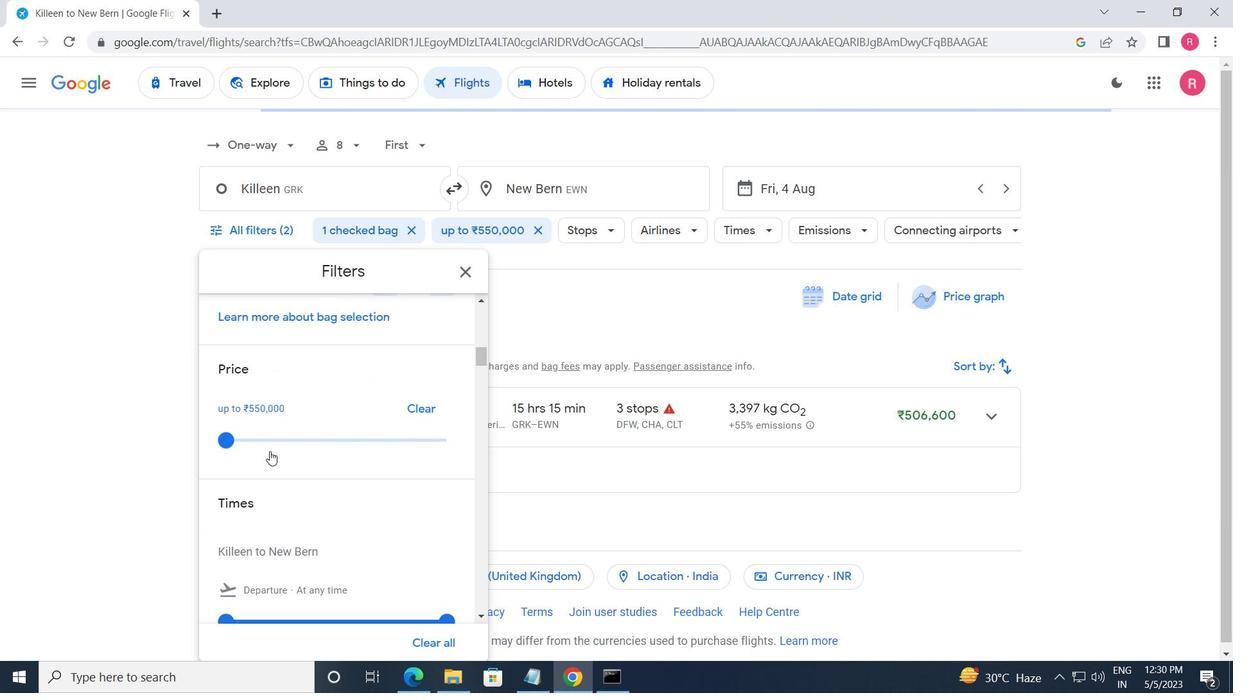 
Action: Mouse moved to (240, 457)
Screenshot: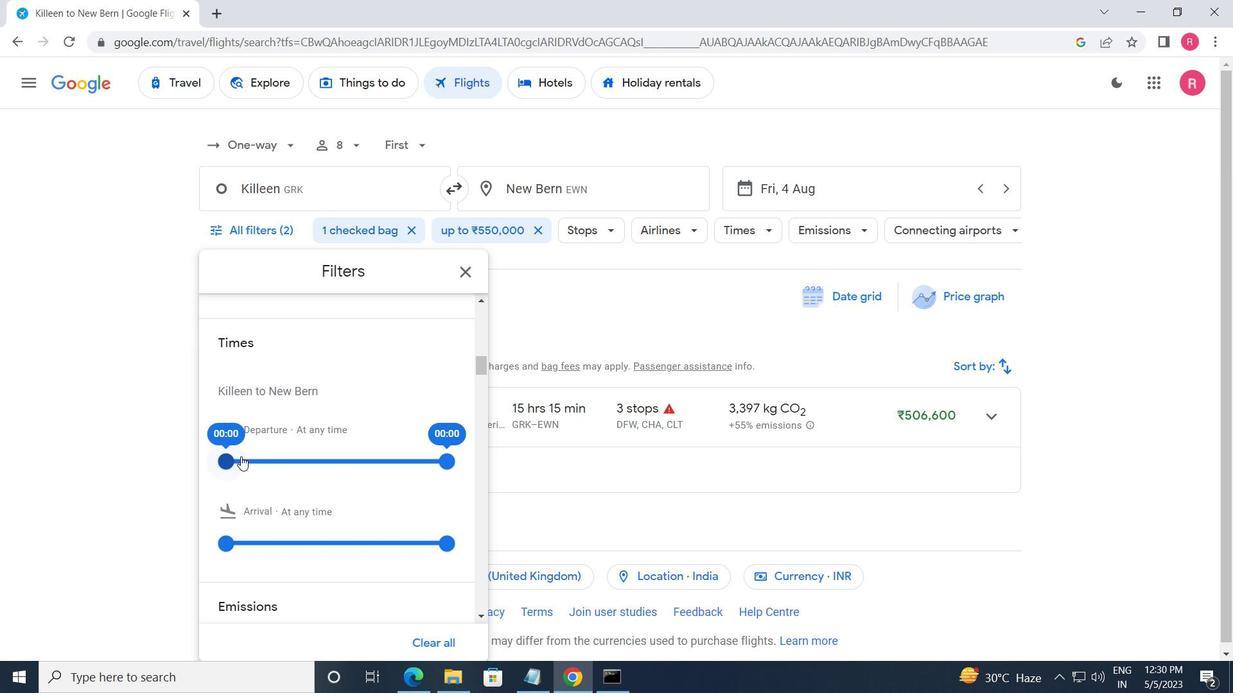 
Action: Mouse pressed left at (240, 457)
Screenshot: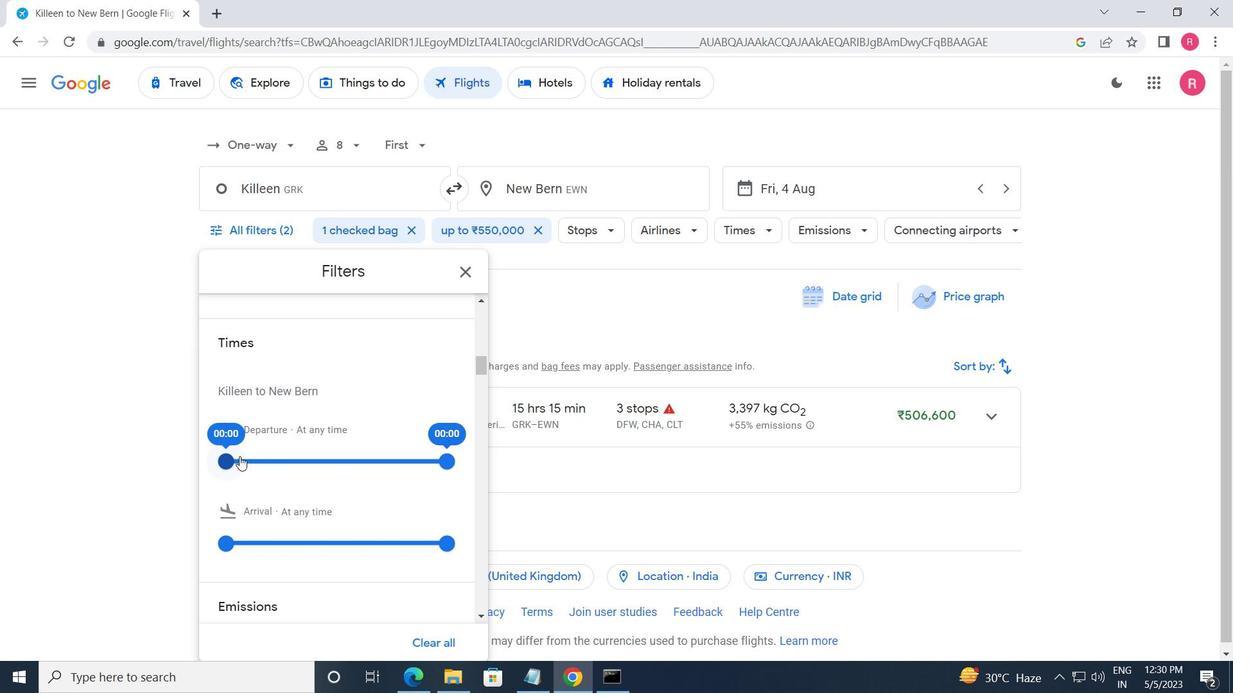 
Action: Mouse moved to (452, 464)
Screenshot: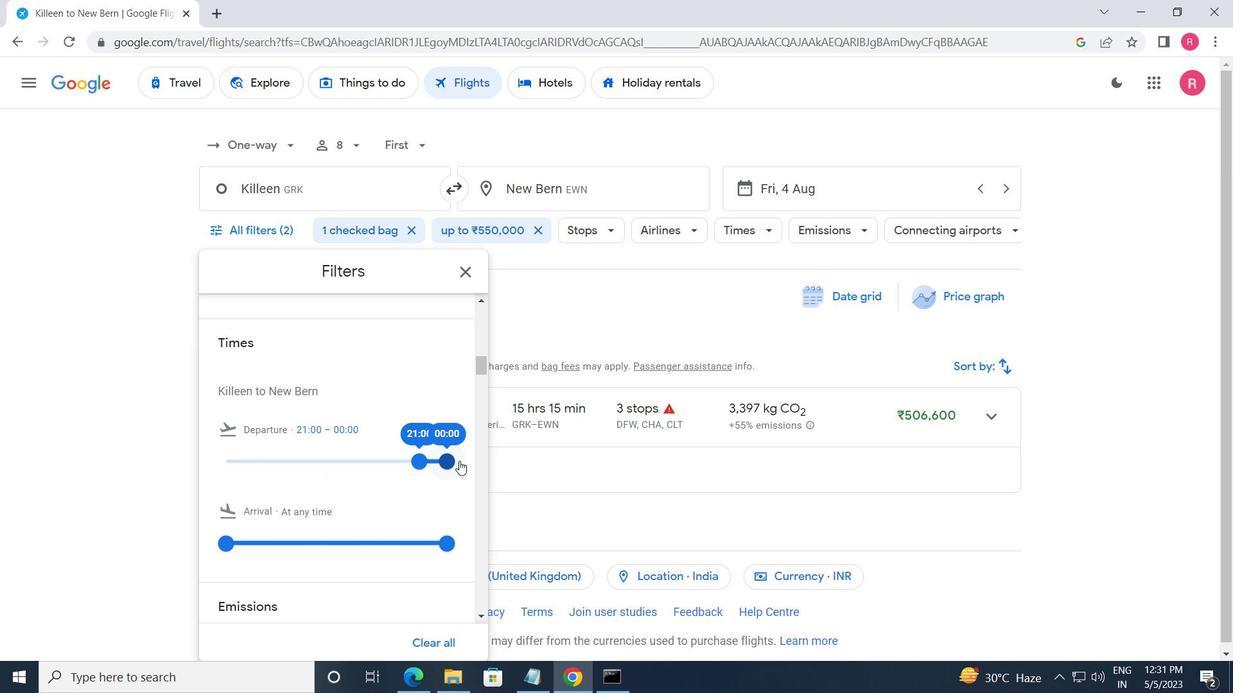 
Action: Mouse pressed left at (452, 464)
Screenshot: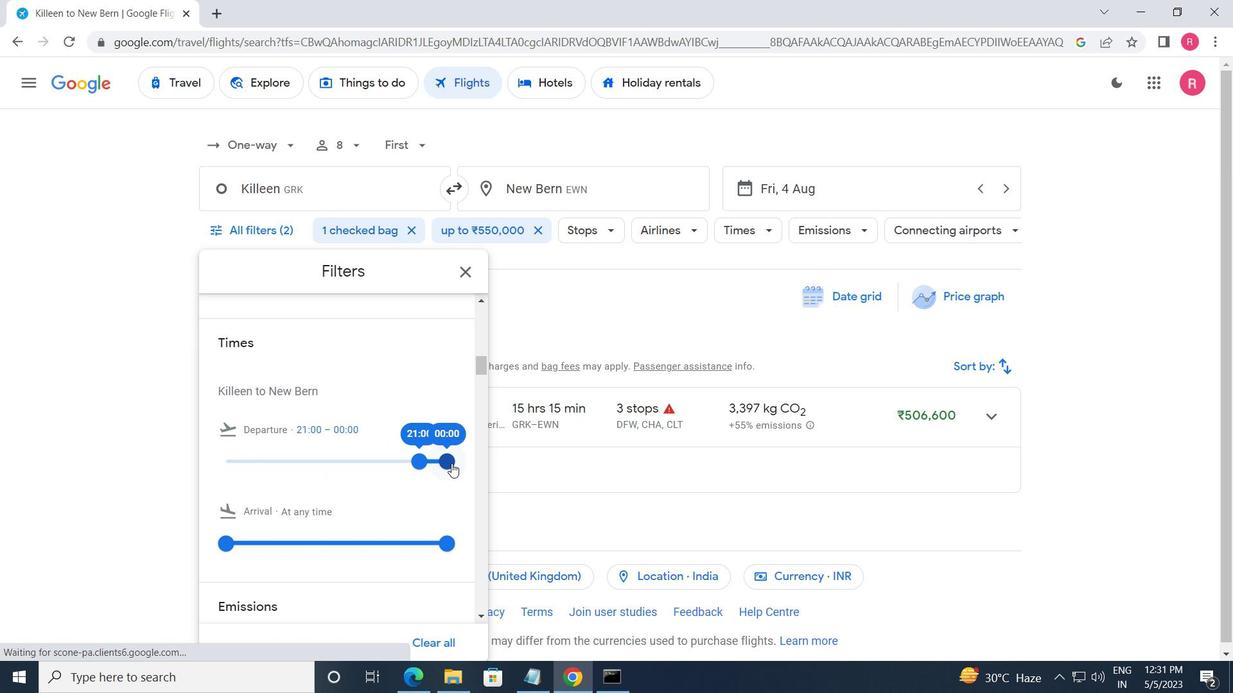 
Action: Mouse moved to (464, 282)
Screenshot: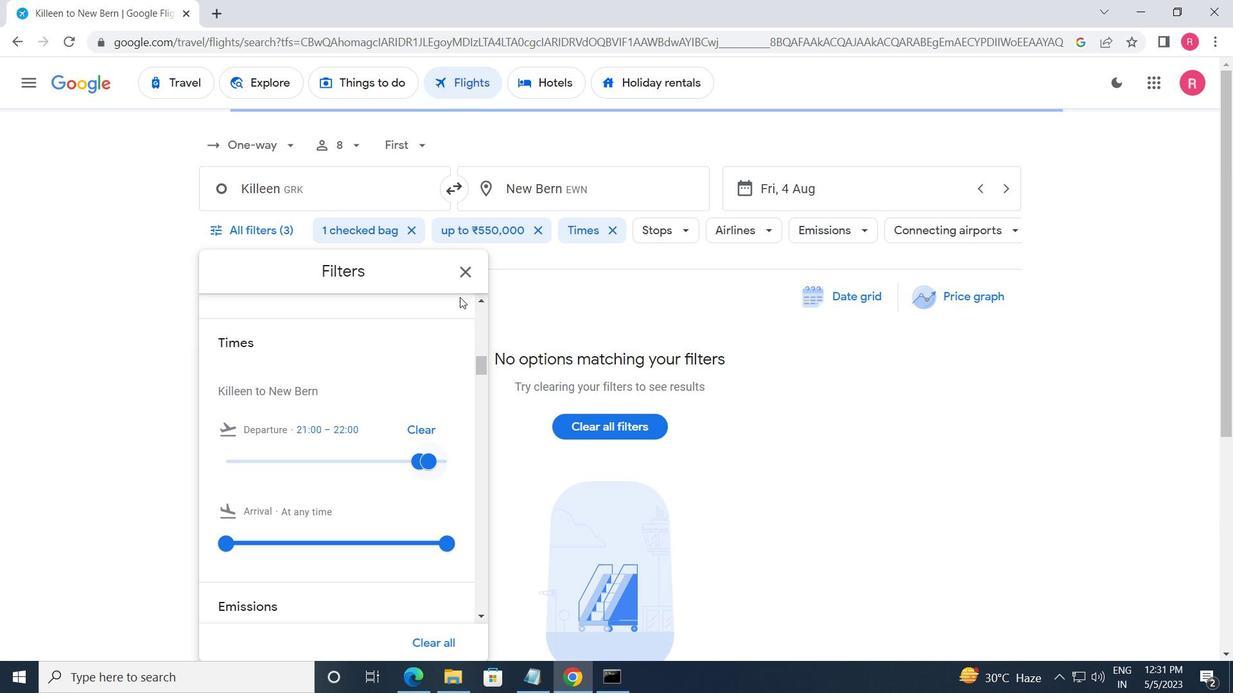 
Action: Mouse pressed left at (464, 282)
Screenshot: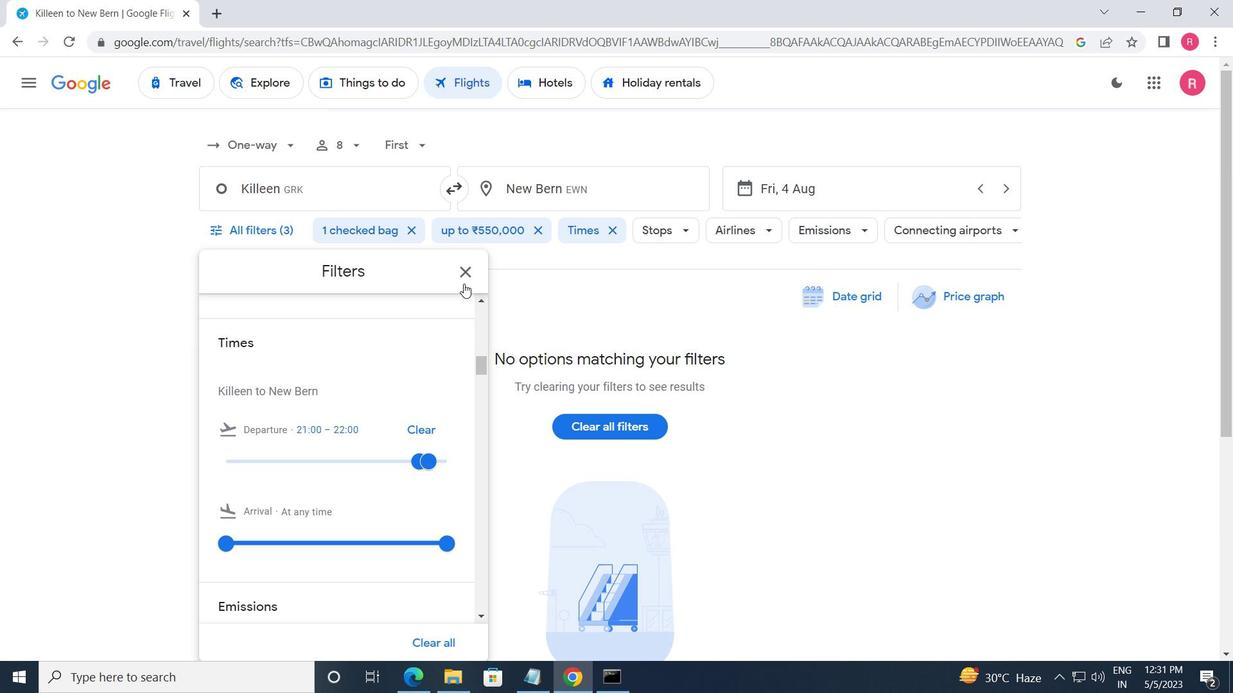 
Action: Mouse moved to (463, 282)
Screenshot: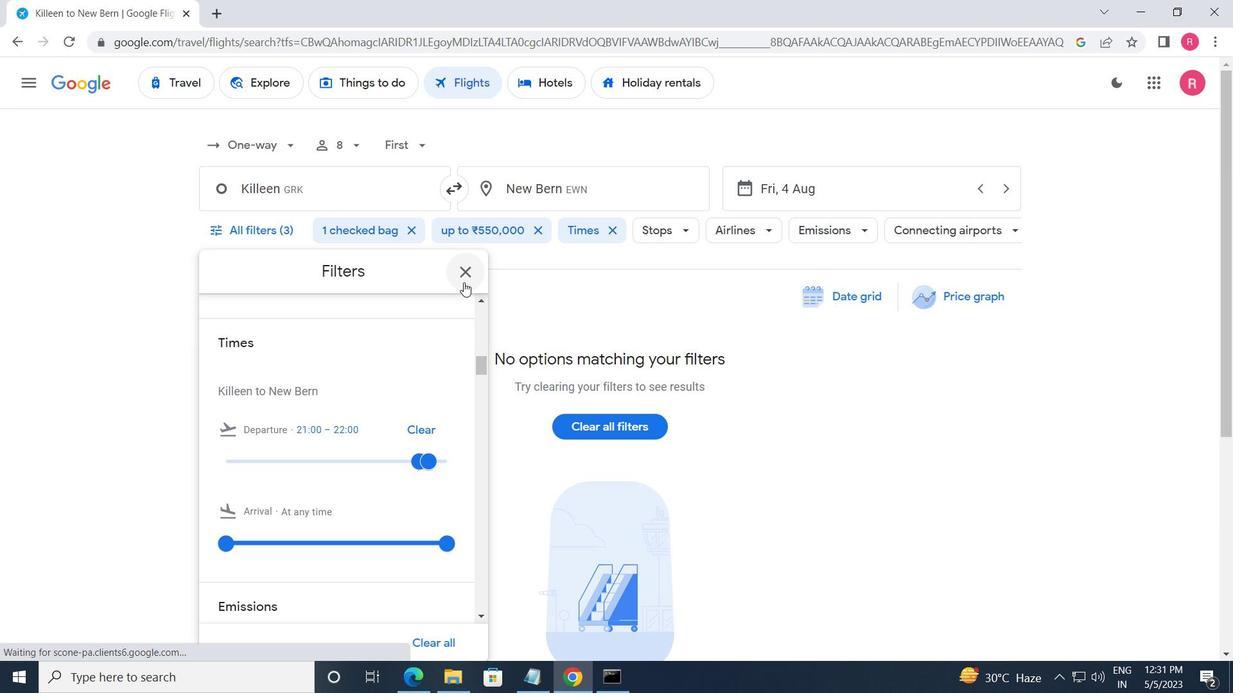 
